Task: Search one way flight ticket for 4 adults, 2 children, 2 infants in seat and 1 infant on lap in economy from Lynchburg: Lynchburg Regional Airport (preston Glenn Field) to Indianapolis: Indianapolis International Airport on 8-5-2023. Choice of flights is Royal air maroc. Price is upto 80000. Outbound departure time preference is 9:45.
Action: Mouse moved to (419, 370)
Screenshot: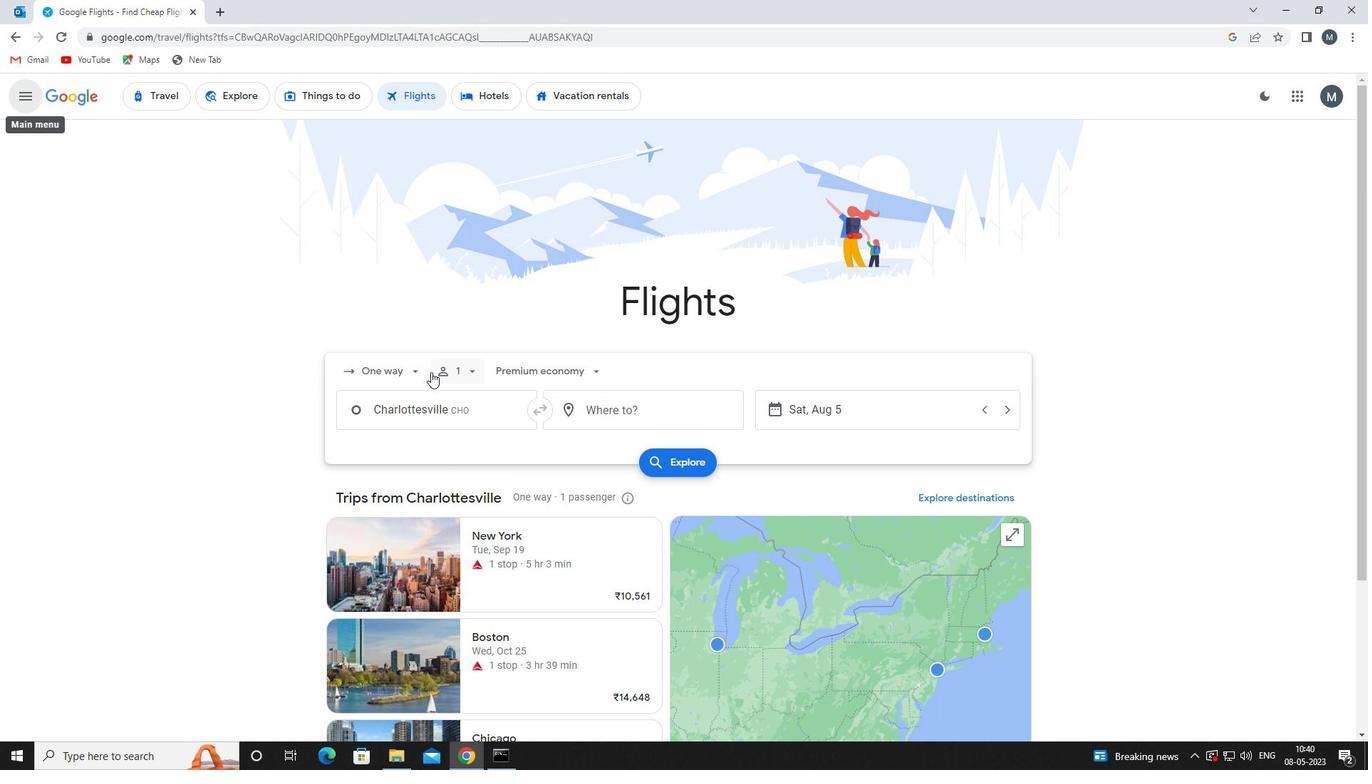 
Action: Mouse pressed left at (419, 370)
Screenshot: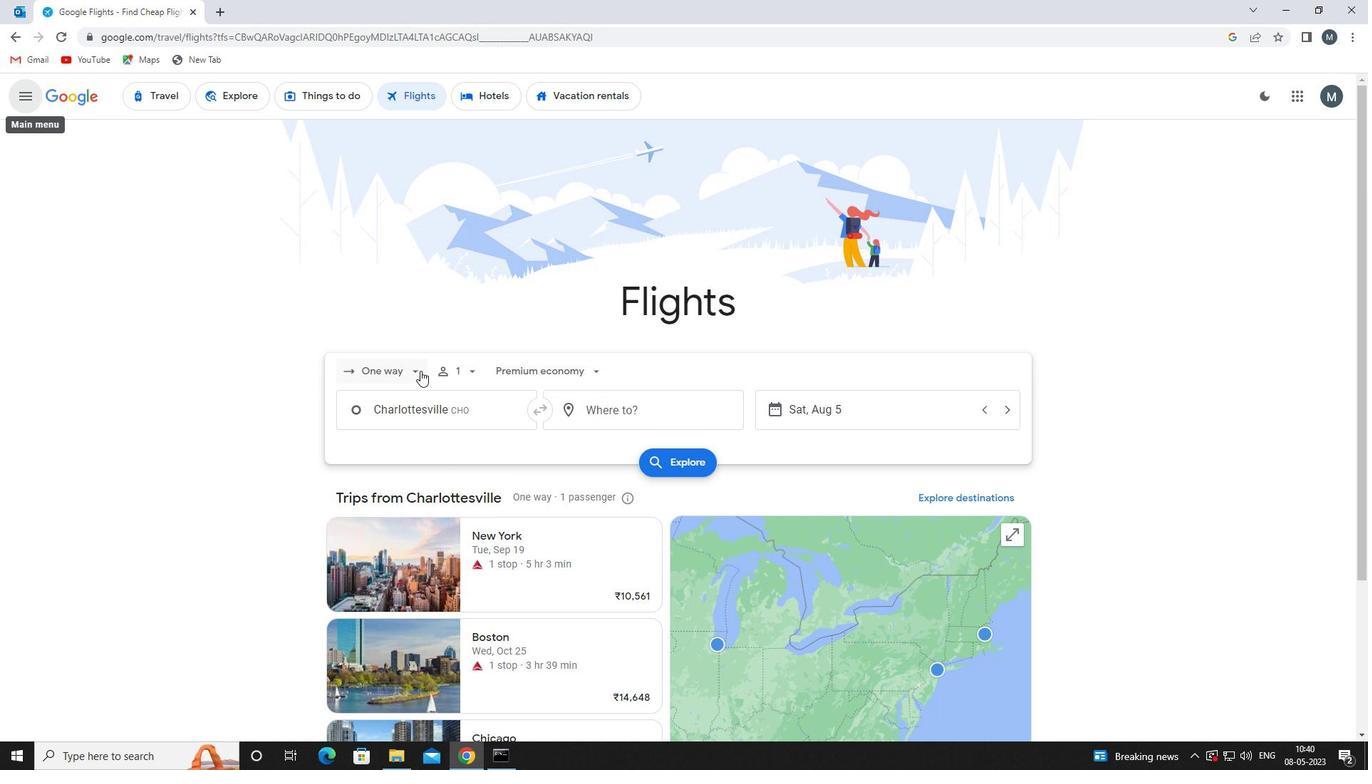 
Action: Mouse moved to (435, 438)
Screenshot: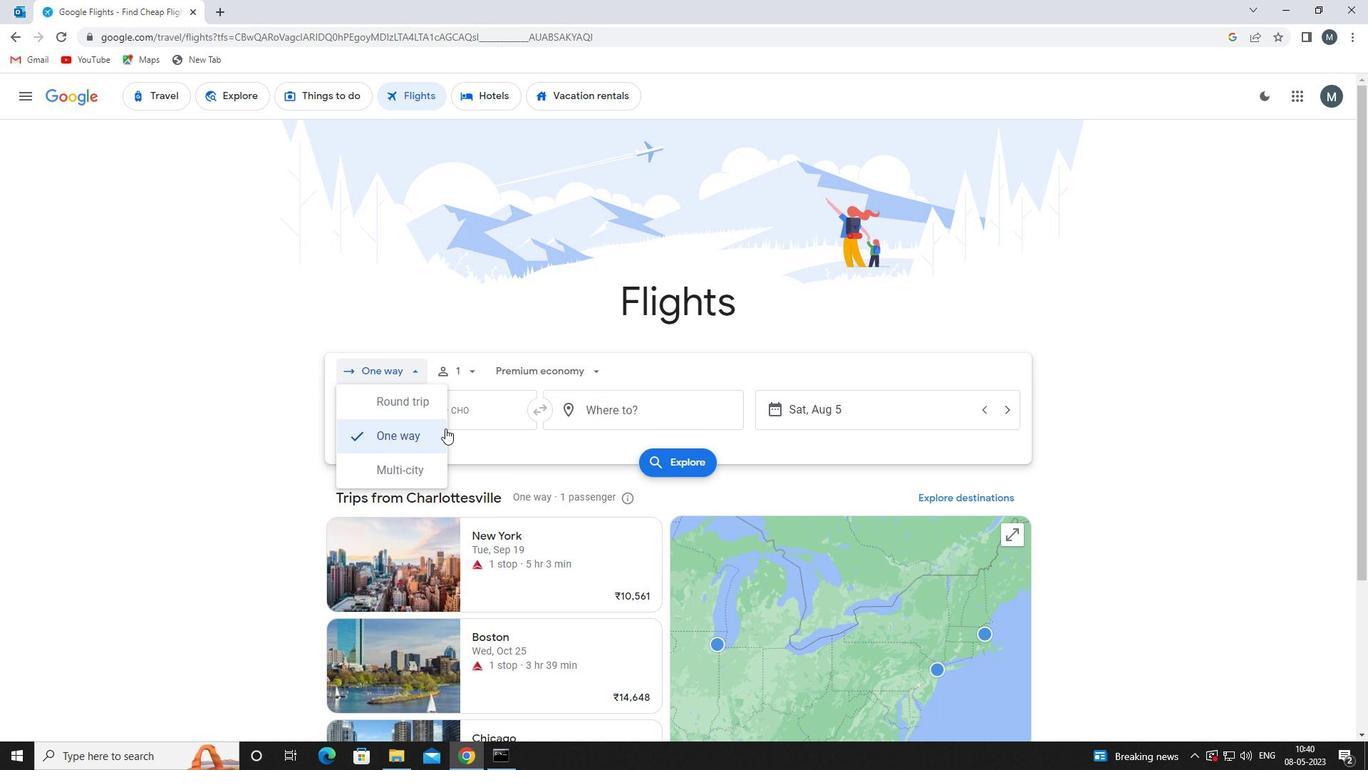 
Action: Mouse pressed left at (435, 438)
Screenshot: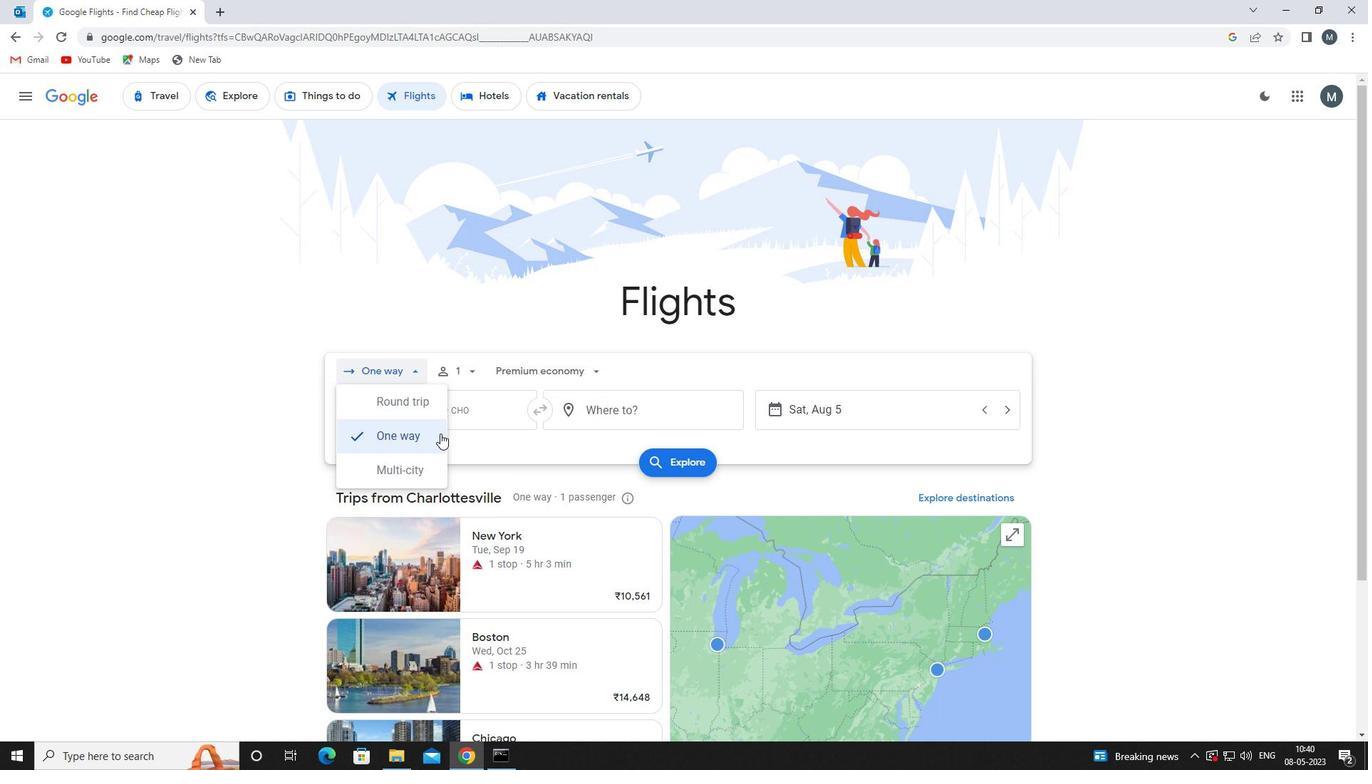 
Action: Mouse moved to (474, 383)
Screenshot: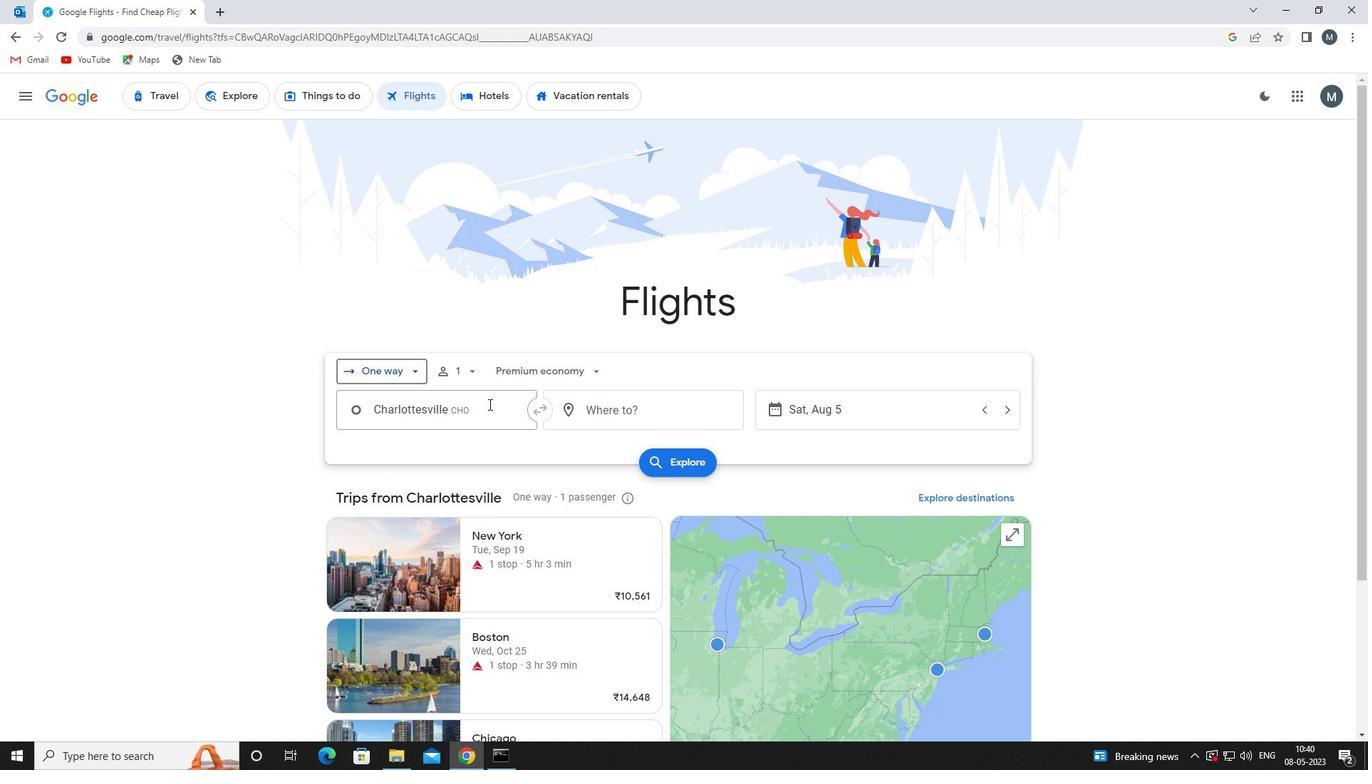 
Action: Mouse pressed left at (474, 383)
Screenshot: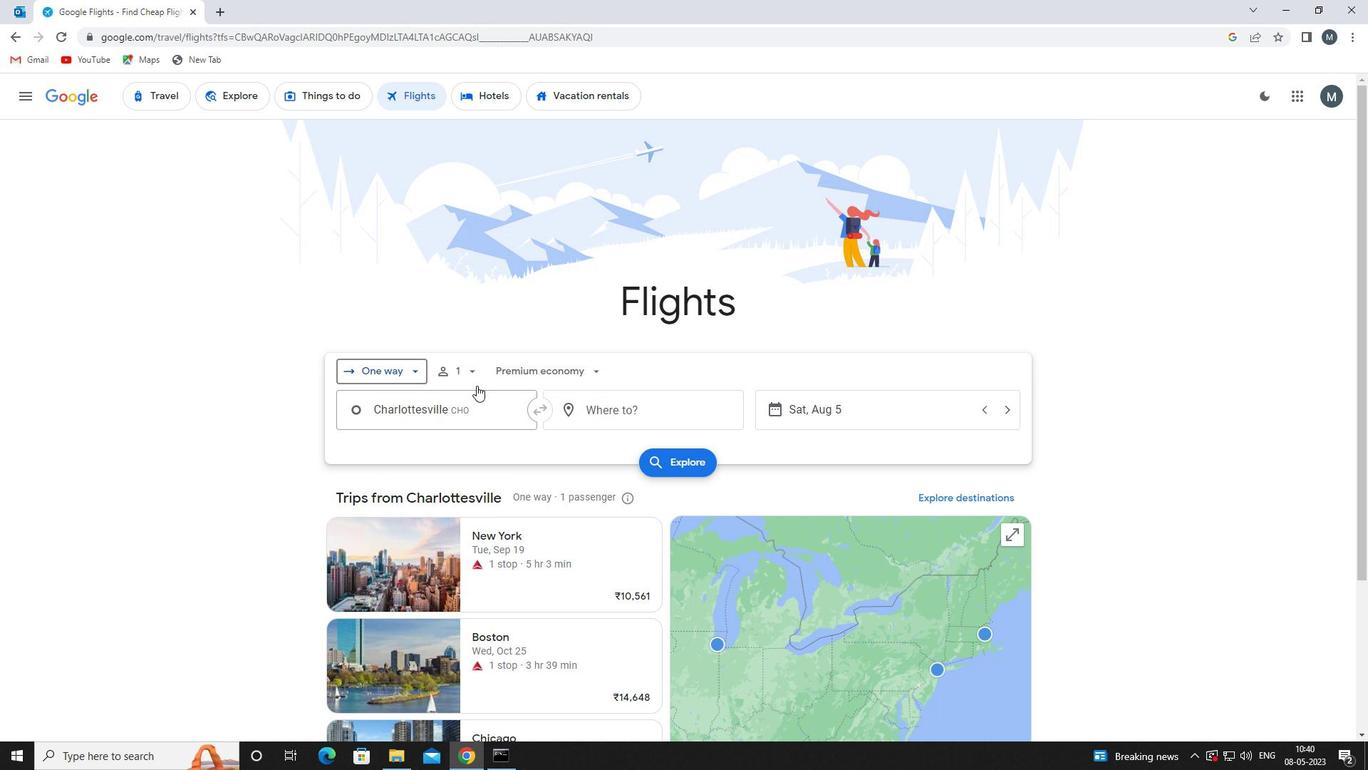 
Action: Mouse moved to (585, 409)
Screenshot: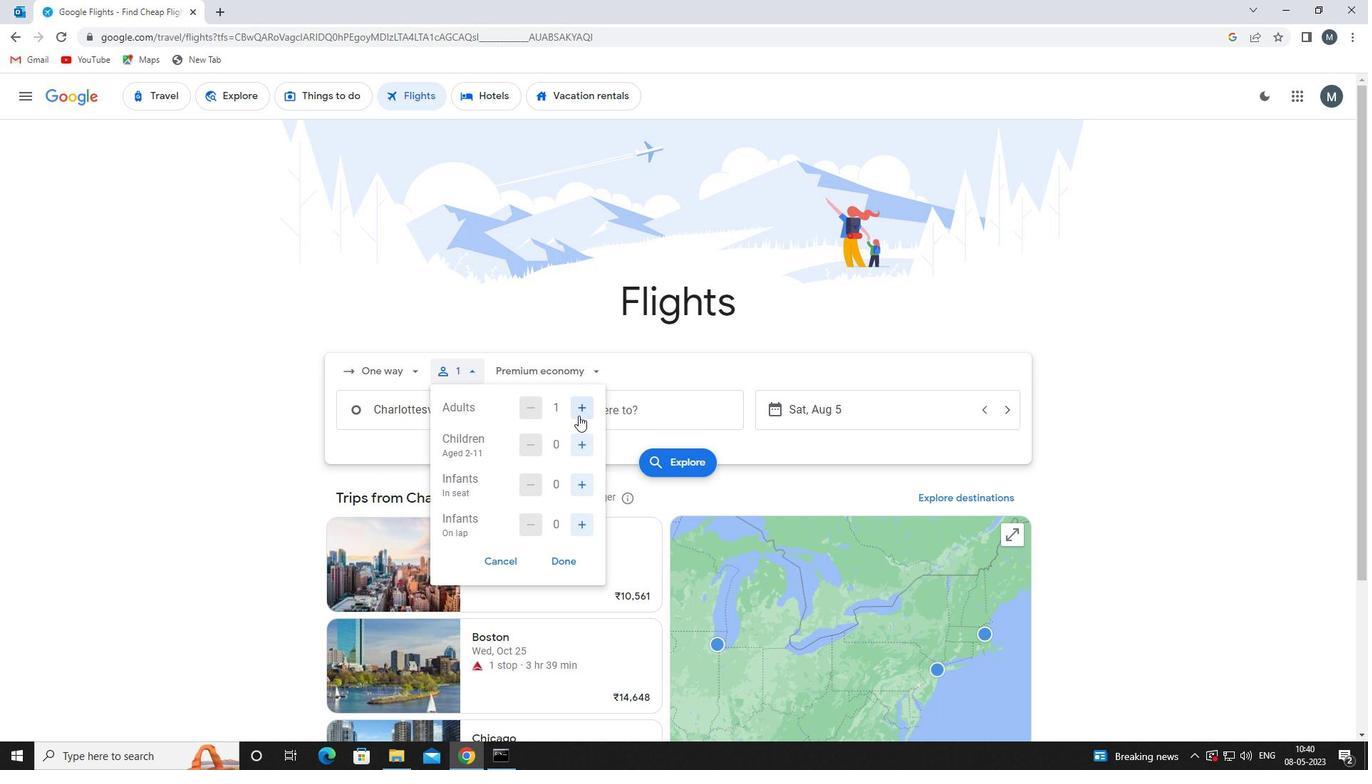 
Action: Mouse pressed left at (585, 409)
Screenshot: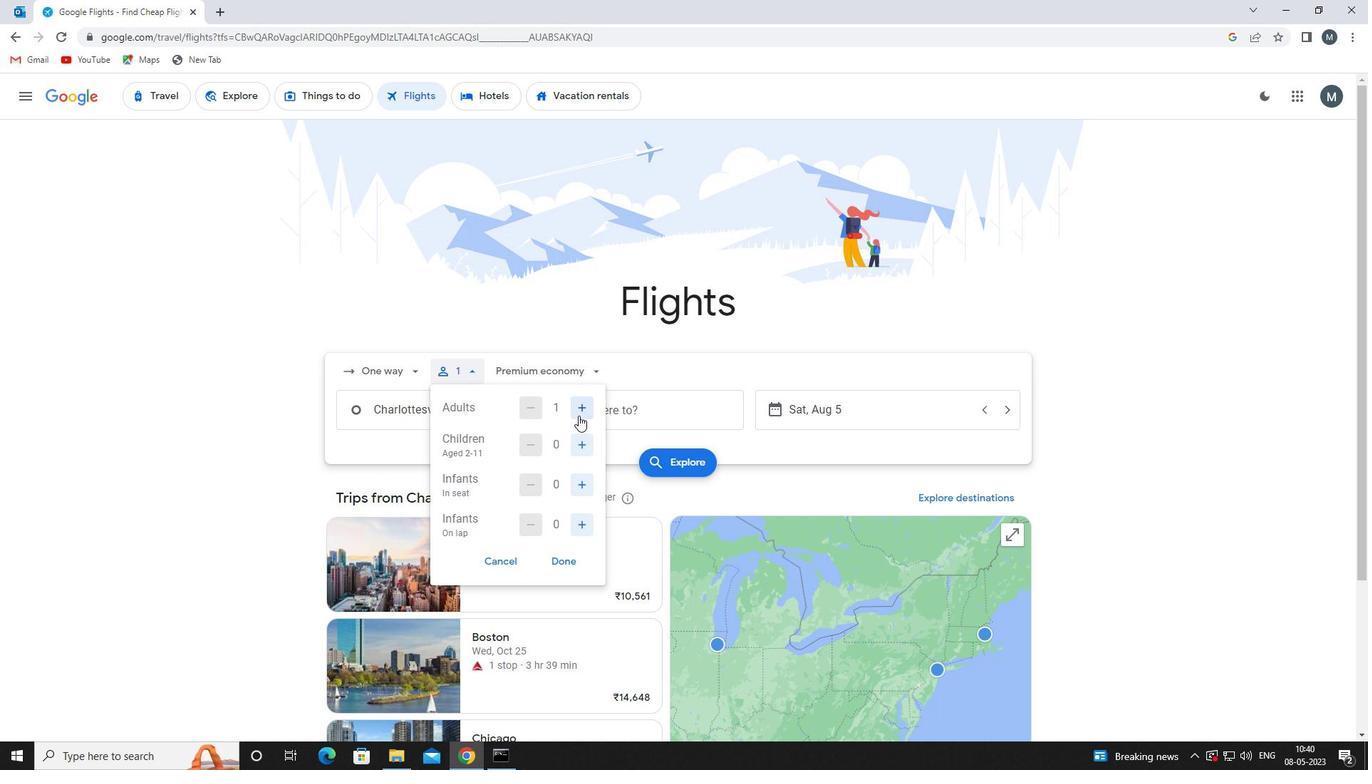 
Action: Mouse pressed left at (585, 409)
Screenshot: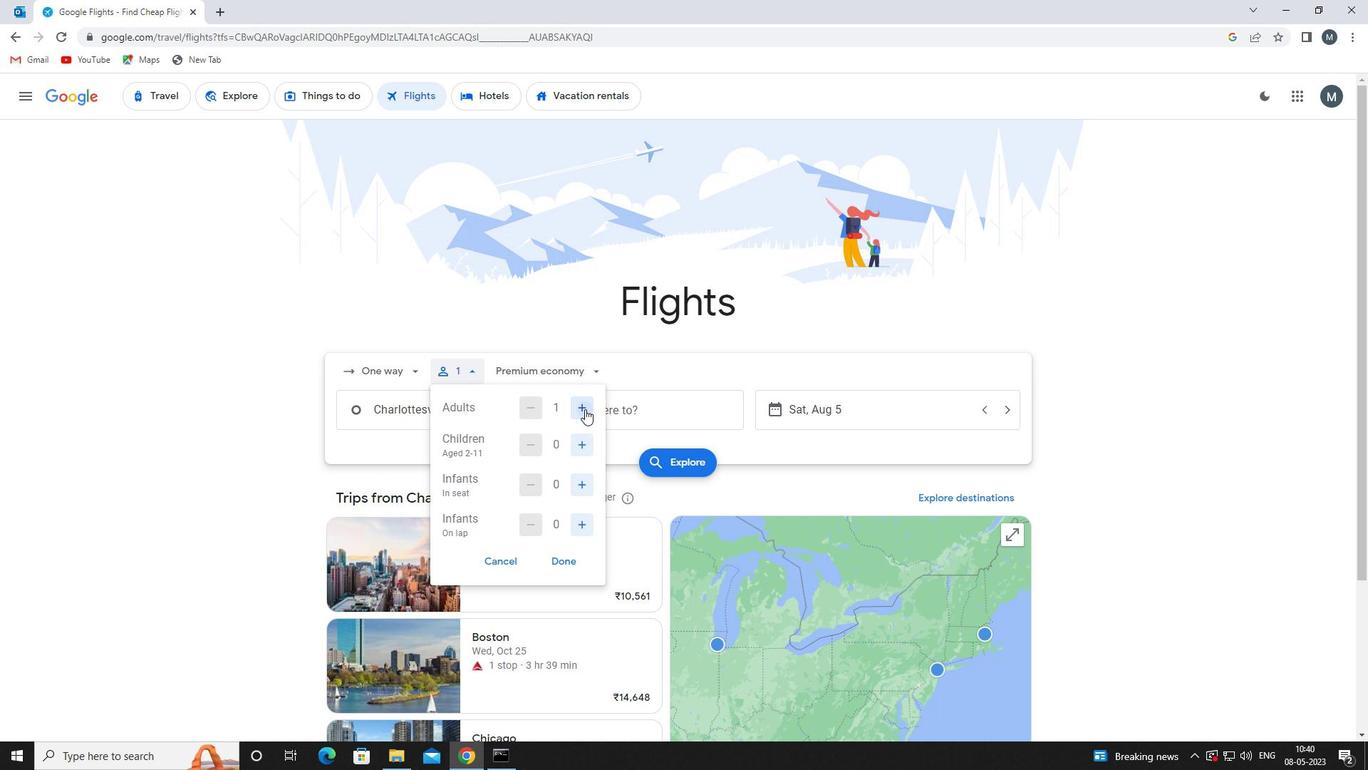 
Action: Mouse pressed left at (585, 409)
Screenshot: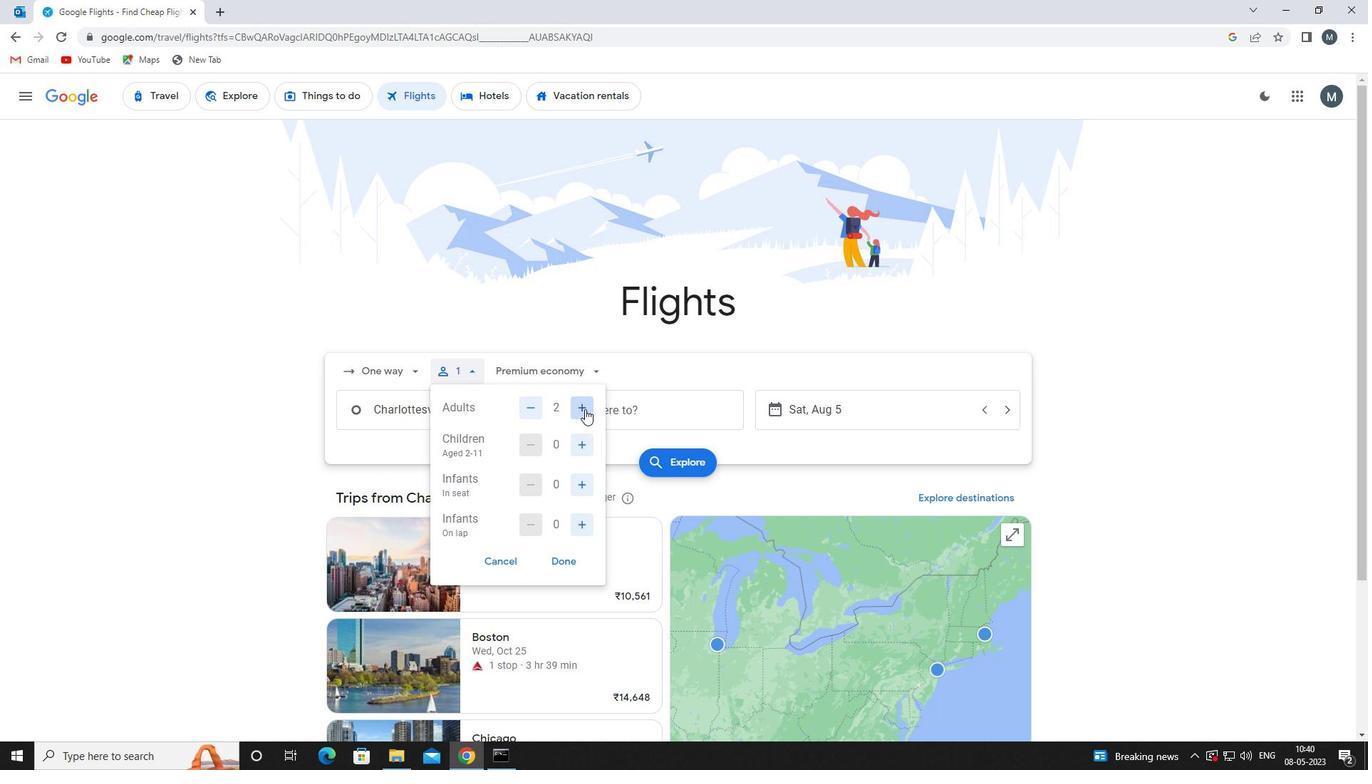 
Action: Mouse moved to (587, 447)
Screenshot: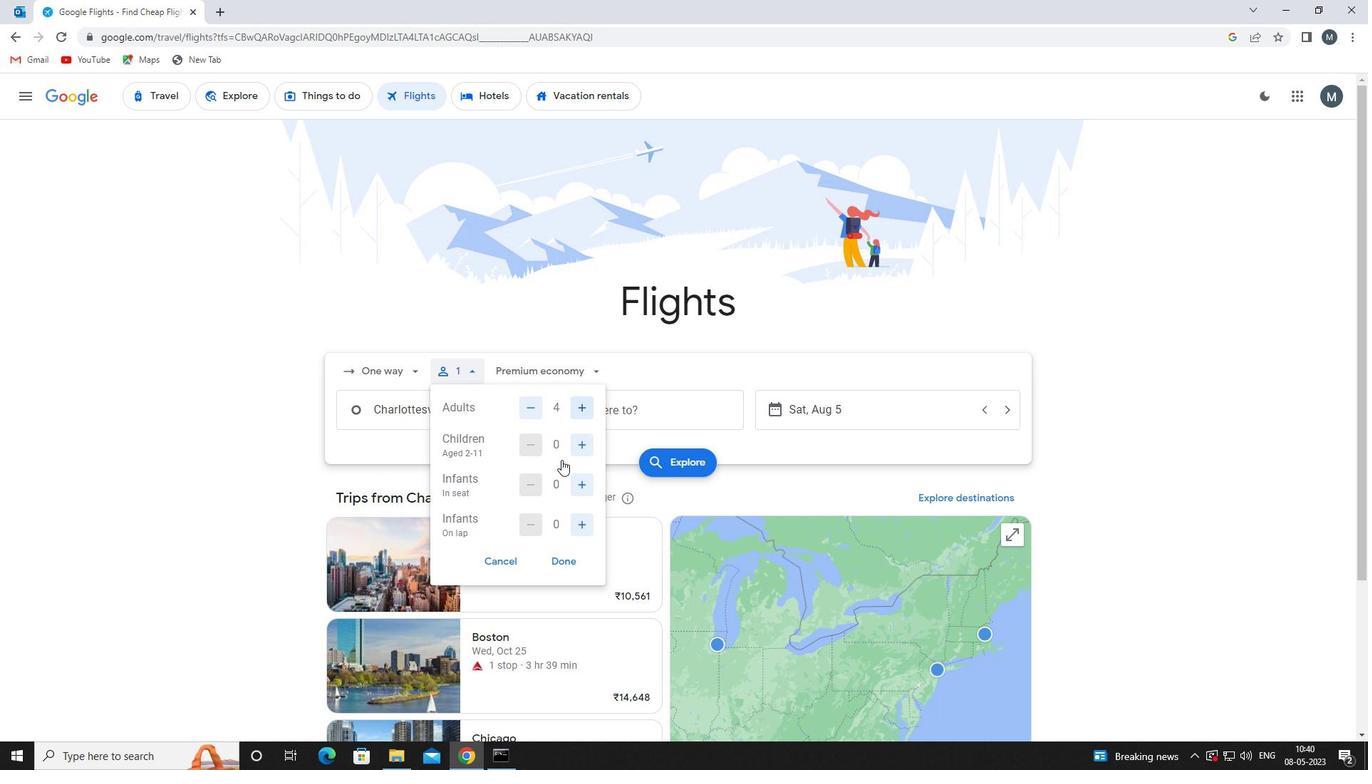 
Action: Mouse pressed left at (587, 447)
Screenshot: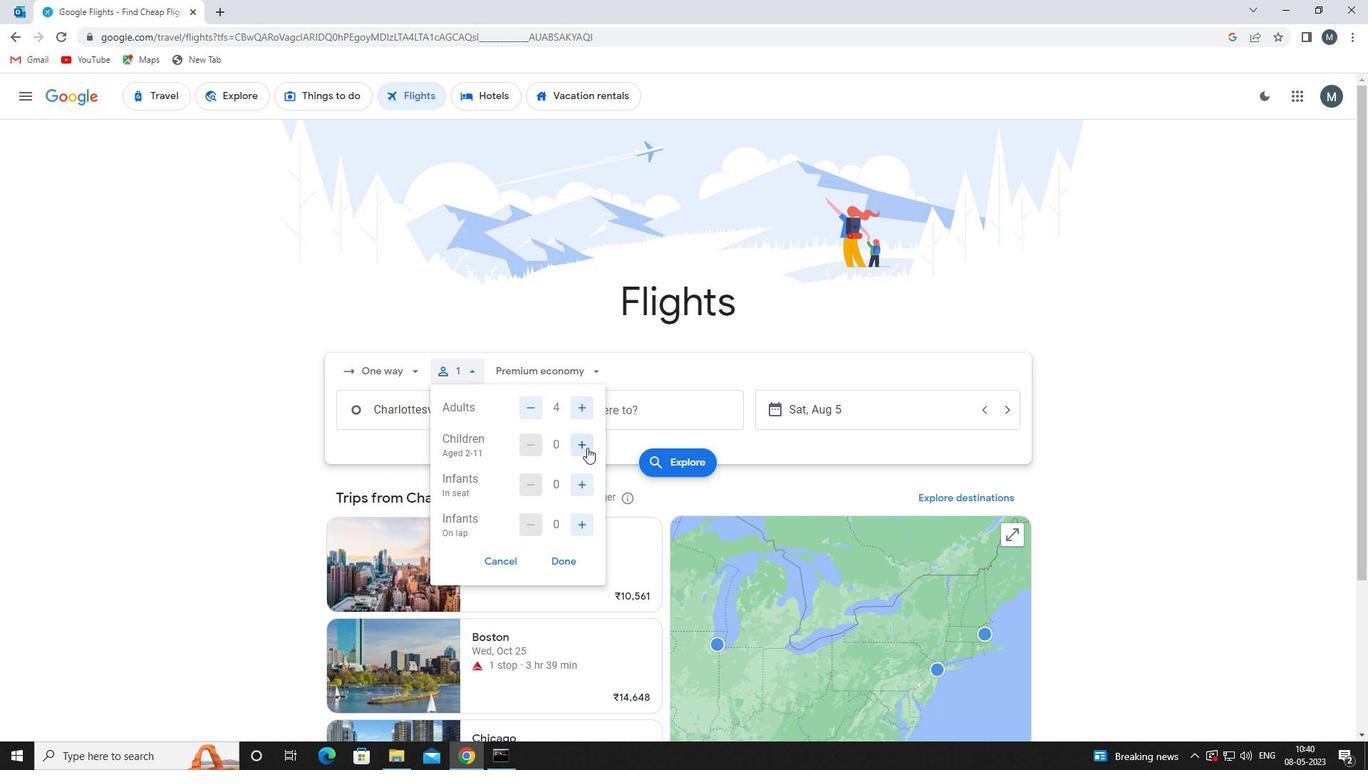 
Action: Mouse moved to (587, 447)
Screenshot: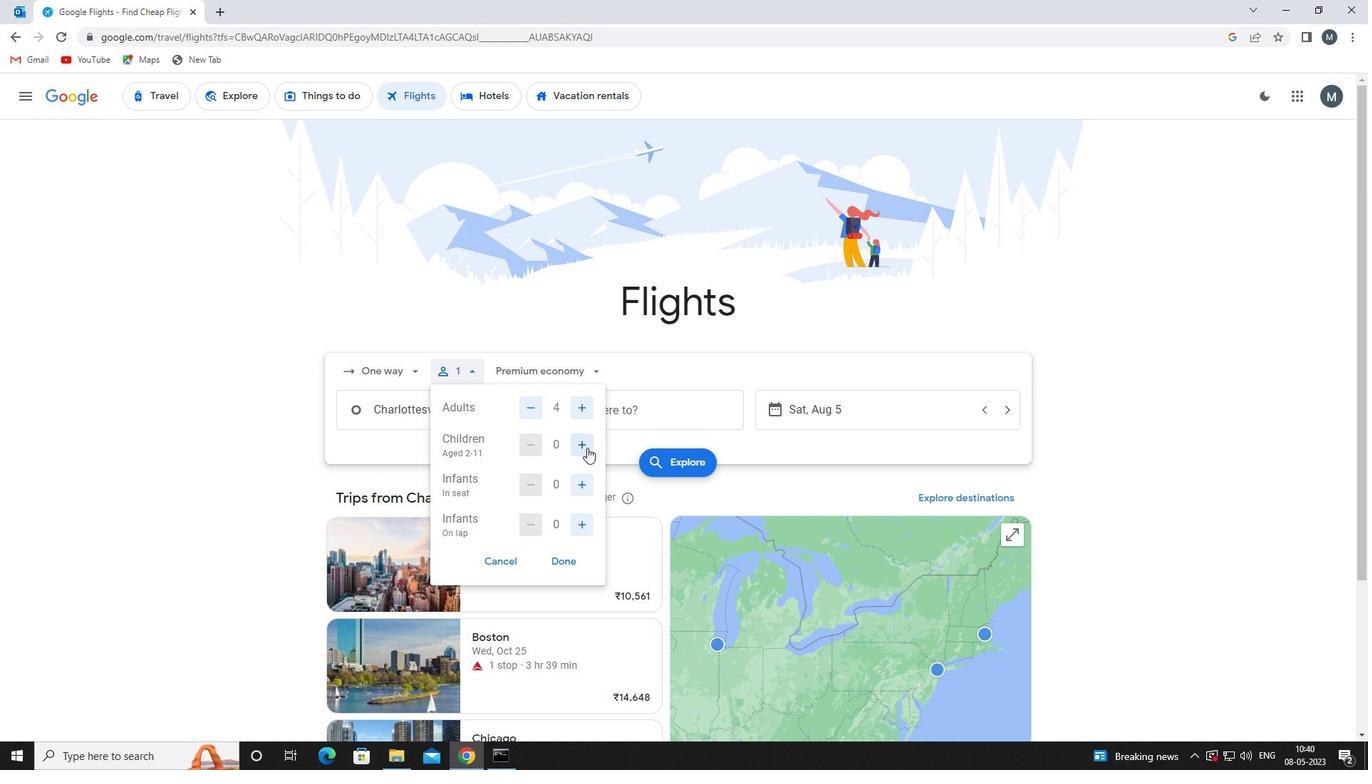 
Action: Mouse pressed left at (587, 447)
Screenshot: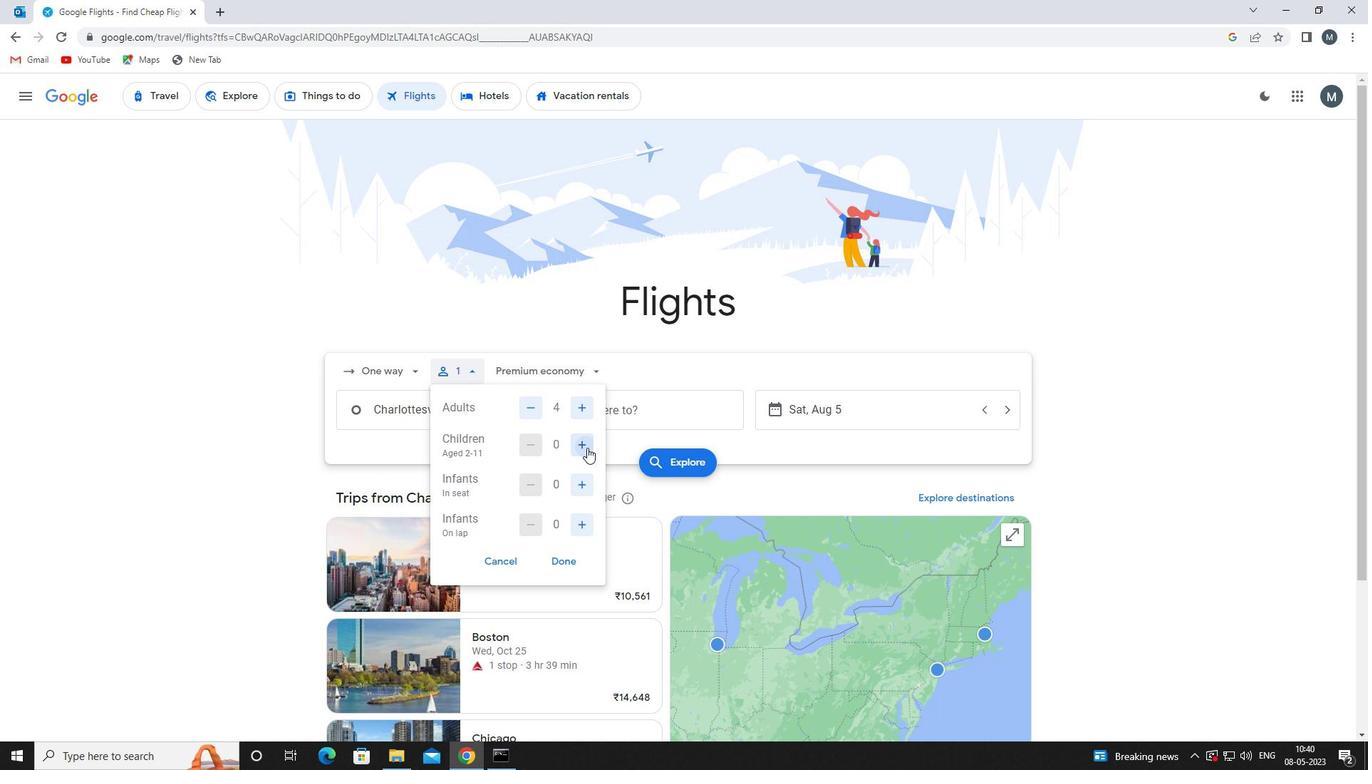 
Action: Mouse moved to (578, 484)
Screenshot: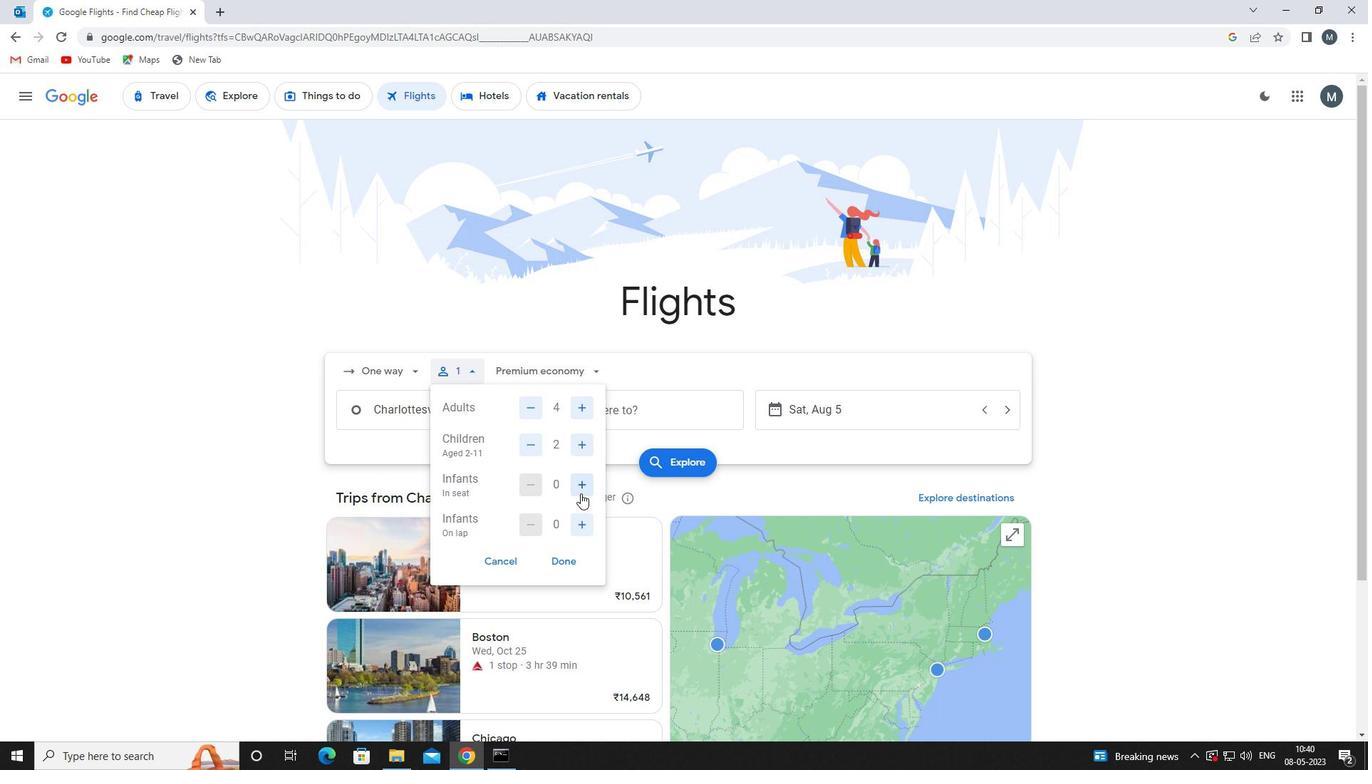 
Action: Mouse pressed left at (578, 484)
Screenshot: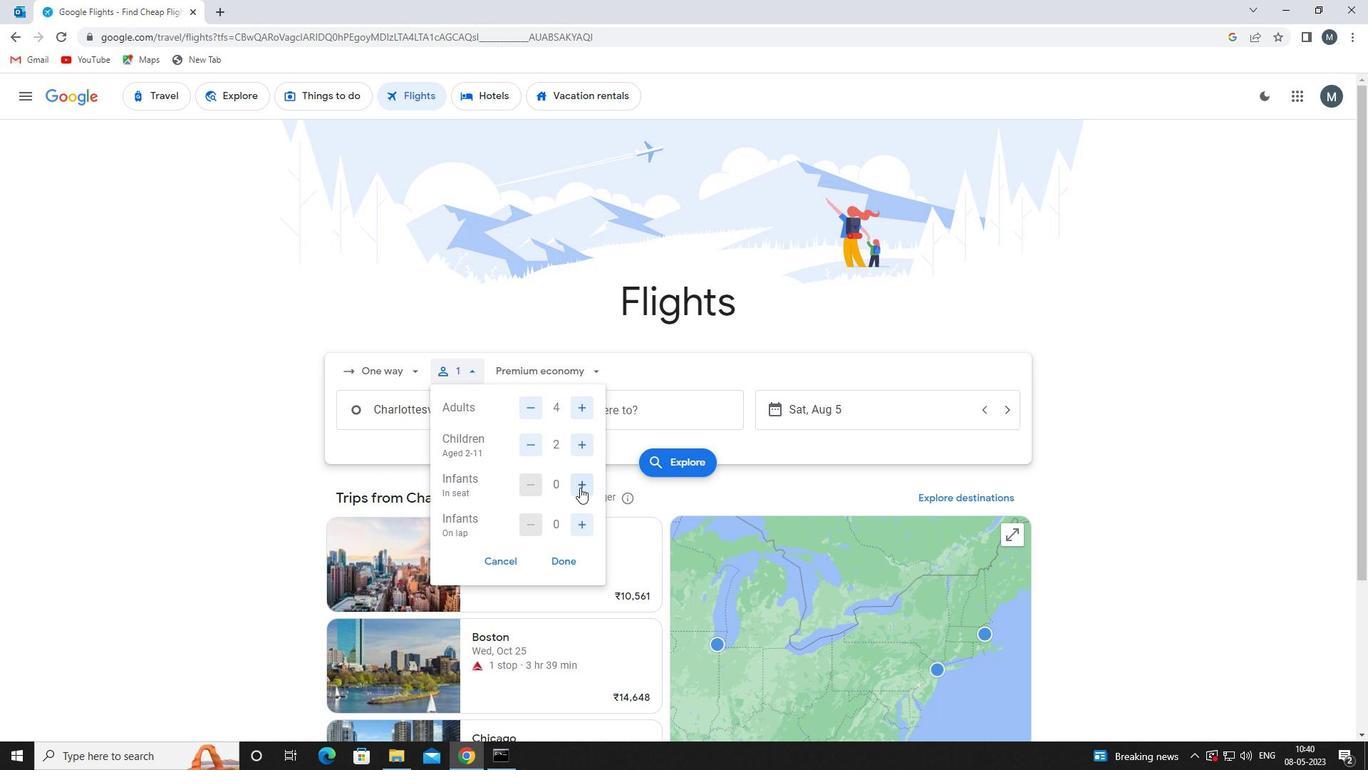 
Action: Mouse pressed left at (578, 484)
Screenshot: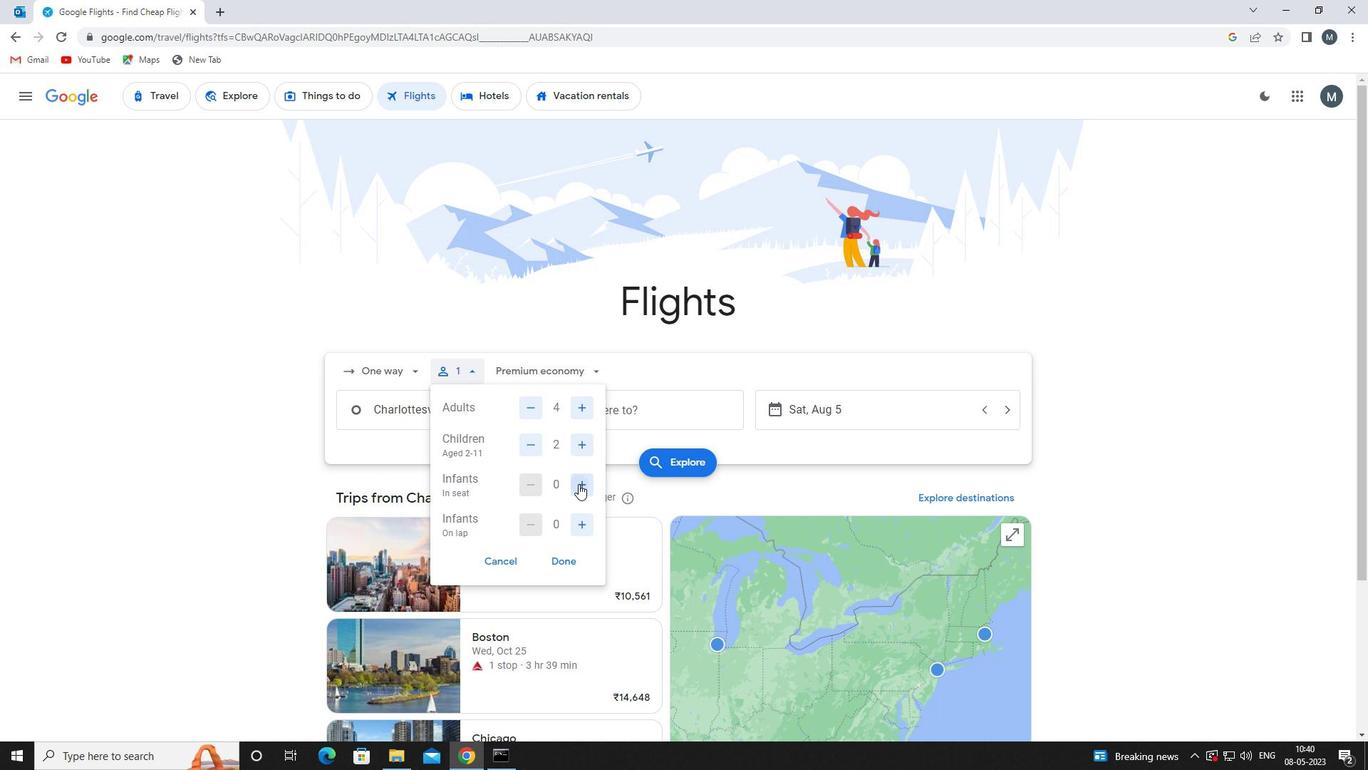 
Action: Mouse moved to (580, 528)
Screenshot: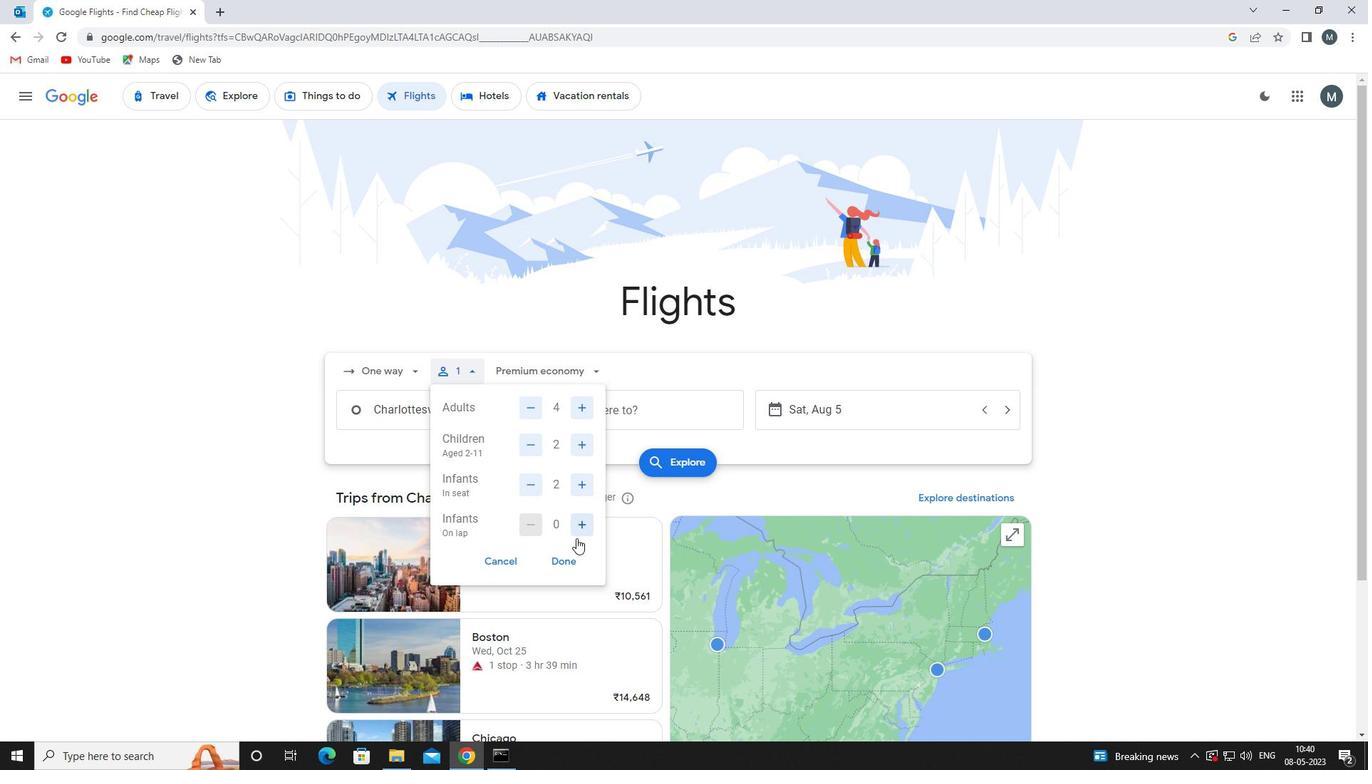 
Action: Mouse pressed left at (580, 528)
Screenshot: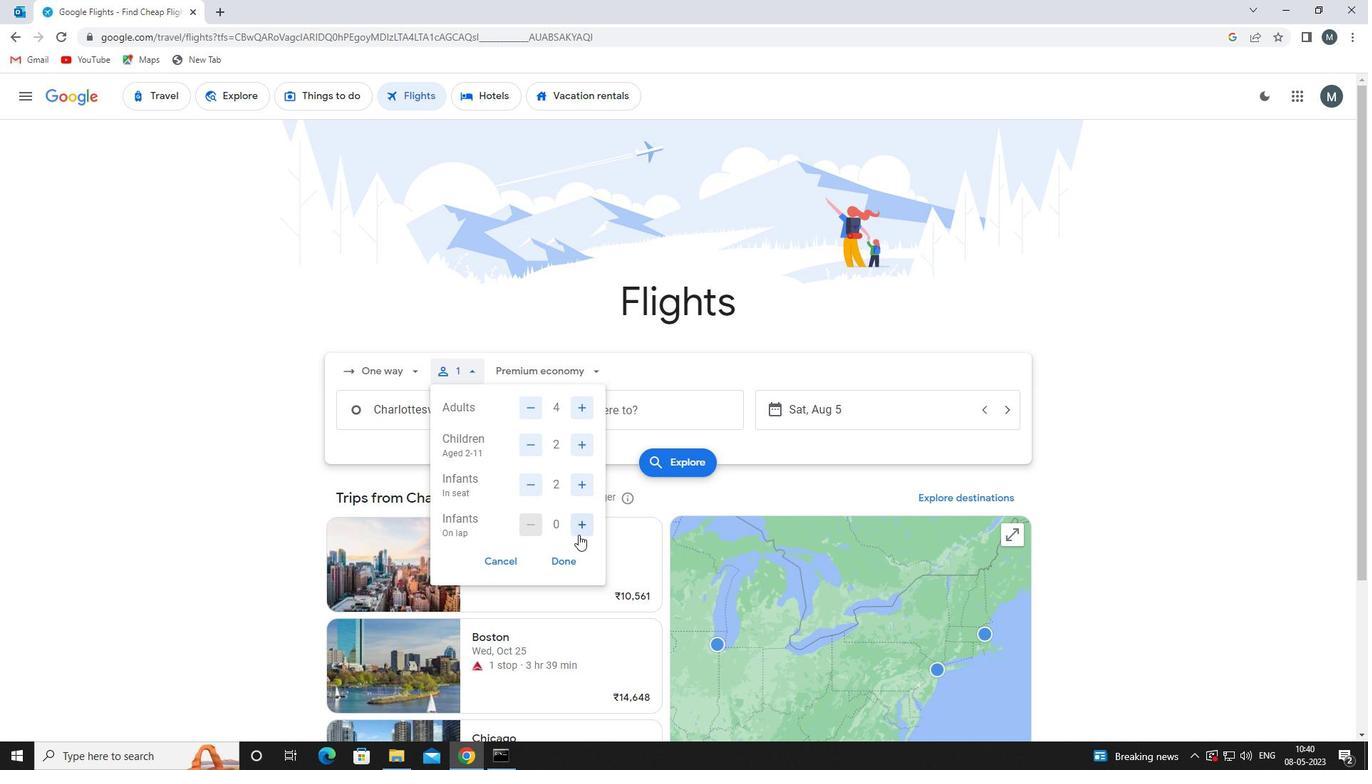 
Action: Mouse moved to (561, 562)
Screenshot: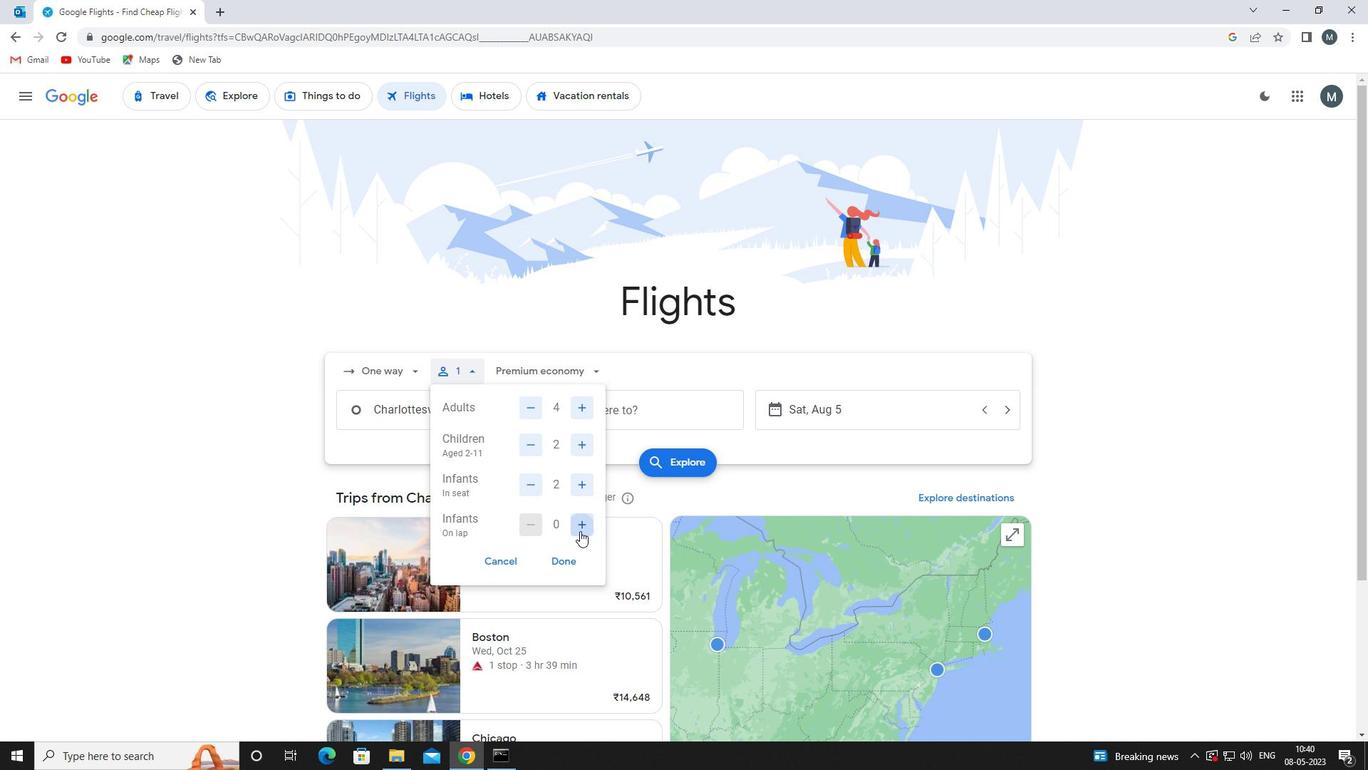 
Action: Mouse pressed left at (561, 562)
Screenshot: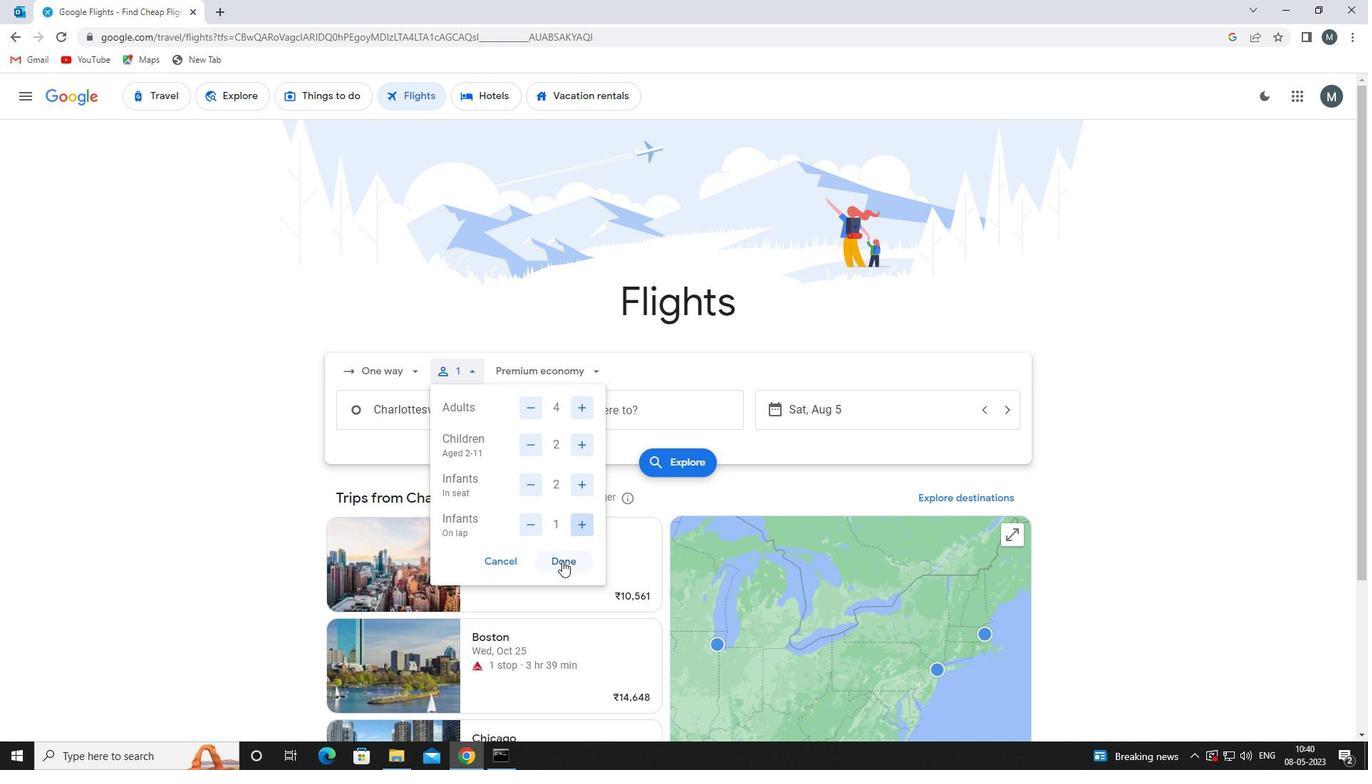 
Action: Mouse moved to (538, 374)
Screenshot: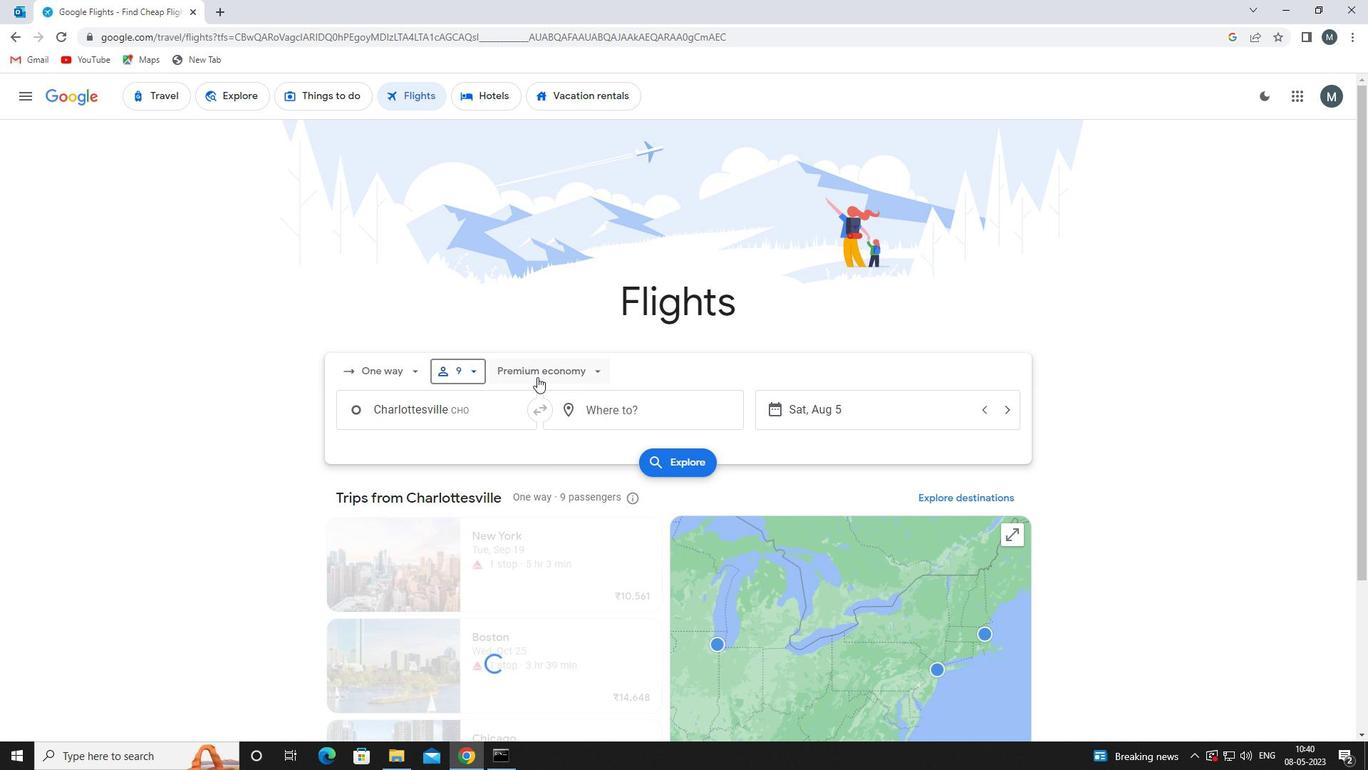 
Action: Mouse pressed left at (538, 374)
Screenshot: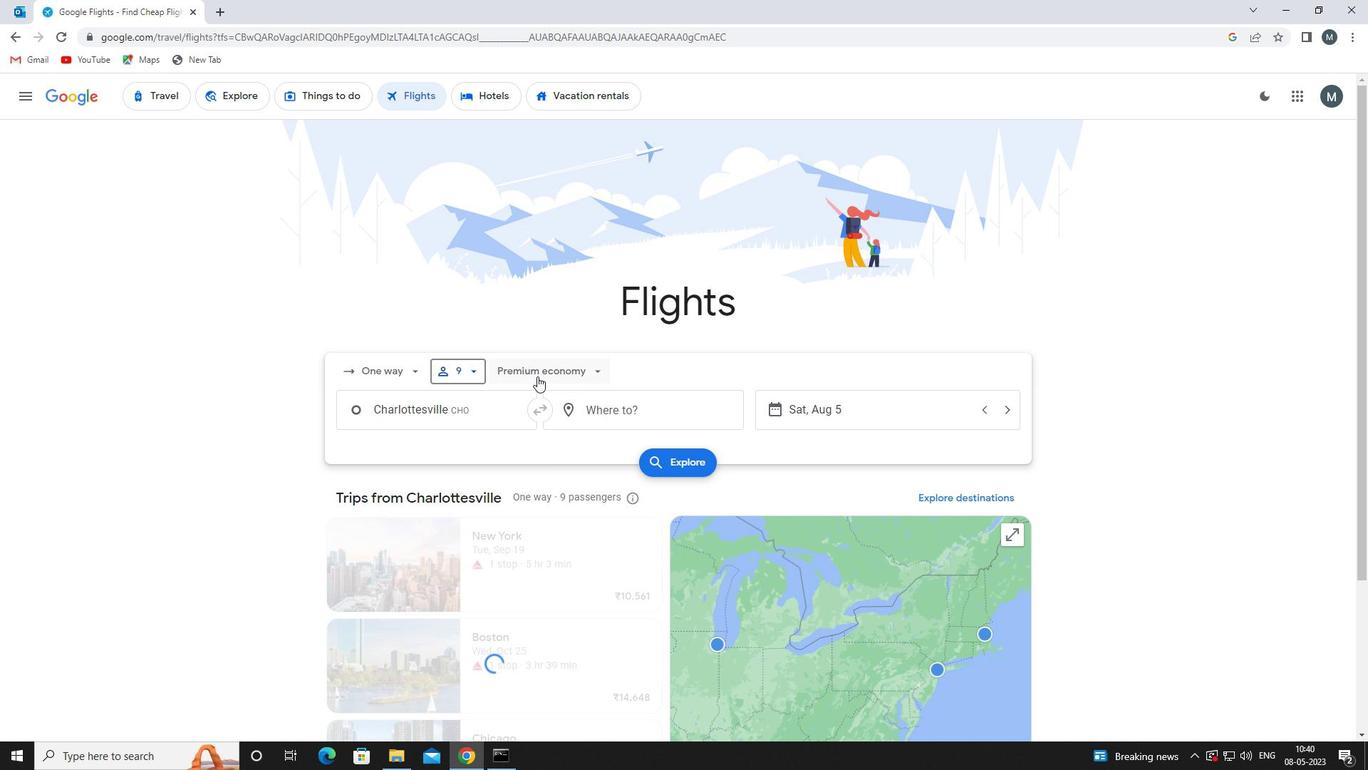 
Action: Mouse moved to (561, 397)
Screenshot: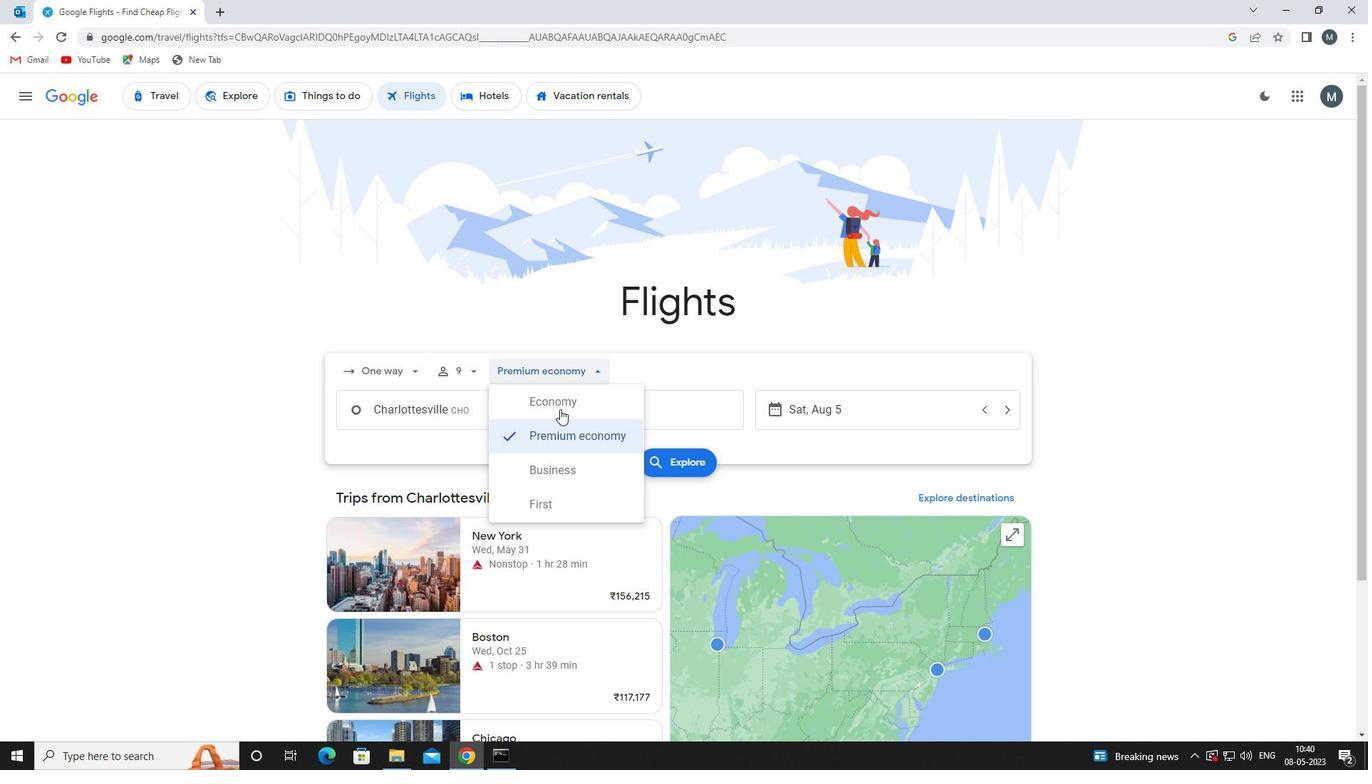 
Action: Mouse pressed left at (561, 397)
Screenshot: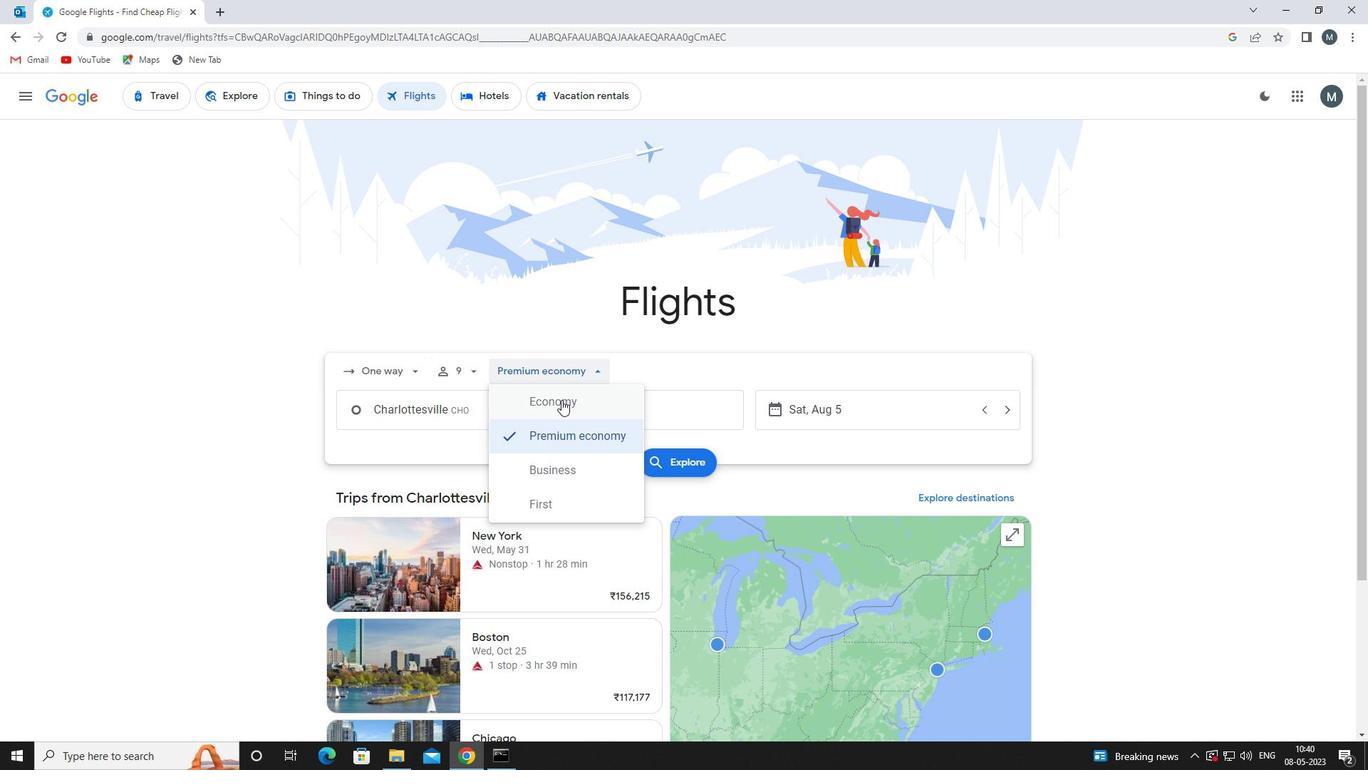 
Action: Mouse moved to (470, 412)
Screenshot: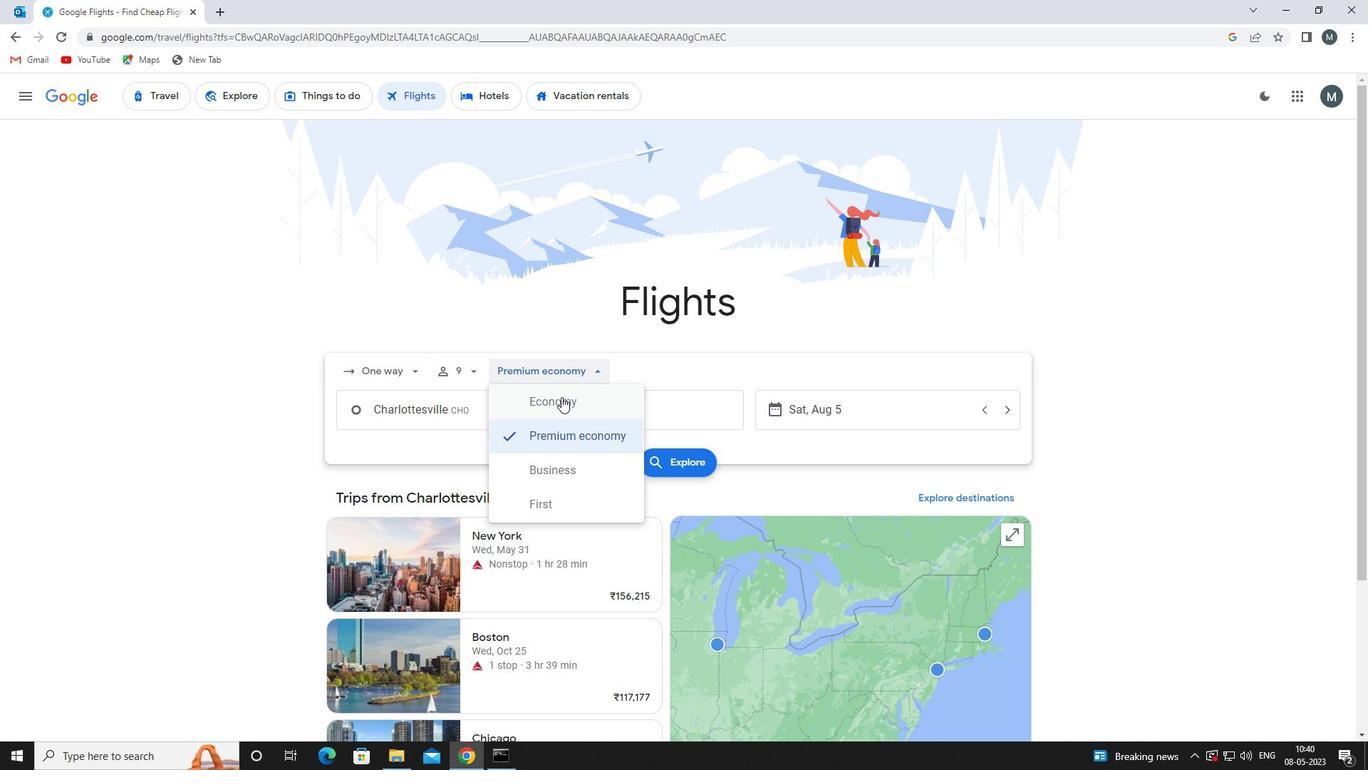 
Action: Mouse pressed left at (470, 412)
Screenshot: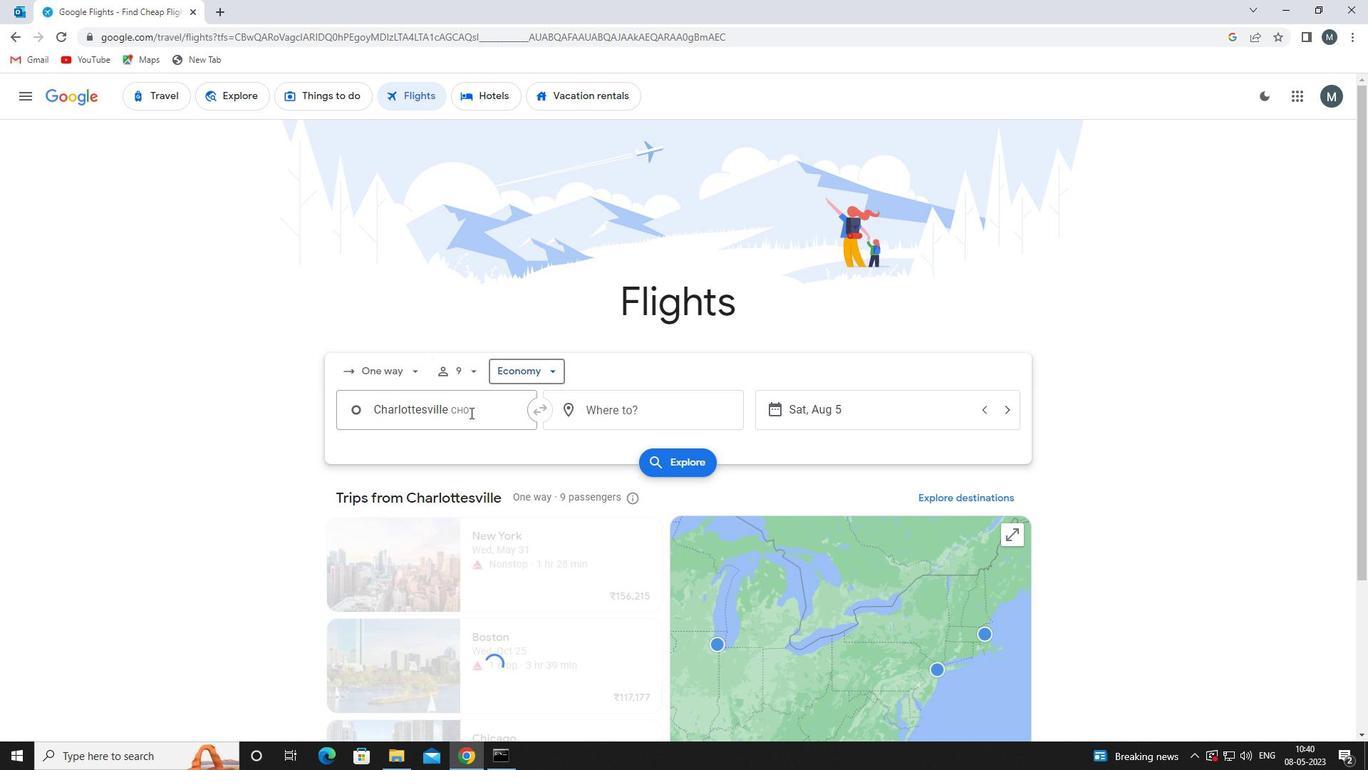 
Action: Mouse moved to (470, 412)
Screenshot: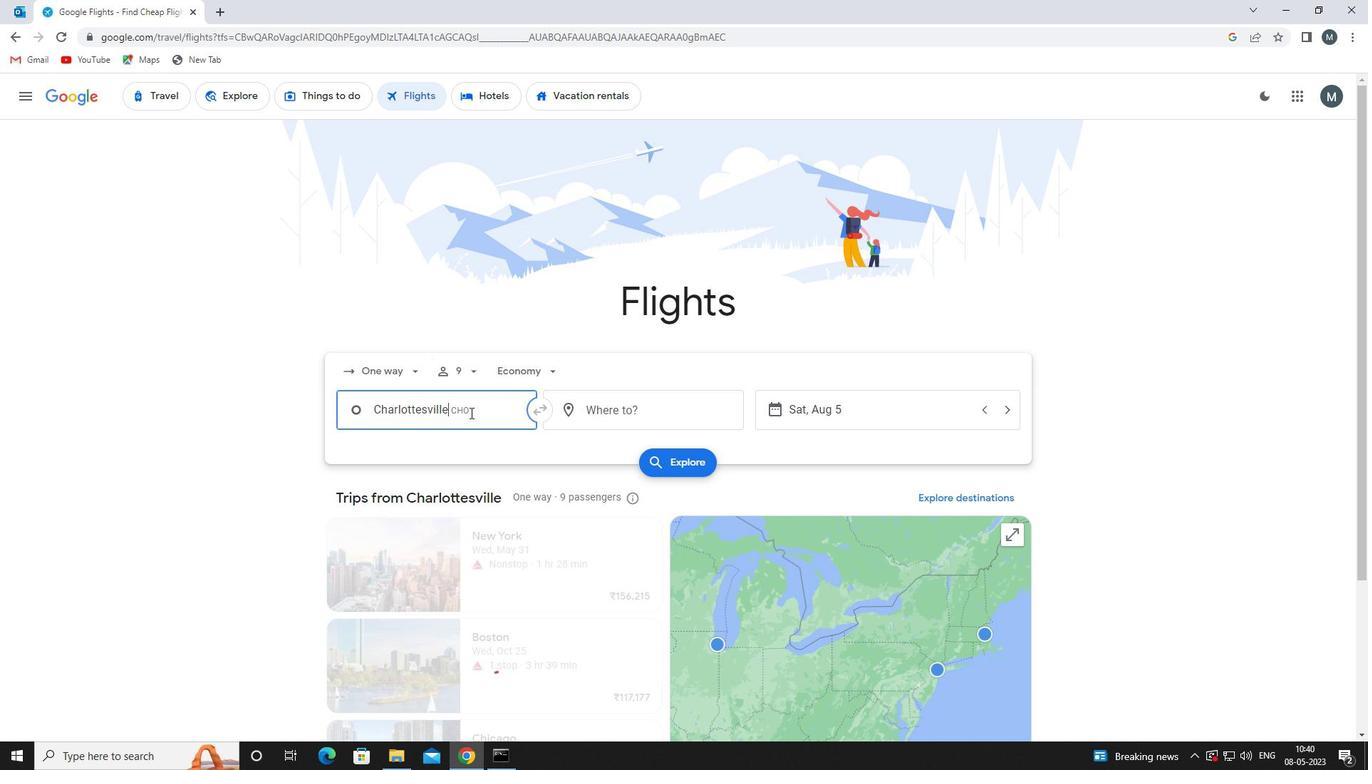 
Action: Key pressed lynchburg<Key.space>
Screenshot: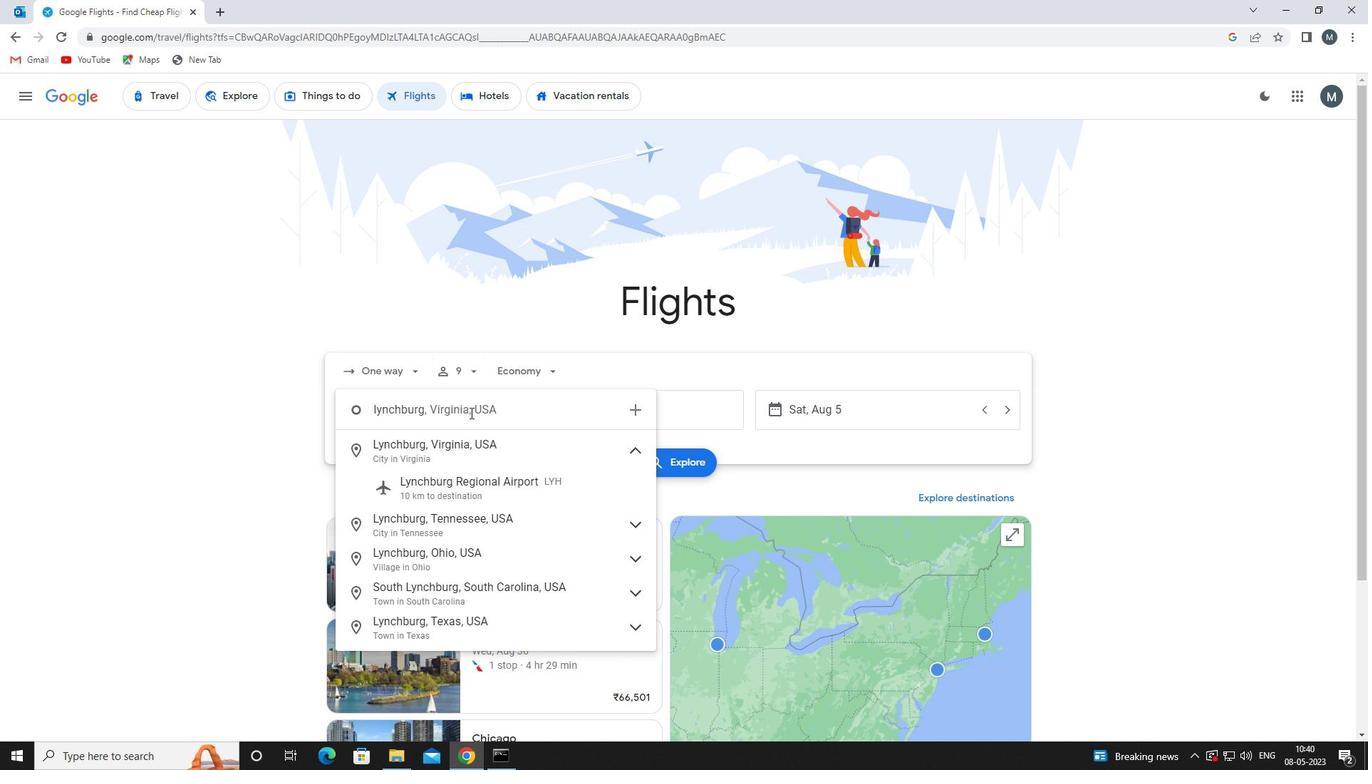 
Action: Mouse moved to (473, 485)
Screenshot: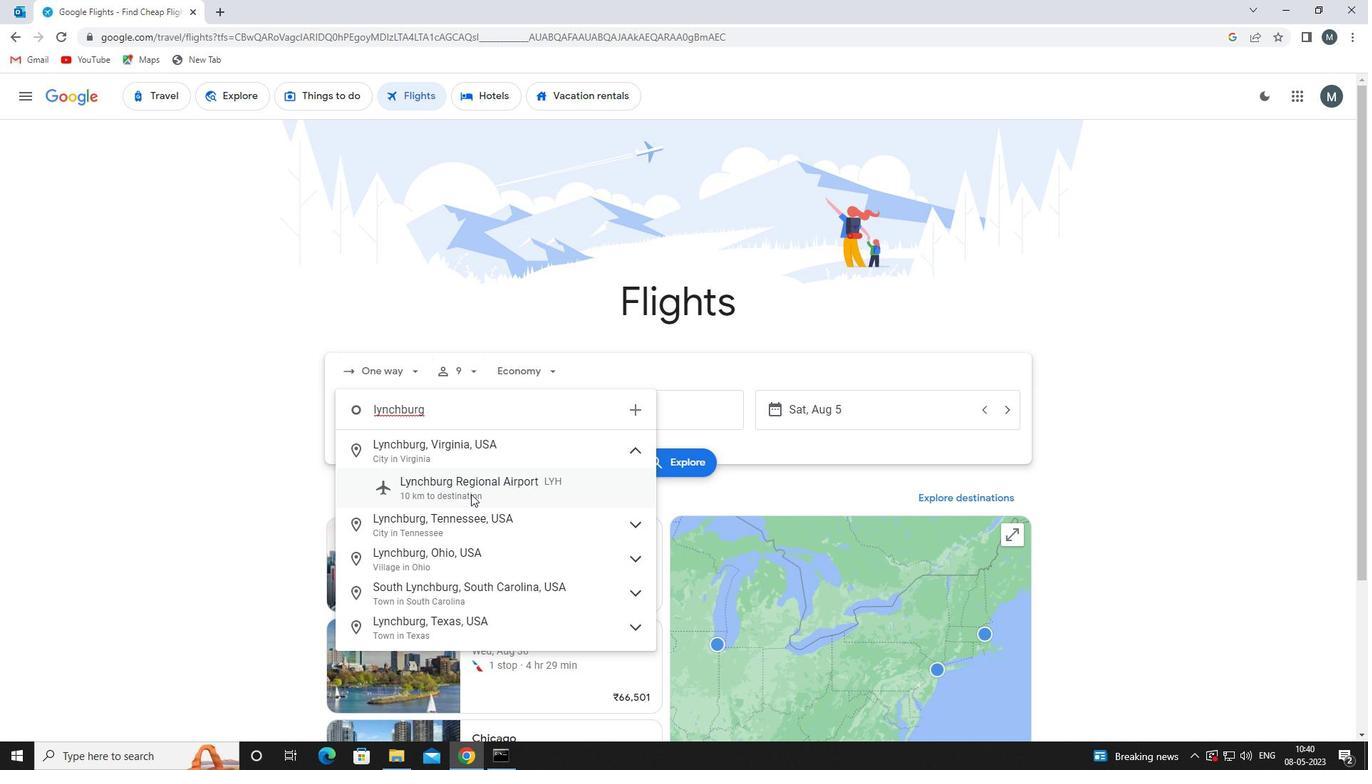 
Action: Mouse pressed left at (473, 485)
Screenshot: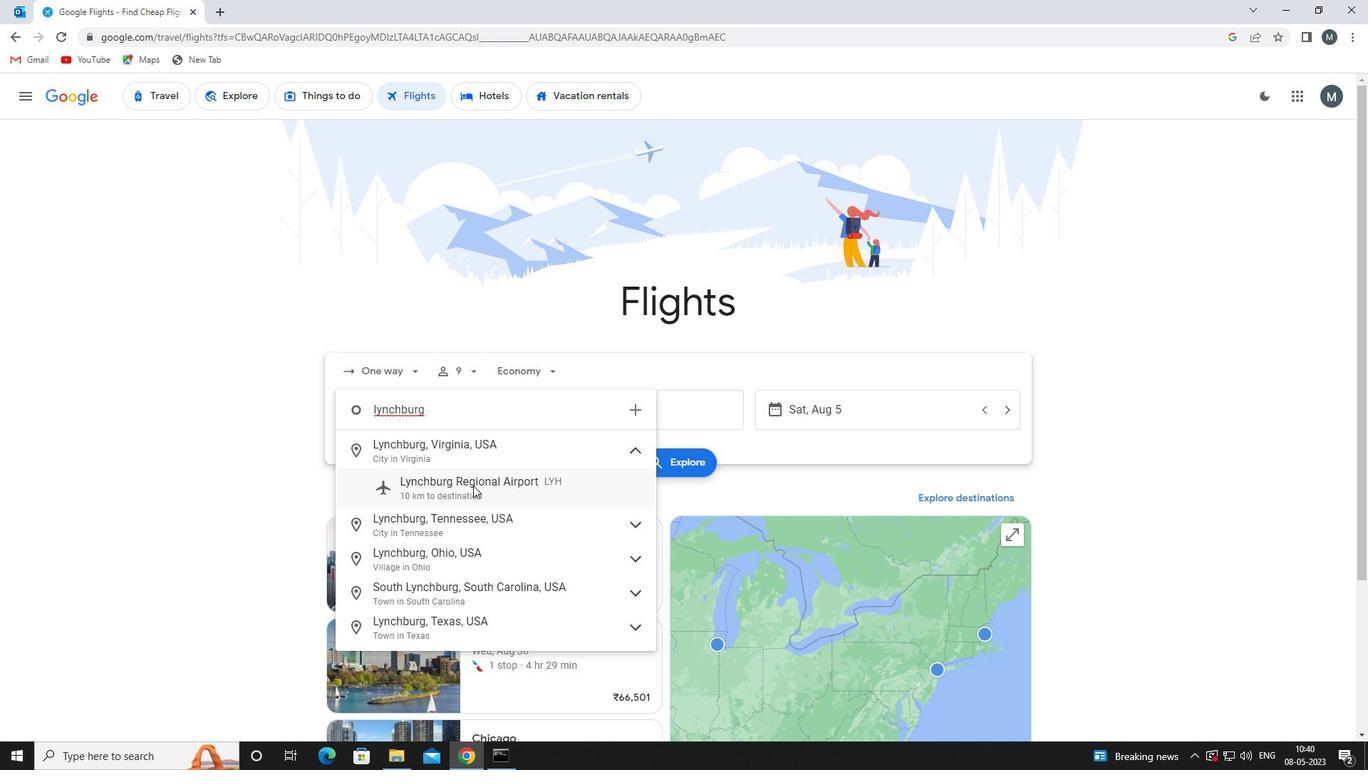 
Action: Mouse moved to (607, 414)
Screenshot: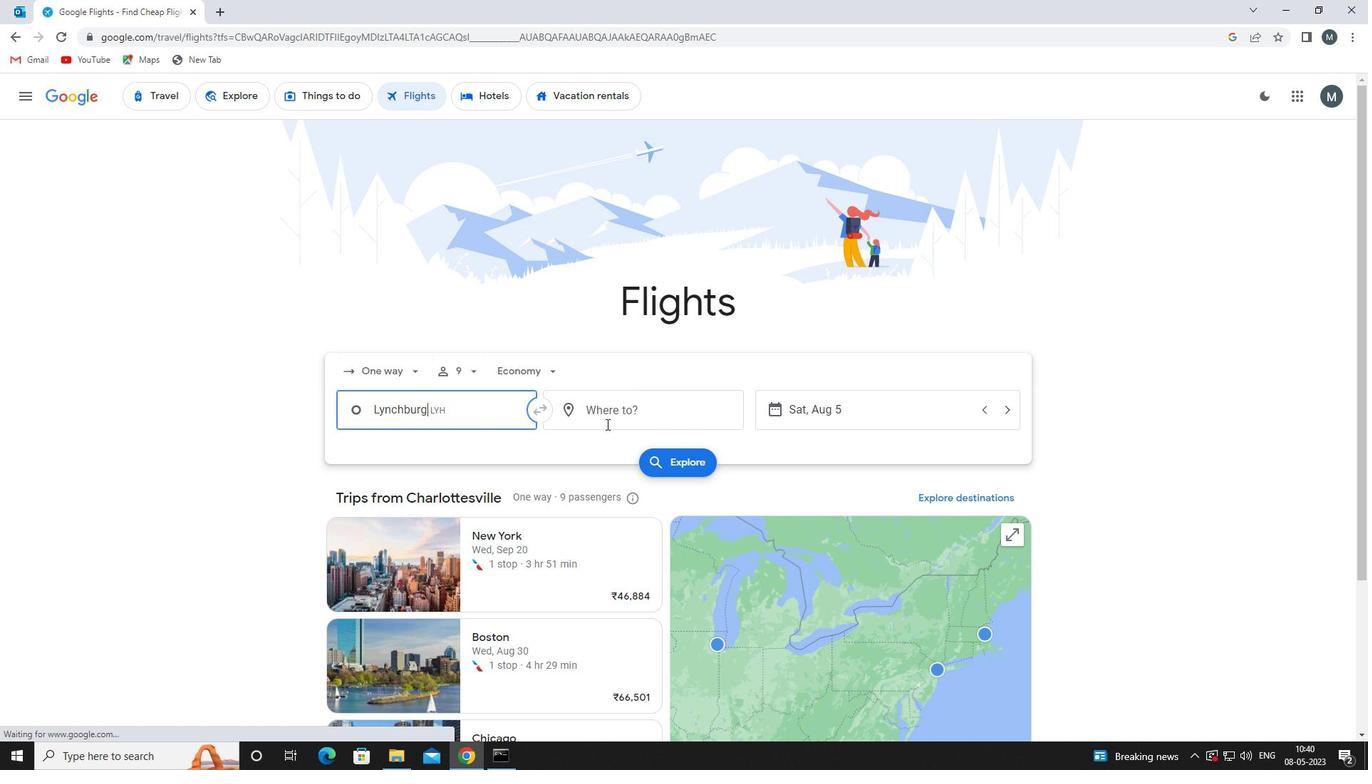 
Action: Mouse pressed left at (607, 414)
Screenshot: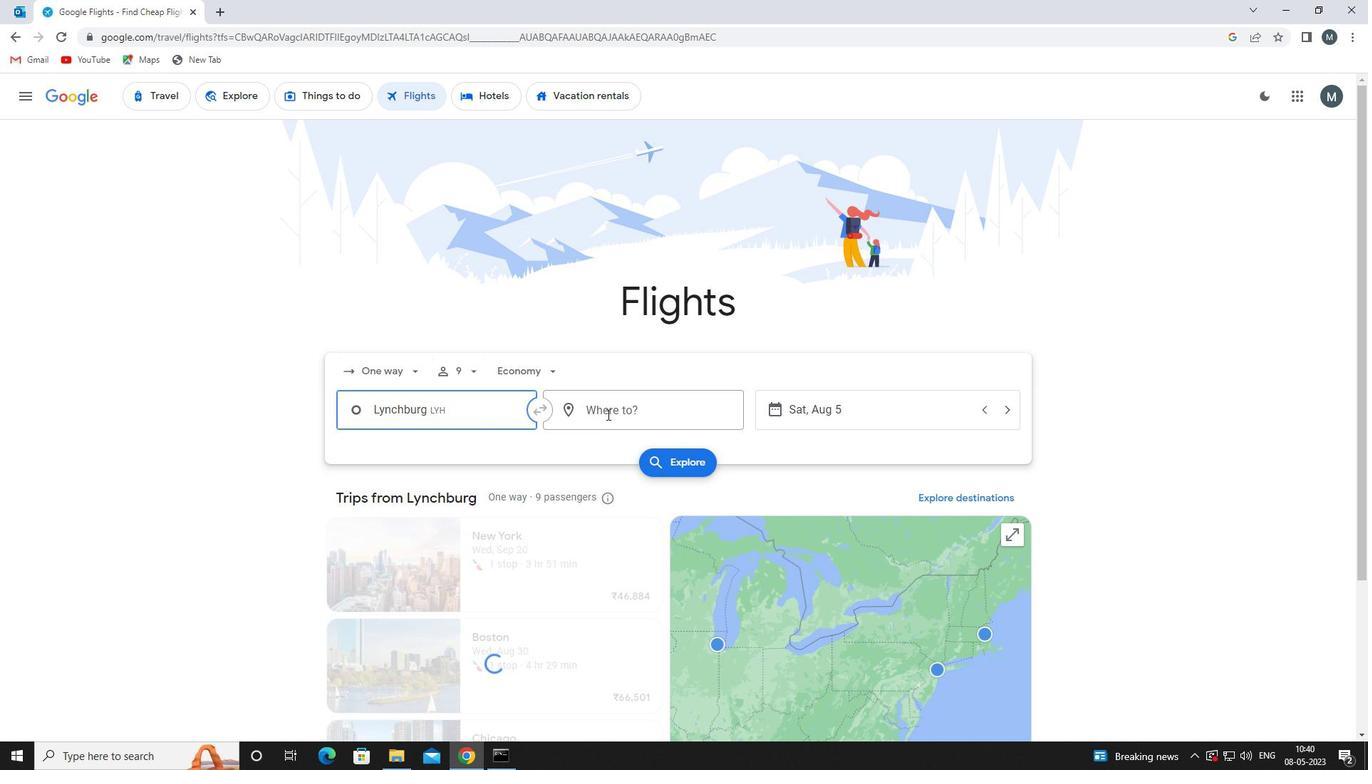 
Action: Mouse moved to (611, 408)
Screenshot: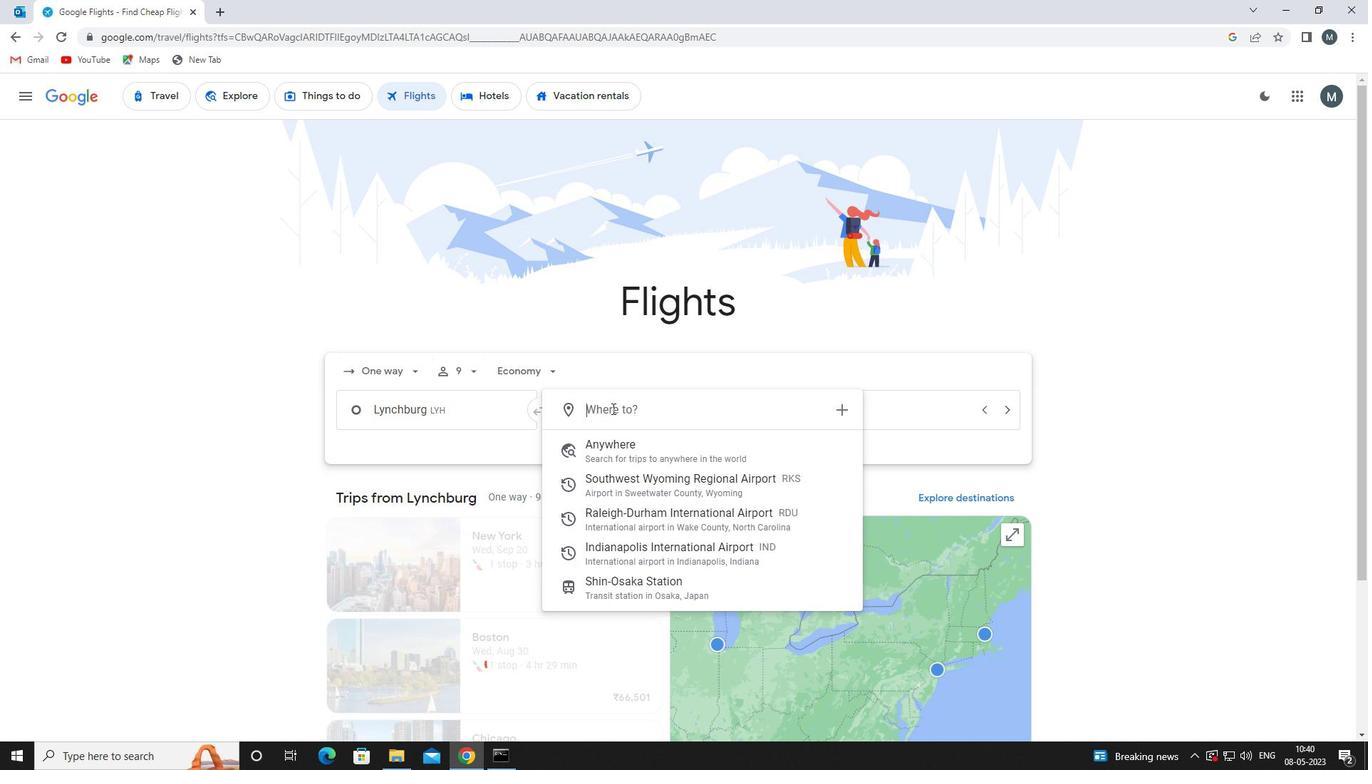 
Action: Key pressed ind
Screenshot: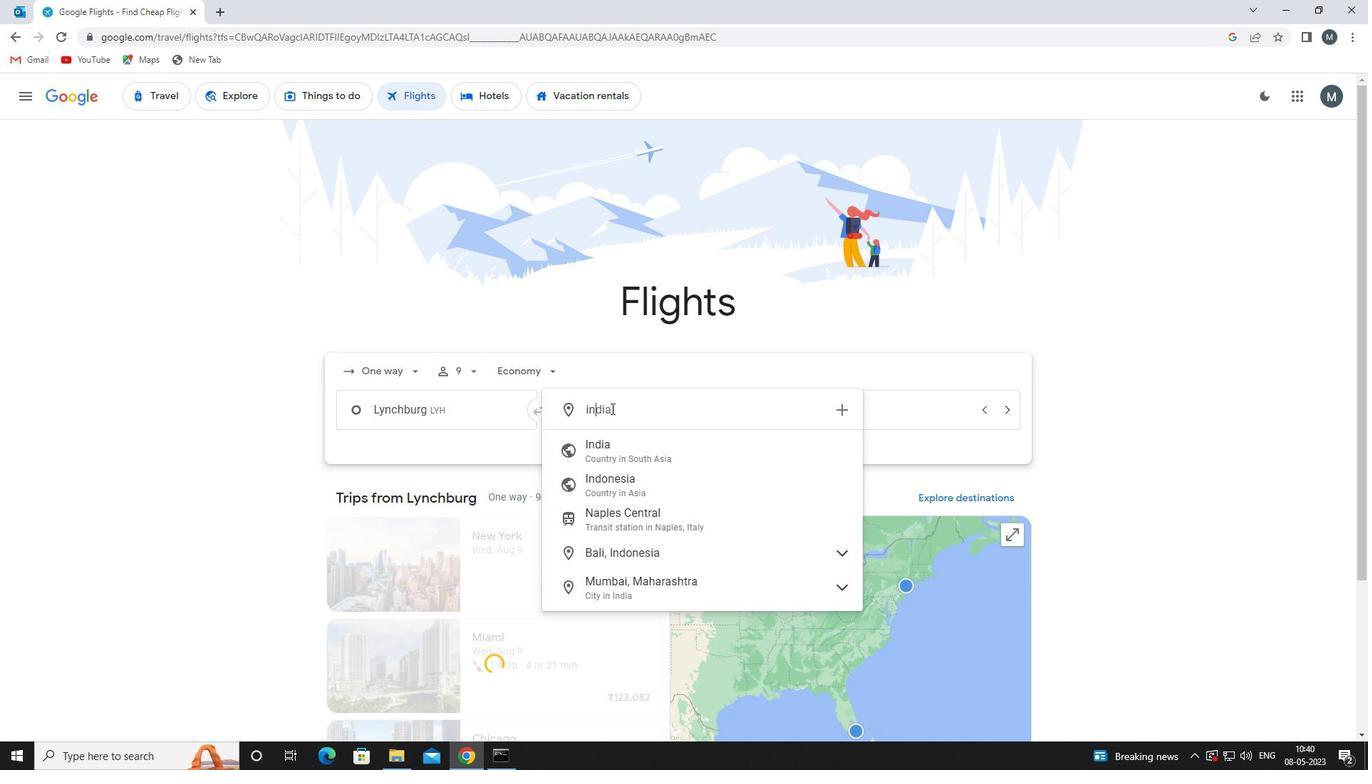
Action: Mouse moved to (591, 445)
Screenshot: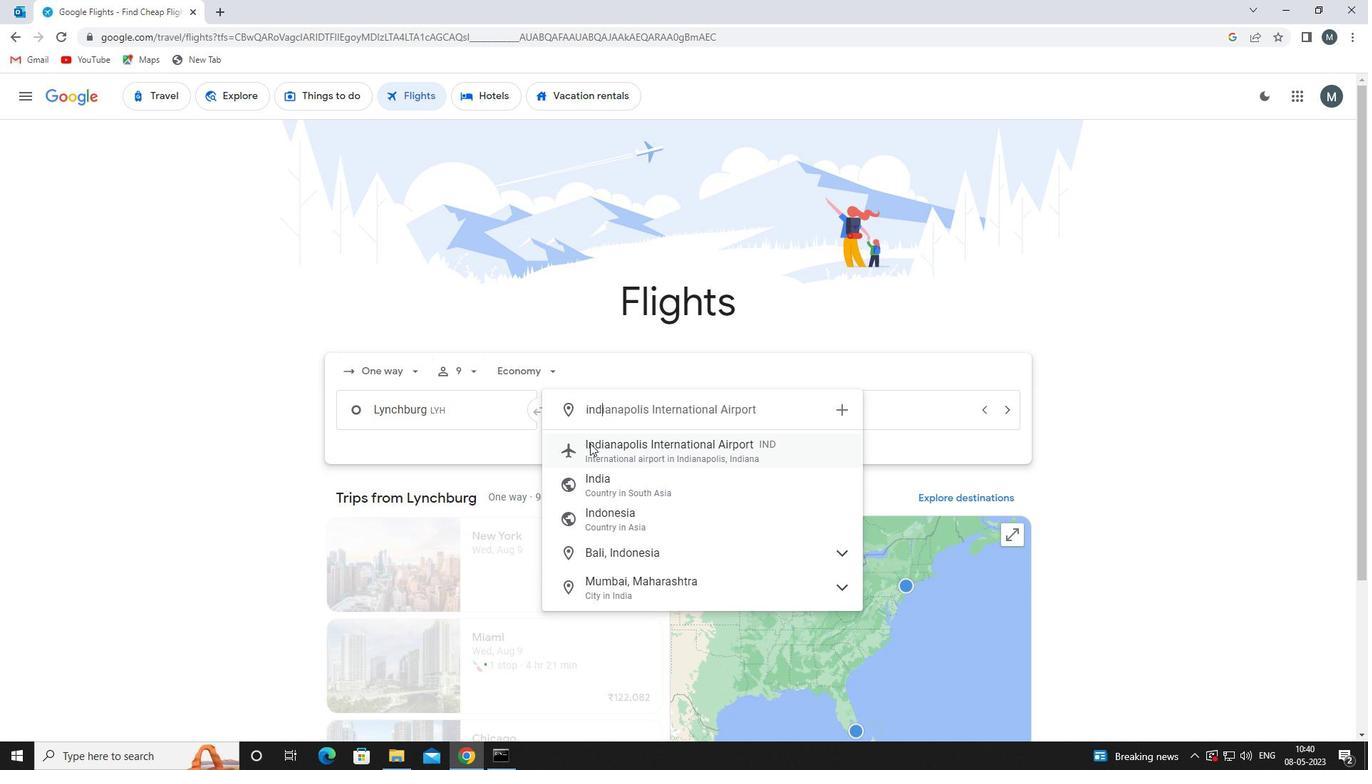 
Action: Mouse pressed left at (591, 445)
Screenshot: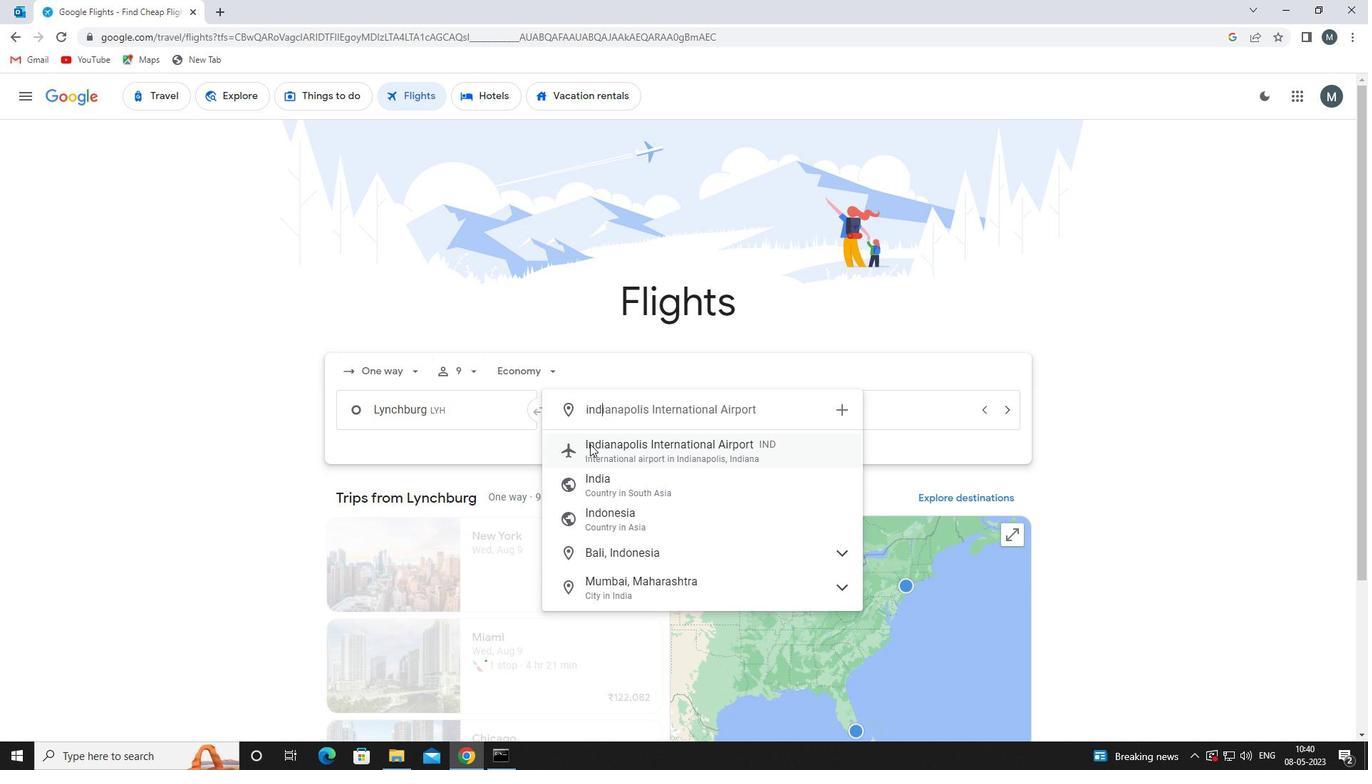 
Action: Mouse moved to (839, 409)
Screenshot: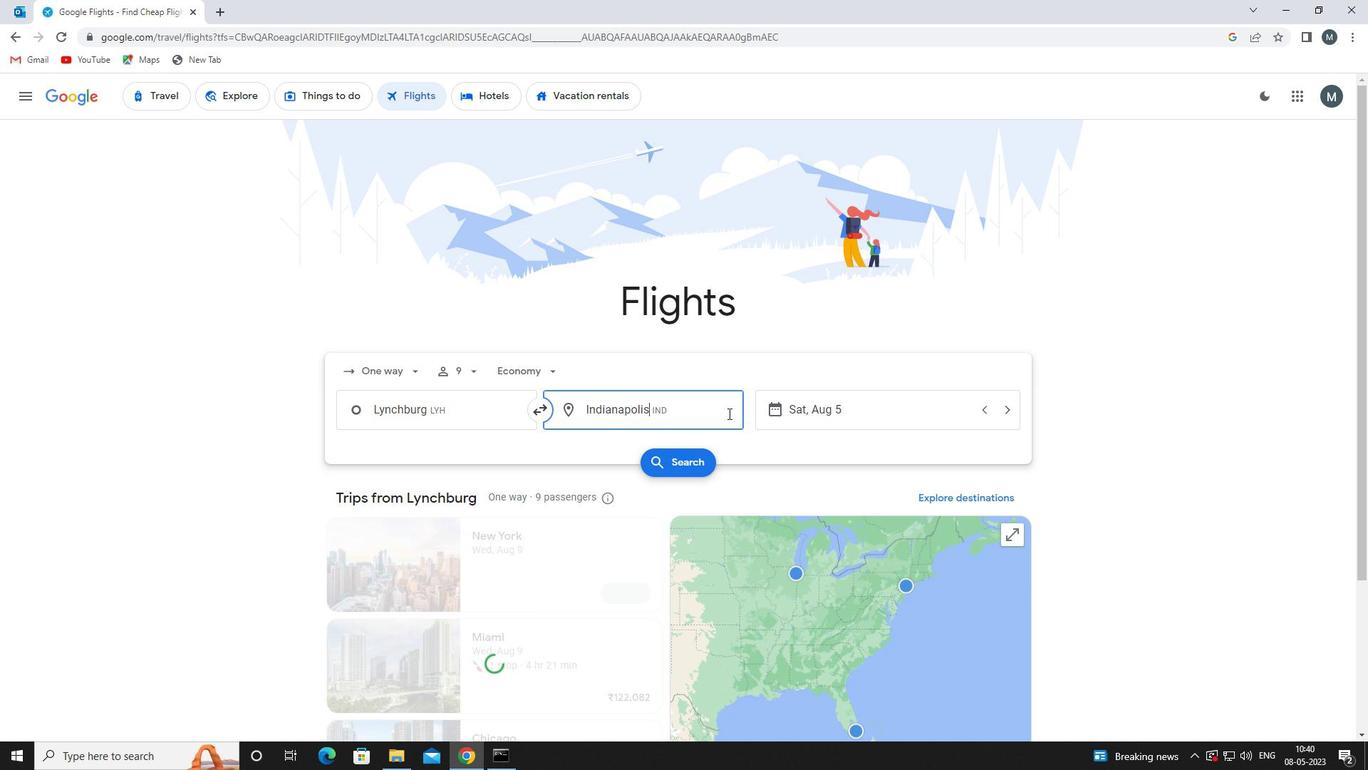 
Action: Mouse pressed left at (839, 409)
Screenshot: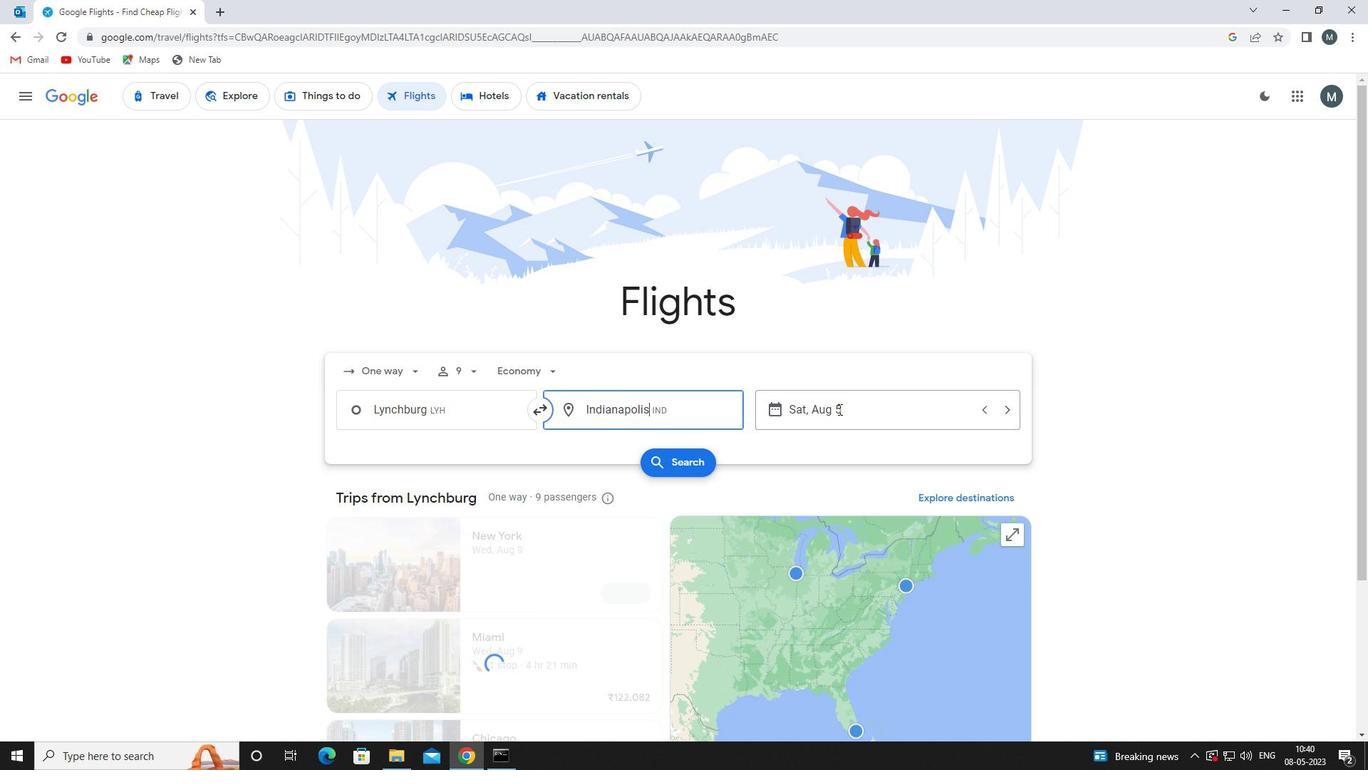 
Action: Mouse moved to (721, 486)
Screenshot: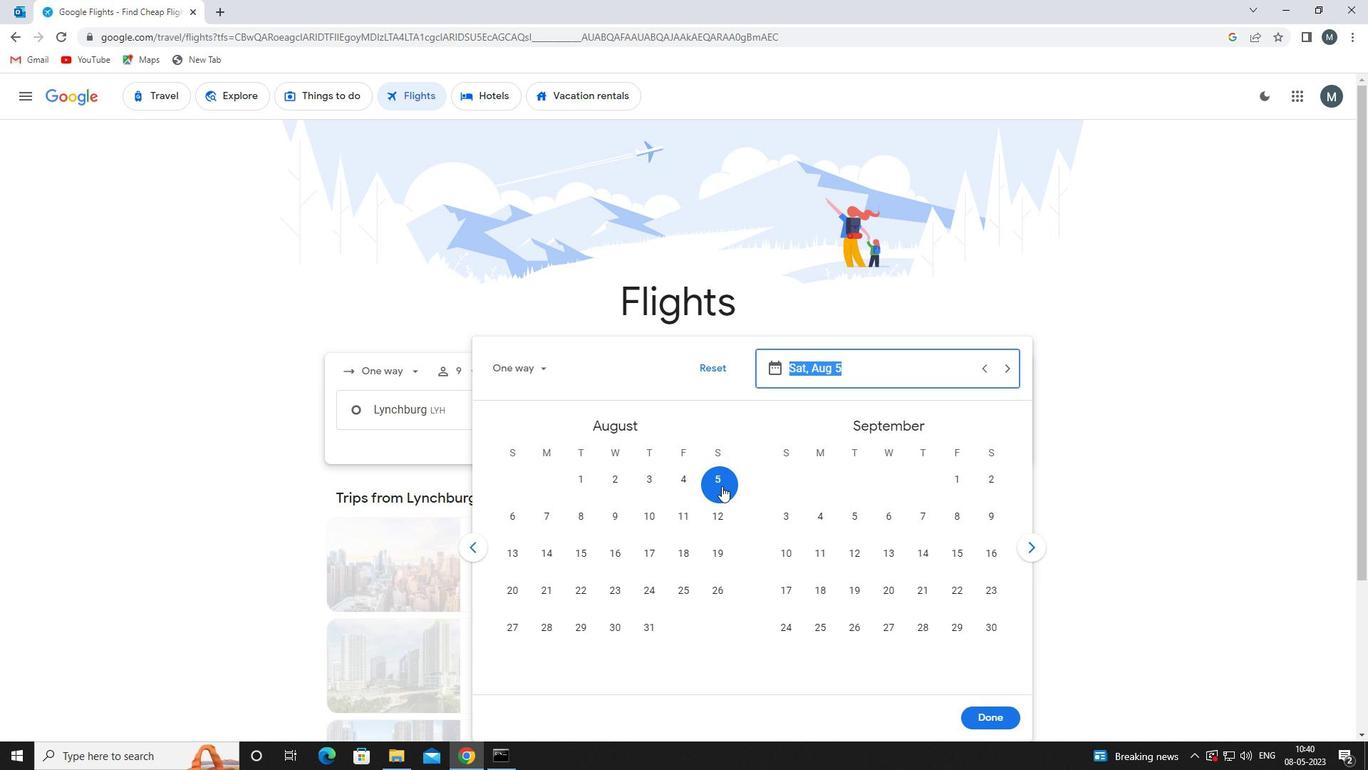 
Action: Mouse pressed left at (721, 486)
Screenshot: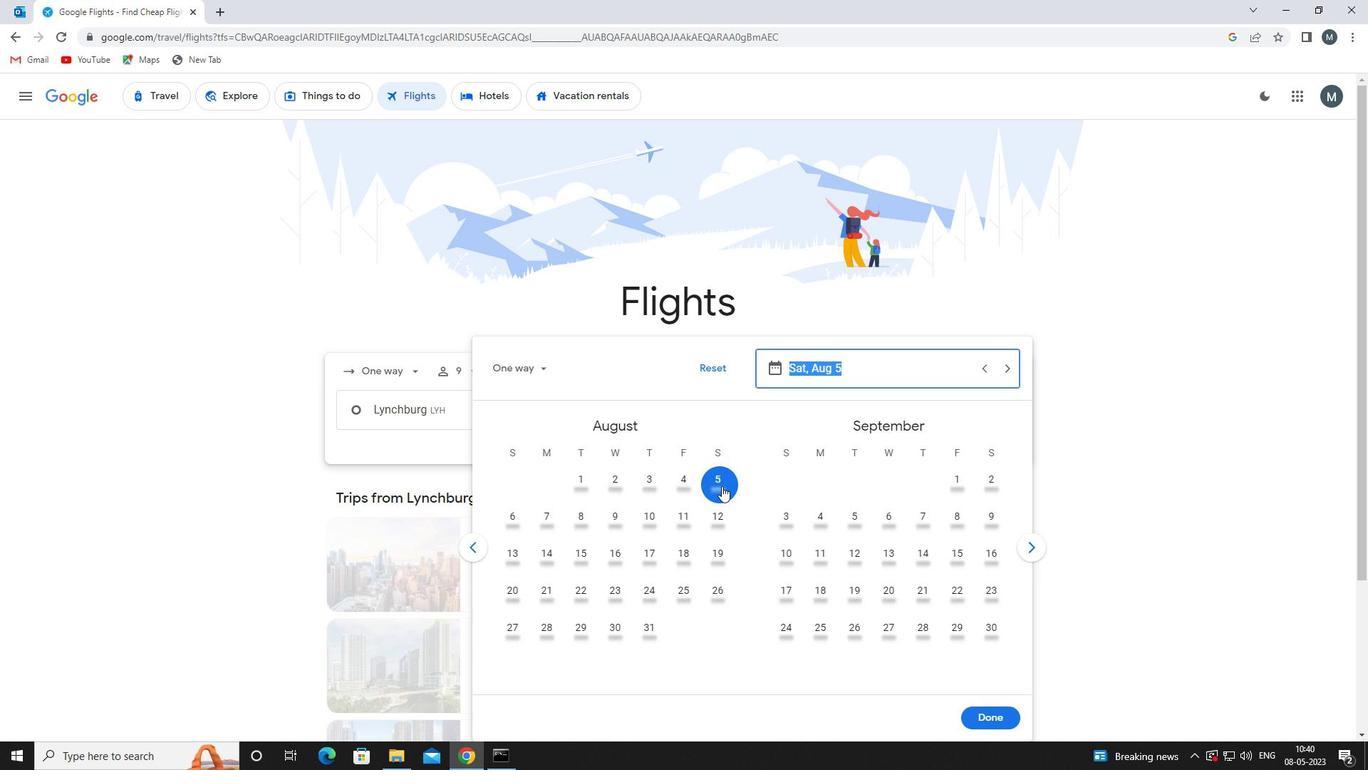 
Action: Mouse moved to (998, 717)
Screenshot: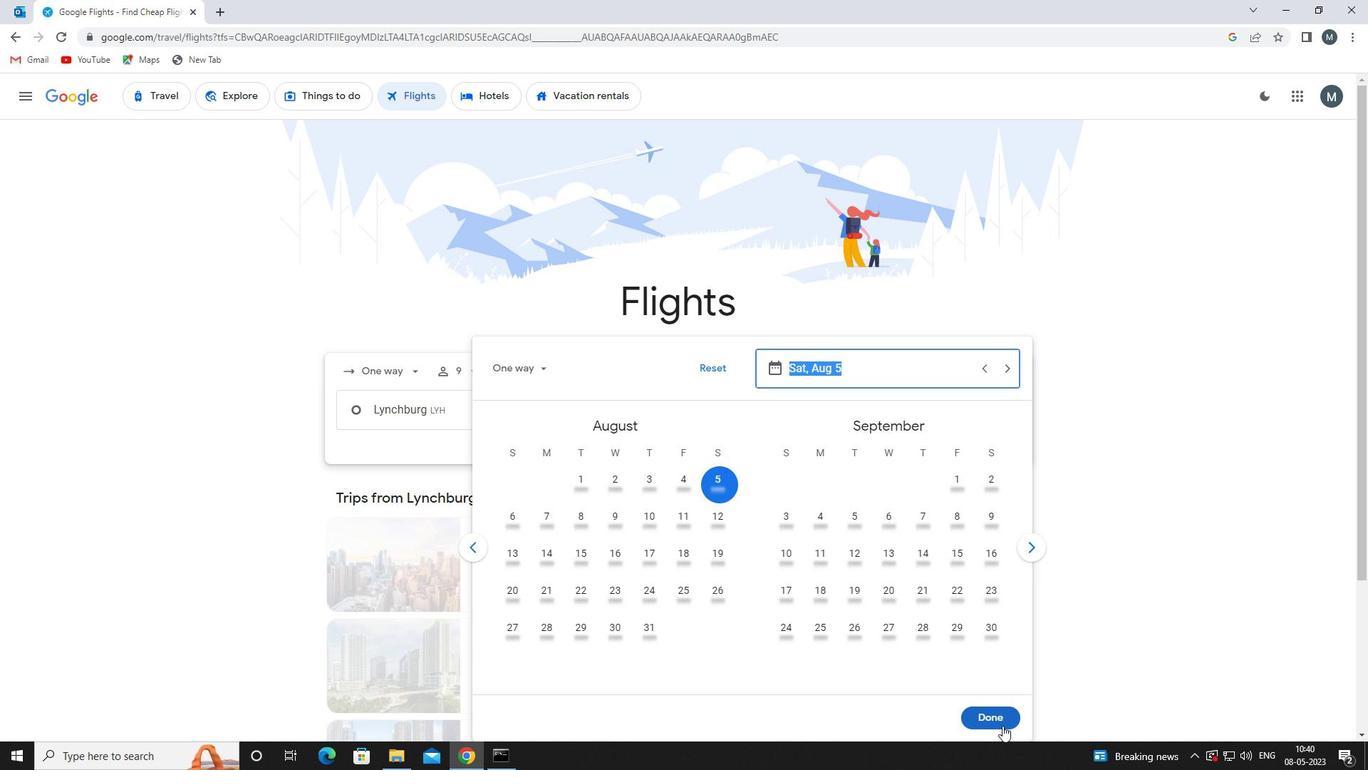 
Action: Mouse pressed left at (998, 717)
Screenshot: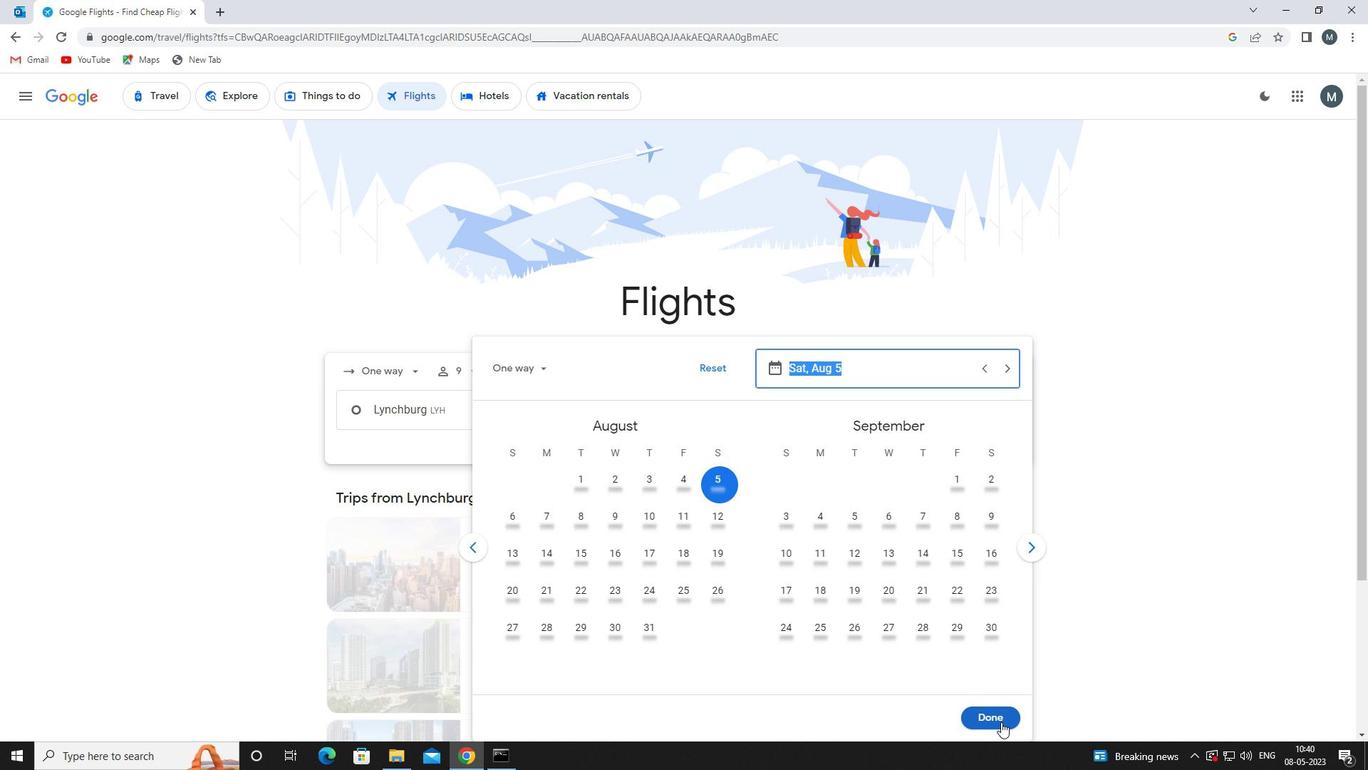 
Action: Mouse moved to (673, 467)
Screenshot: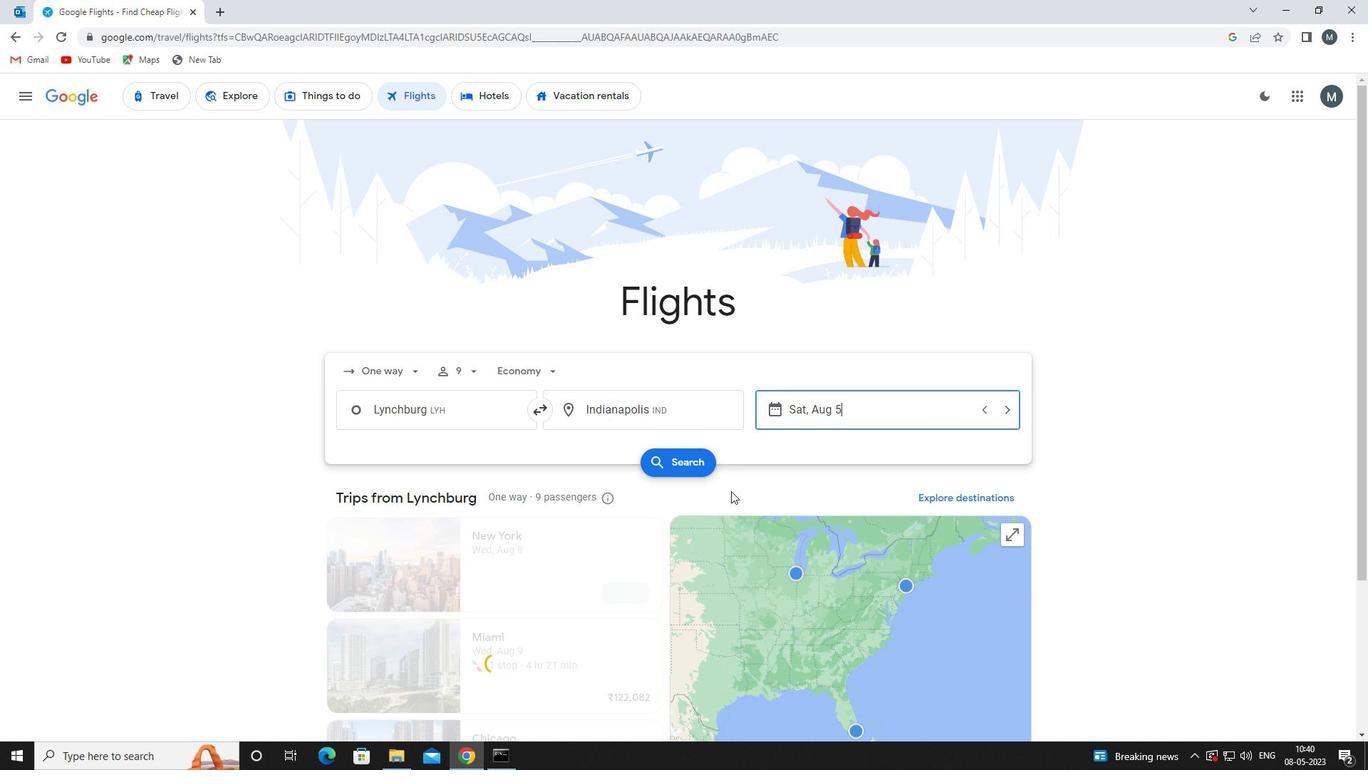 
Action: Mouse pressed left at (673, 467)
Screenshot: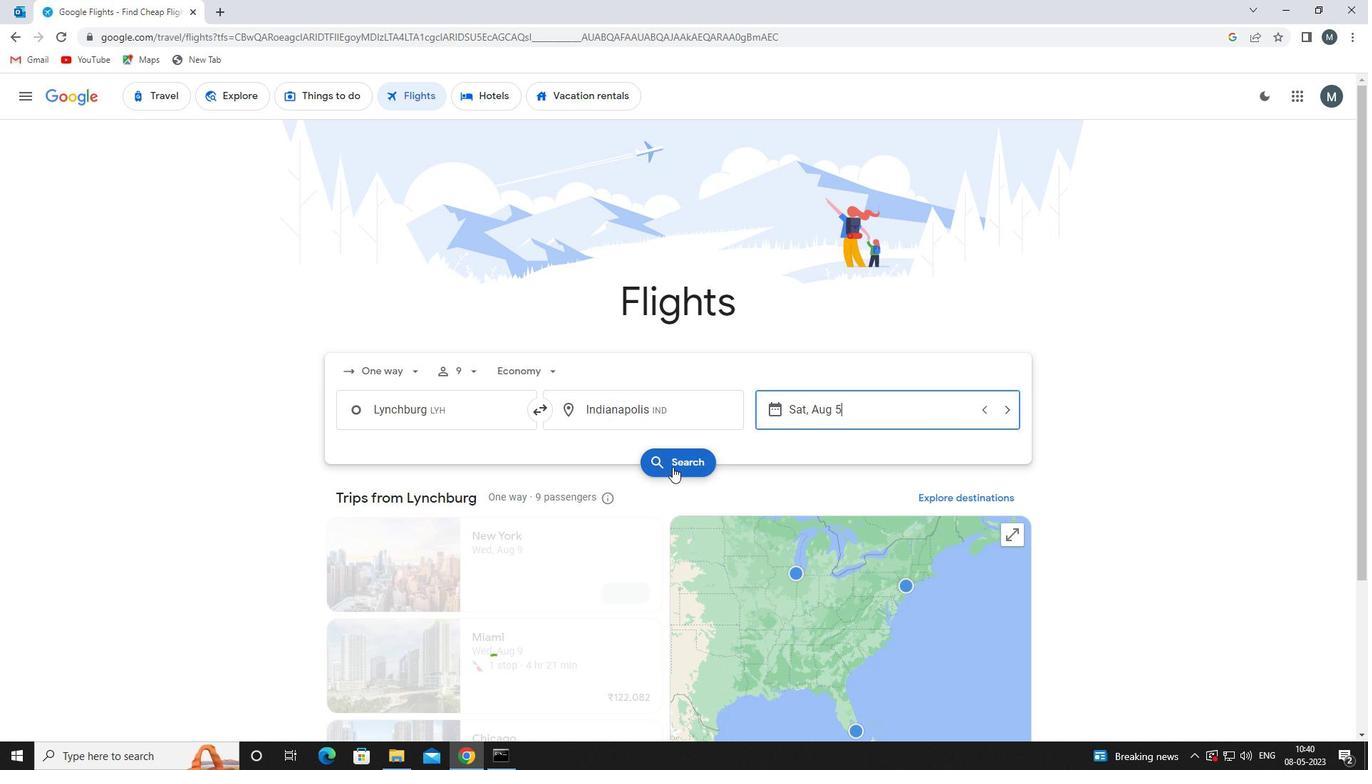 
Action: Mouse moved to (337, 234)
Screenshot: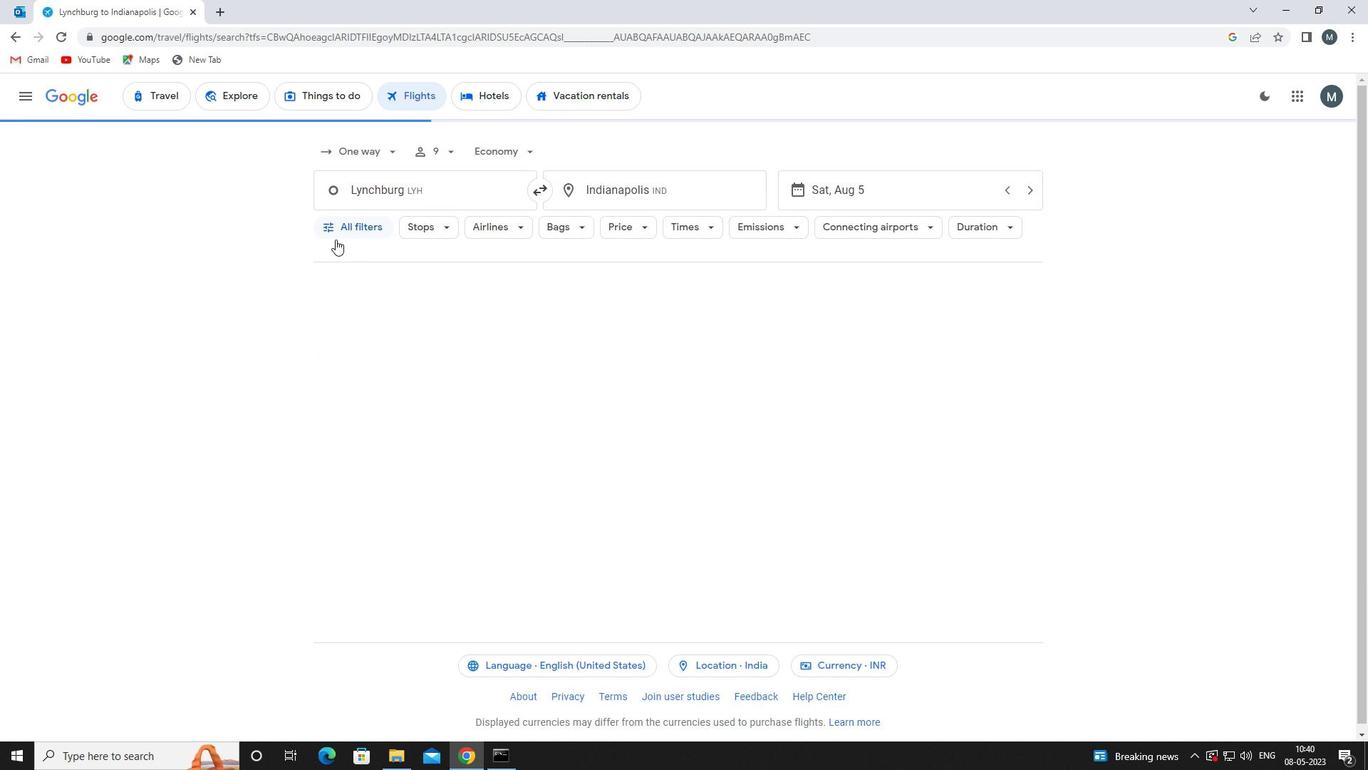 
Action: Mouse pressed left at (337, 234)
Screenshot: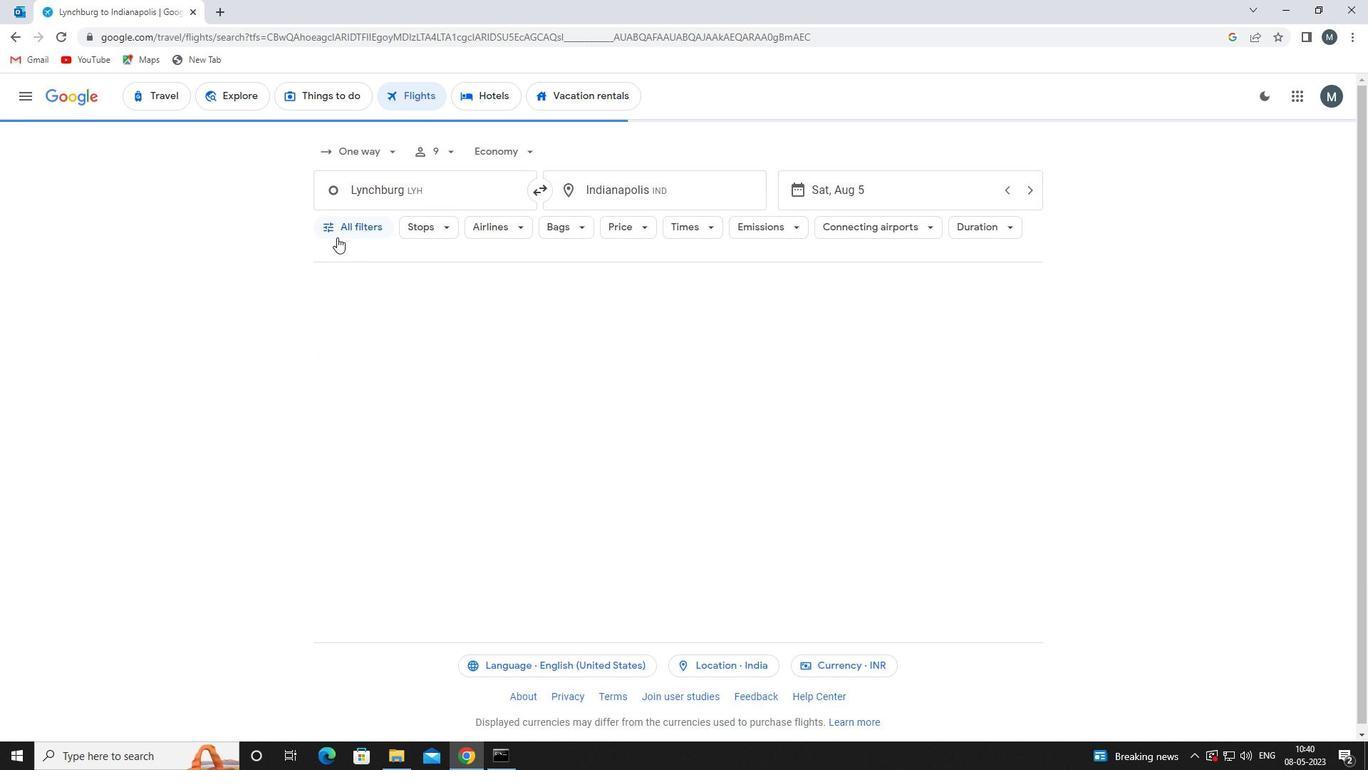 
Action: Mouse moved to (370, 347)
Screenshot: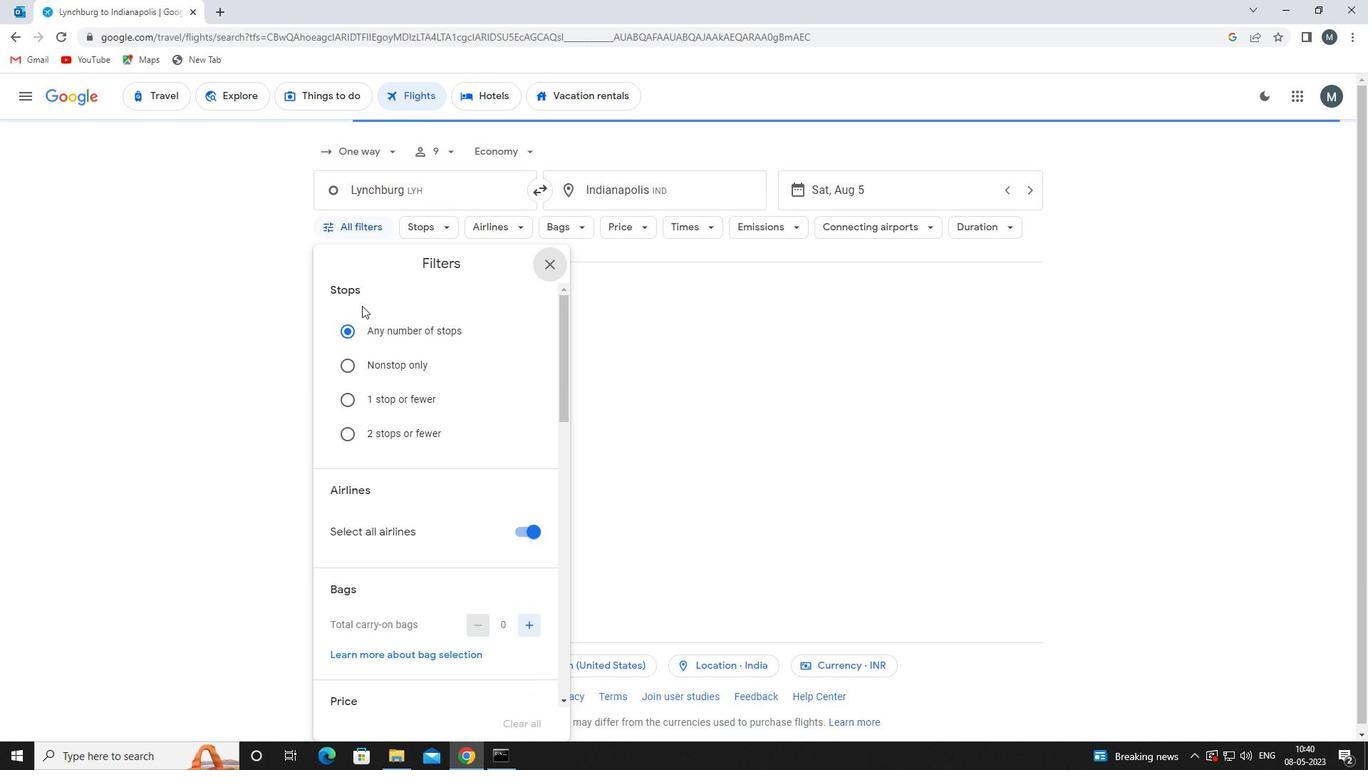 
Action: Mouse scrolled (370, 346) with delta (0, 0)
Screenshot: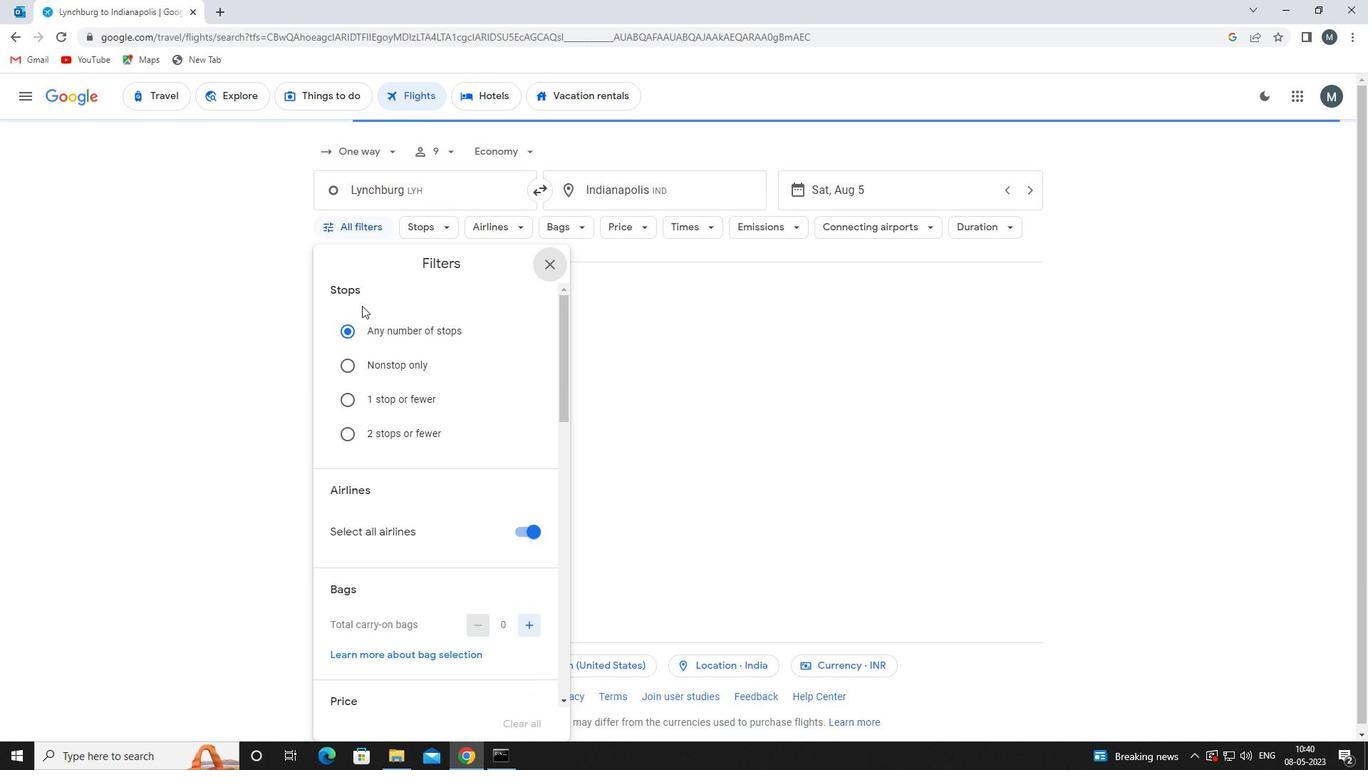 
Action: Mouse moved to (372, 359)
Screenshot: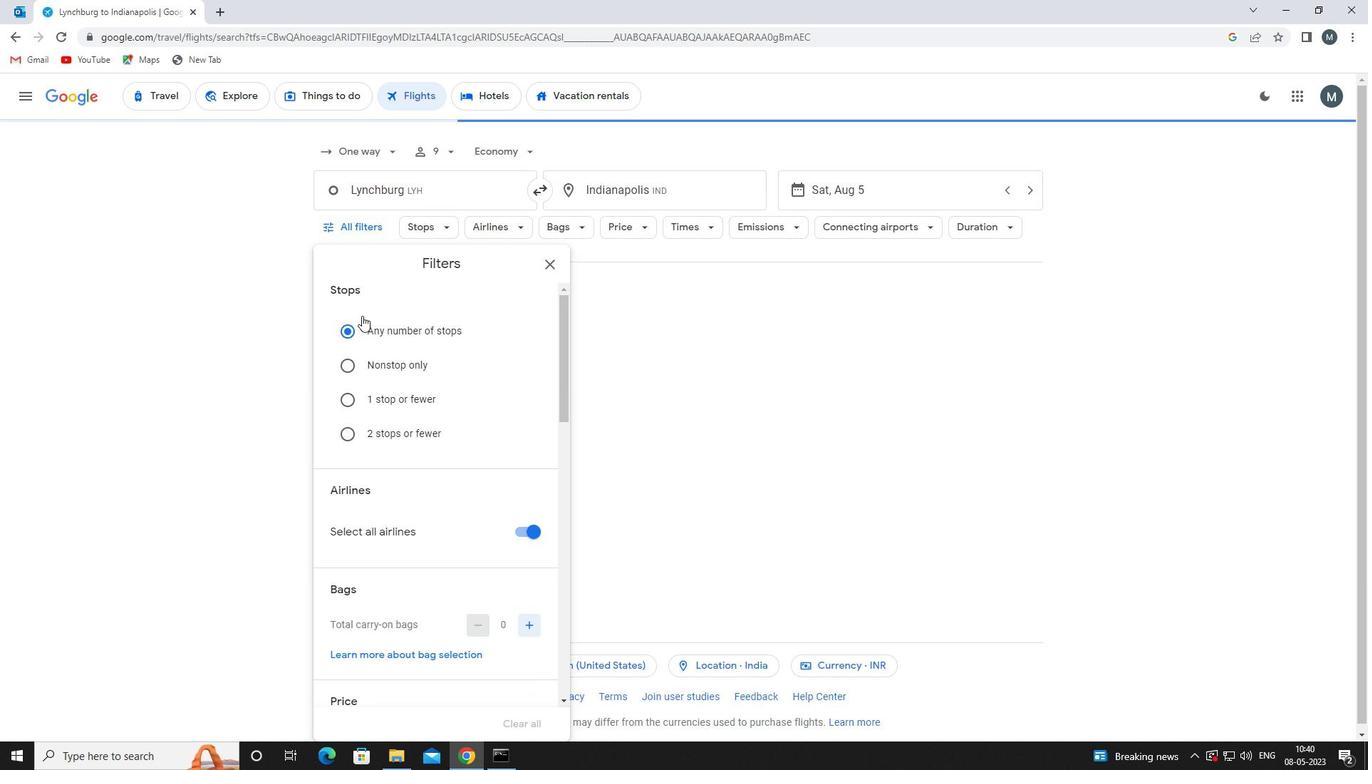 
Action: Mouse scrolled (372, 358) with delta (0, 0)
Screenshot: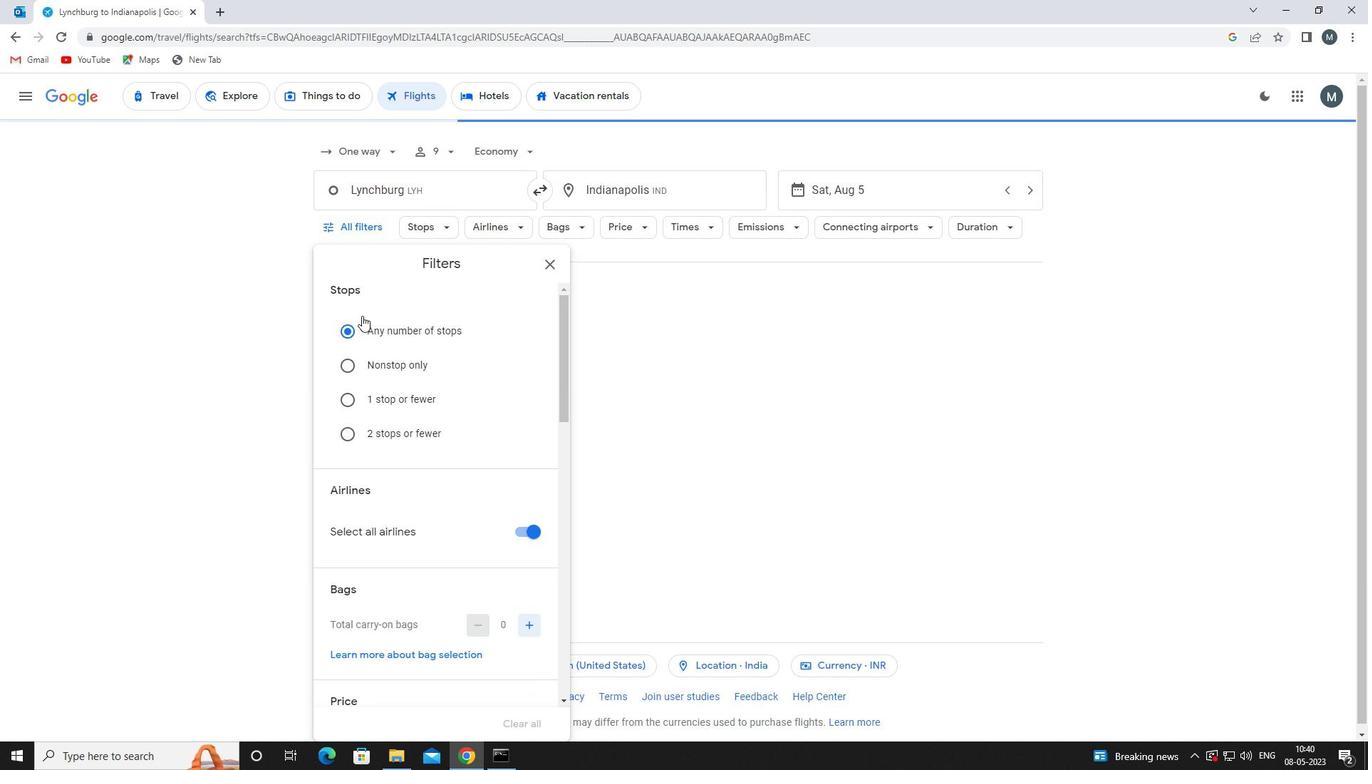 
Action: Mouse moved to (521, 389)
Screenshot: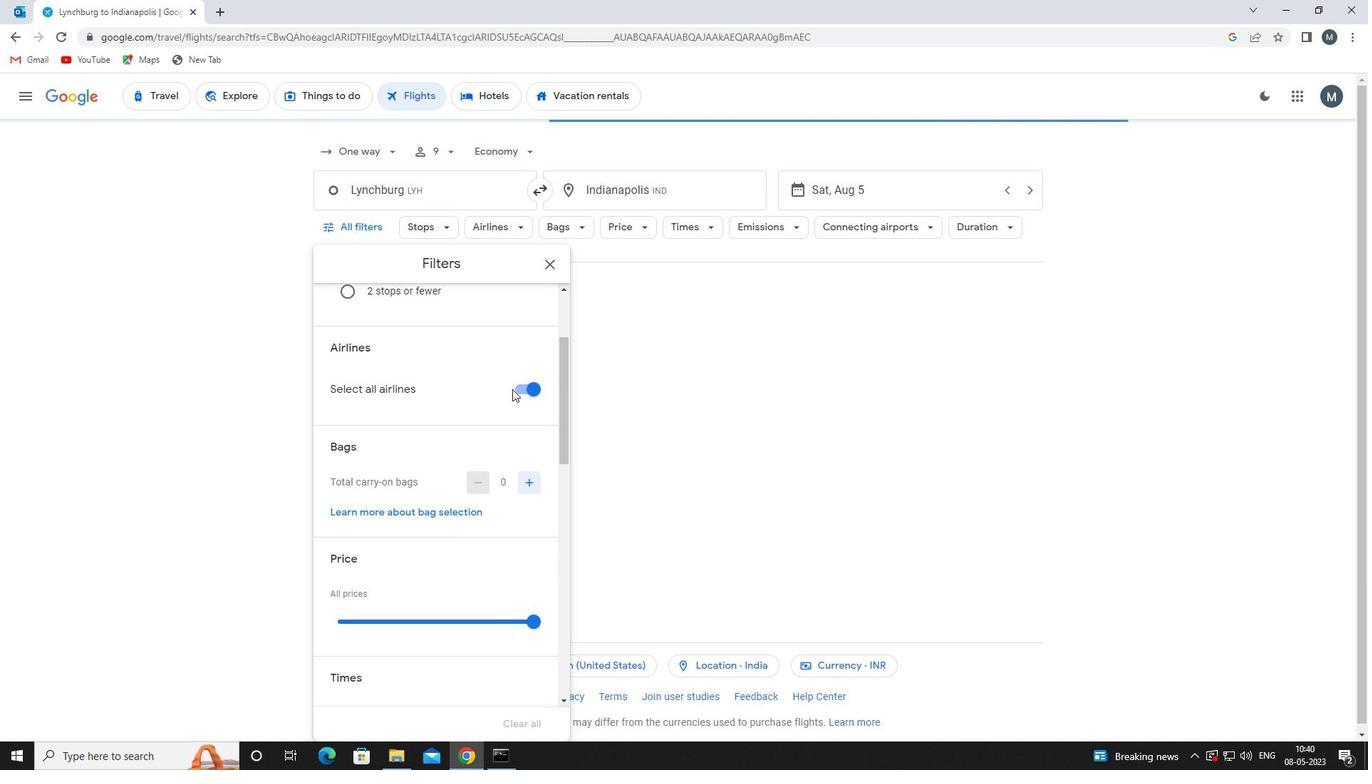 
Action: Mouse pressed left at (521, 389)
Screenshot: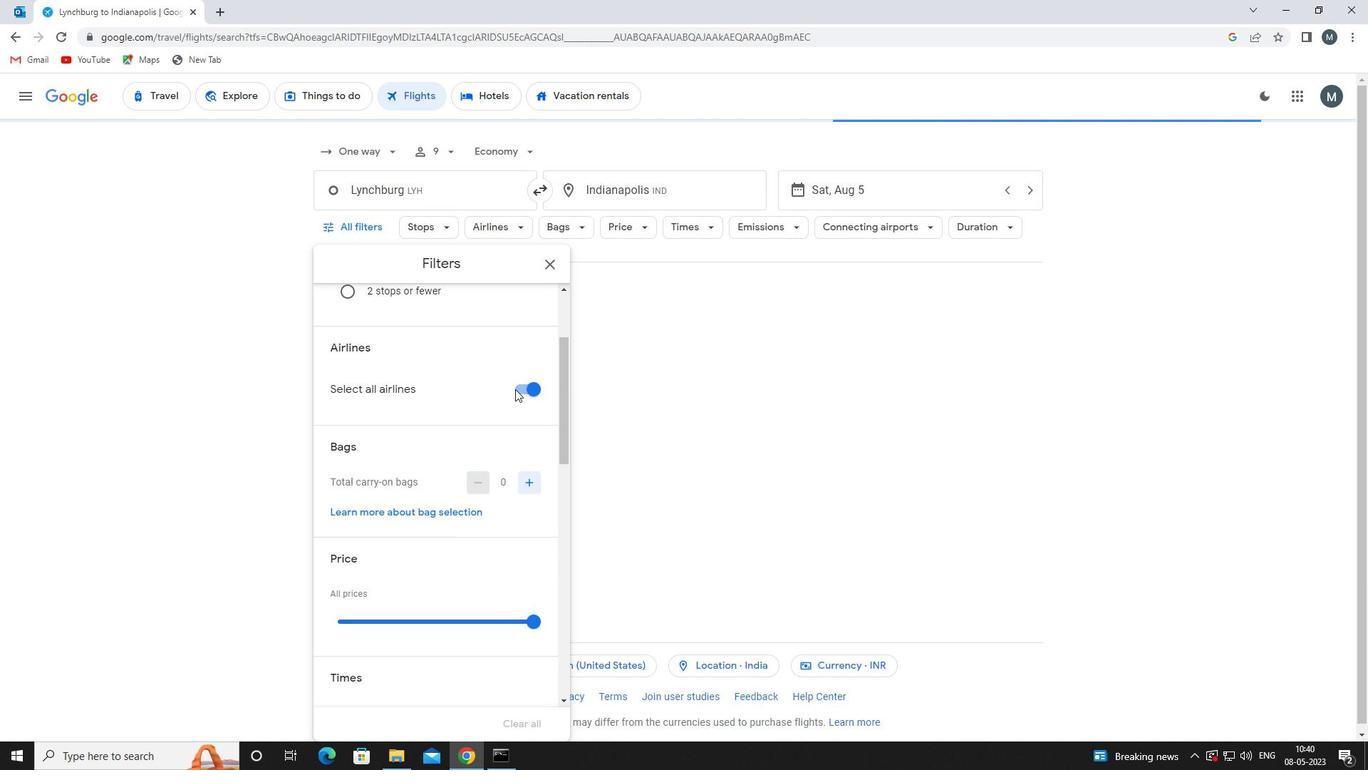 
Action: Mouse moved to (522, 385)
Screenshot: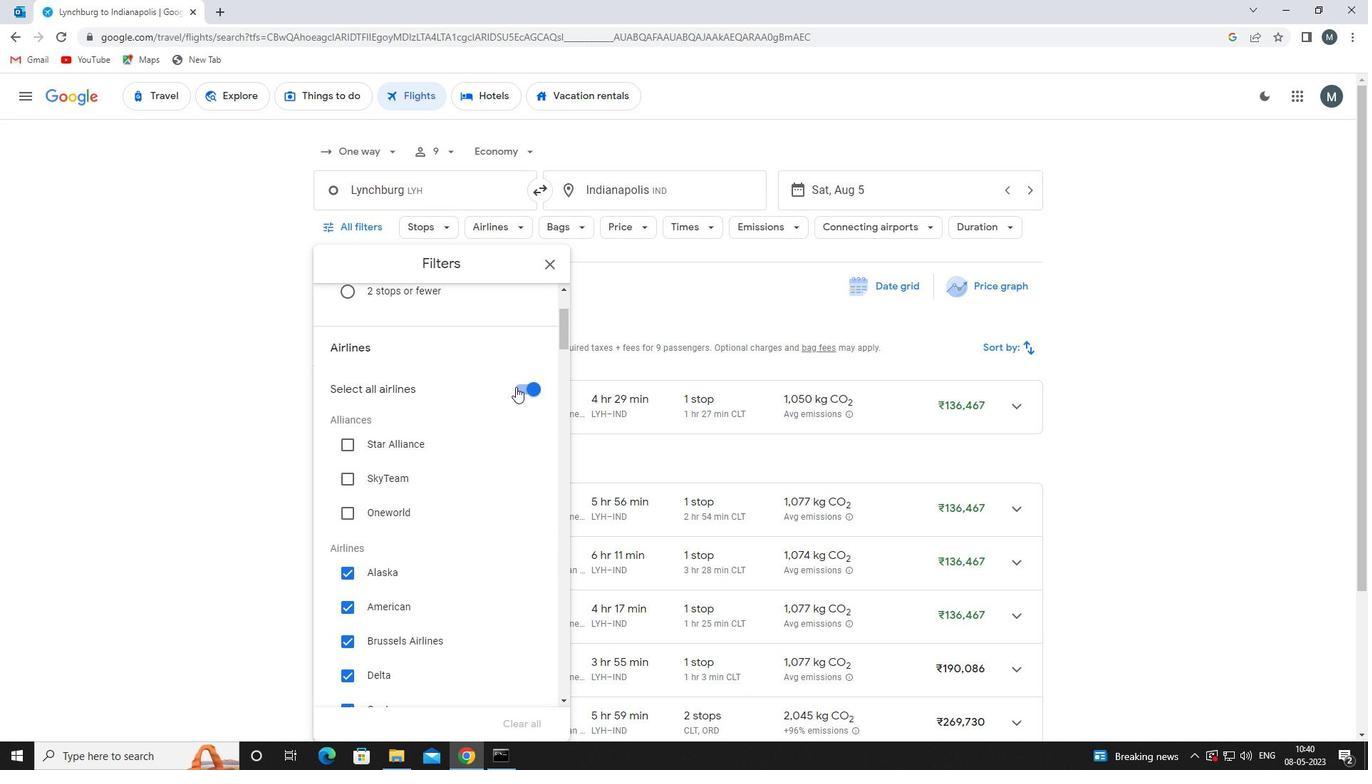 
Action: Mouse pressed left at (522, 385)
Screenshot: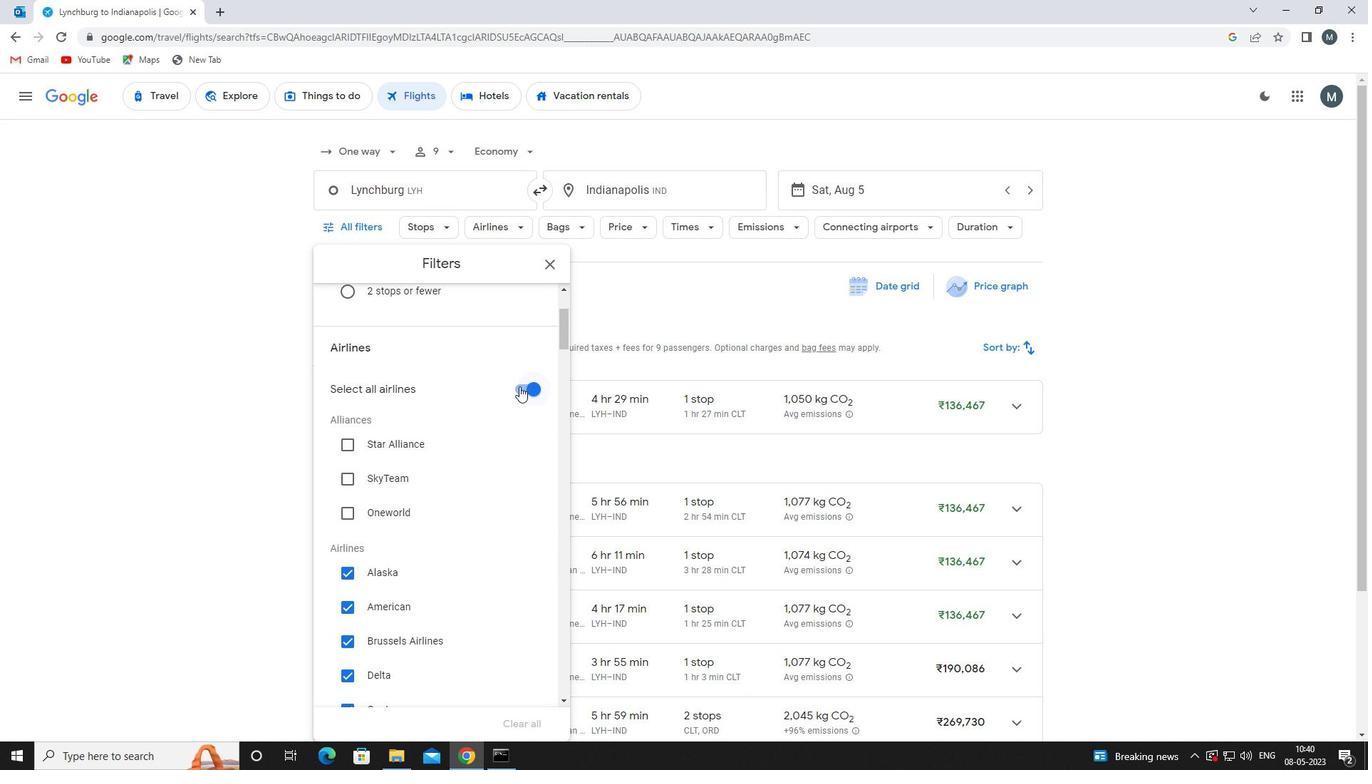 
Action: Mouse moved to (451, 412)
Screenshot: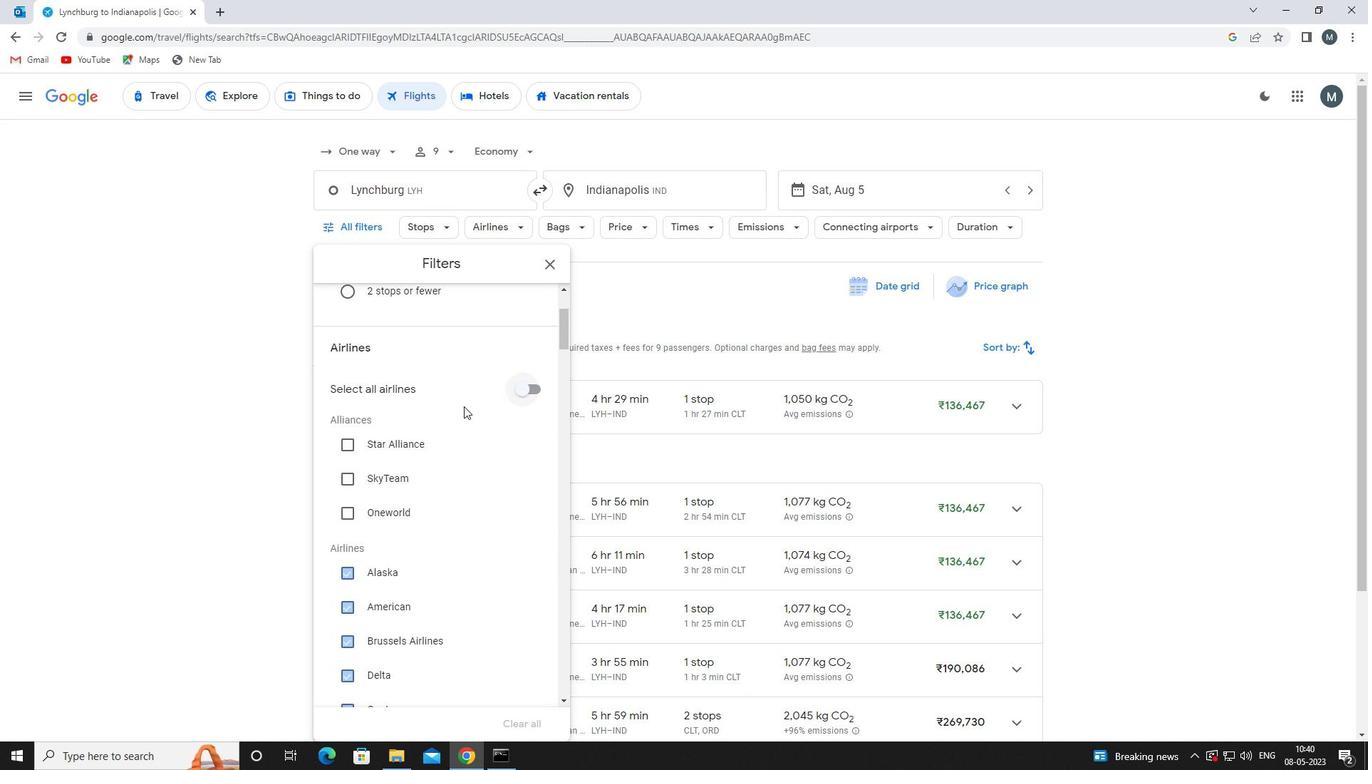 
Action: Mouse scrolled (451, 411) with delta (0, 0)
Screenshot: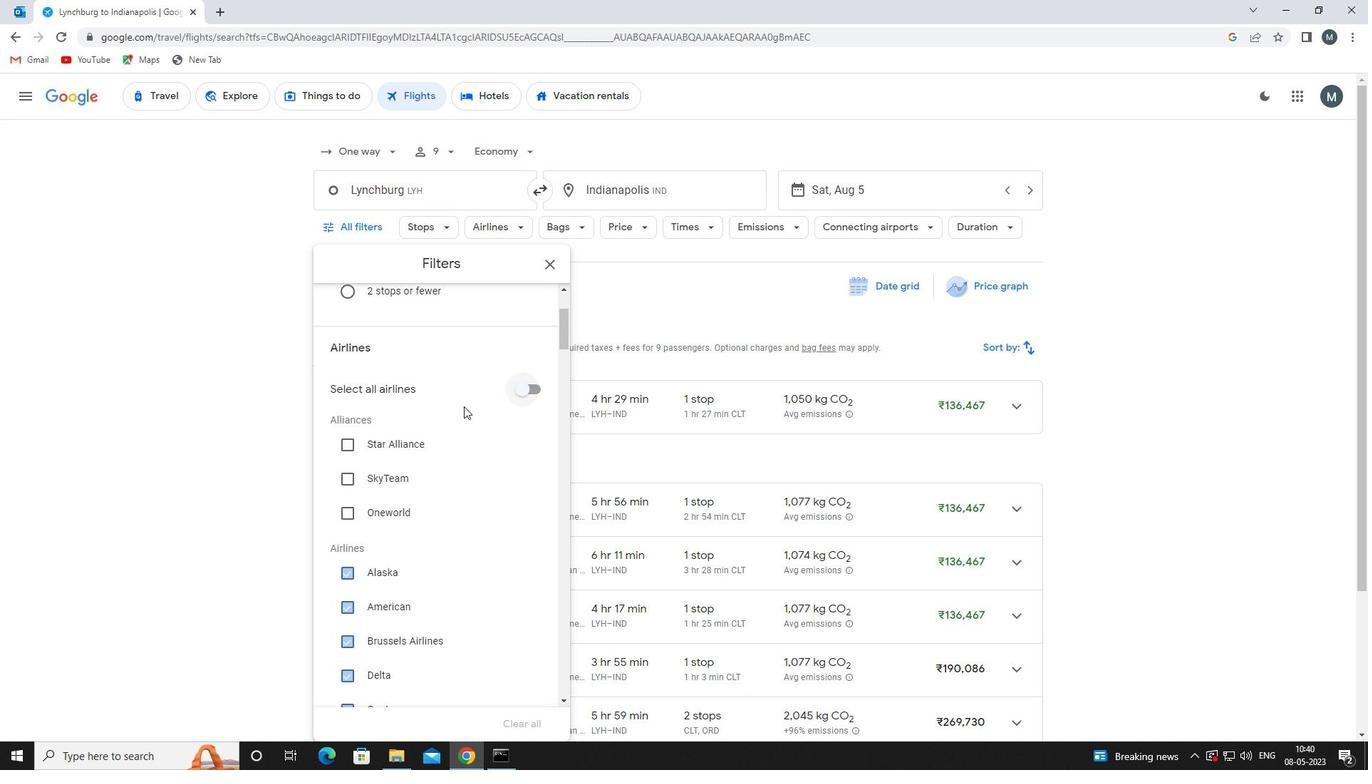 
Action: Mouse moved to (450, 413)
Screenshot: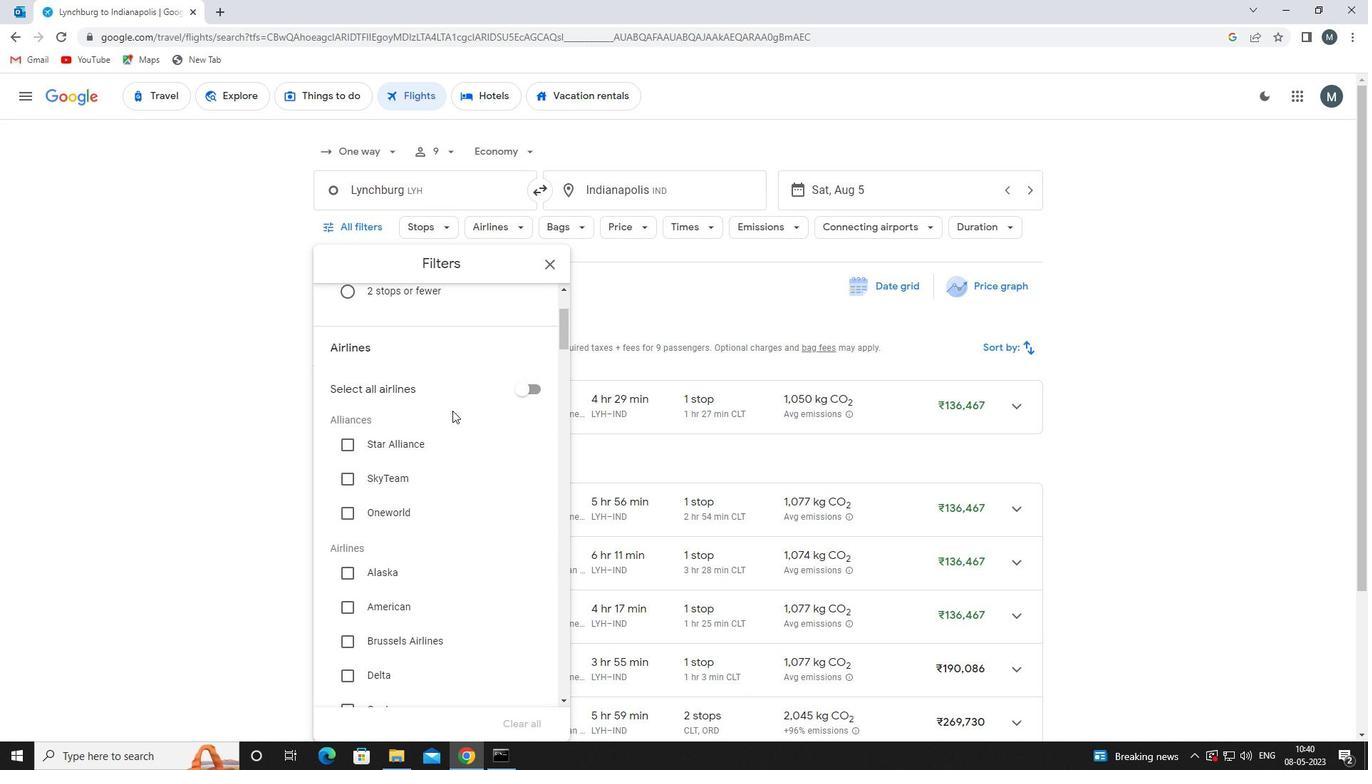 
Action: Mouse scrolled (450, 412) with delta (0, 0)
Screenshot: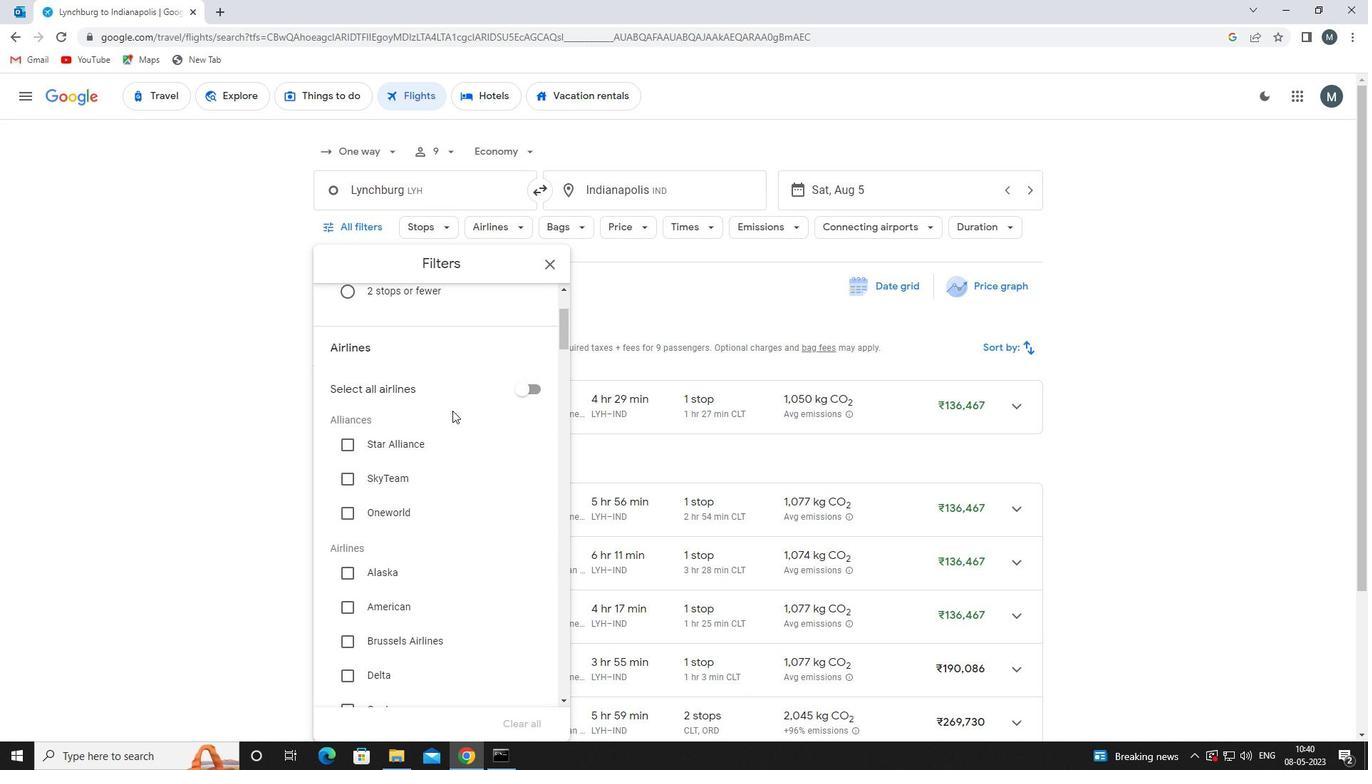 
Action: Mouse moved to (428, 445)
Screenshot: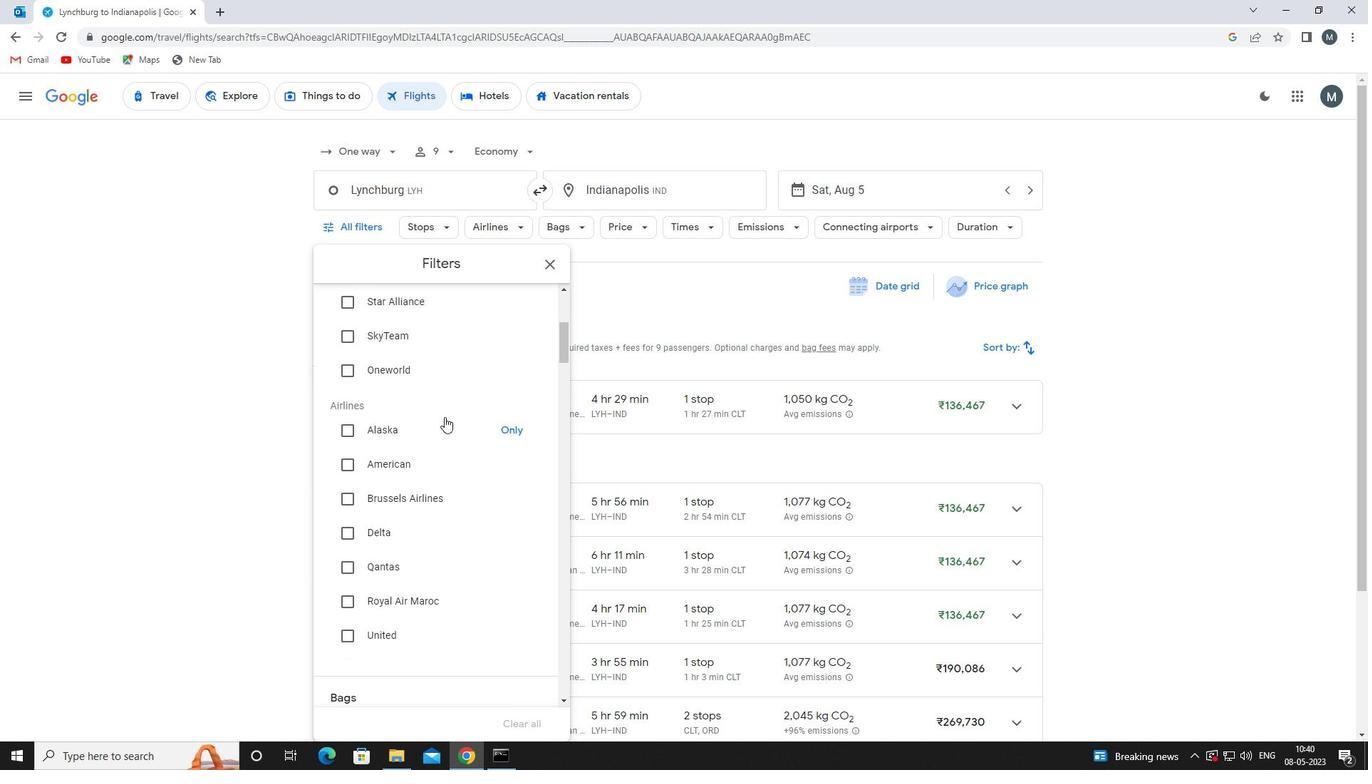 
Action: Mouse scrolled (428, 444) with delta (0, 0)
Screenshot: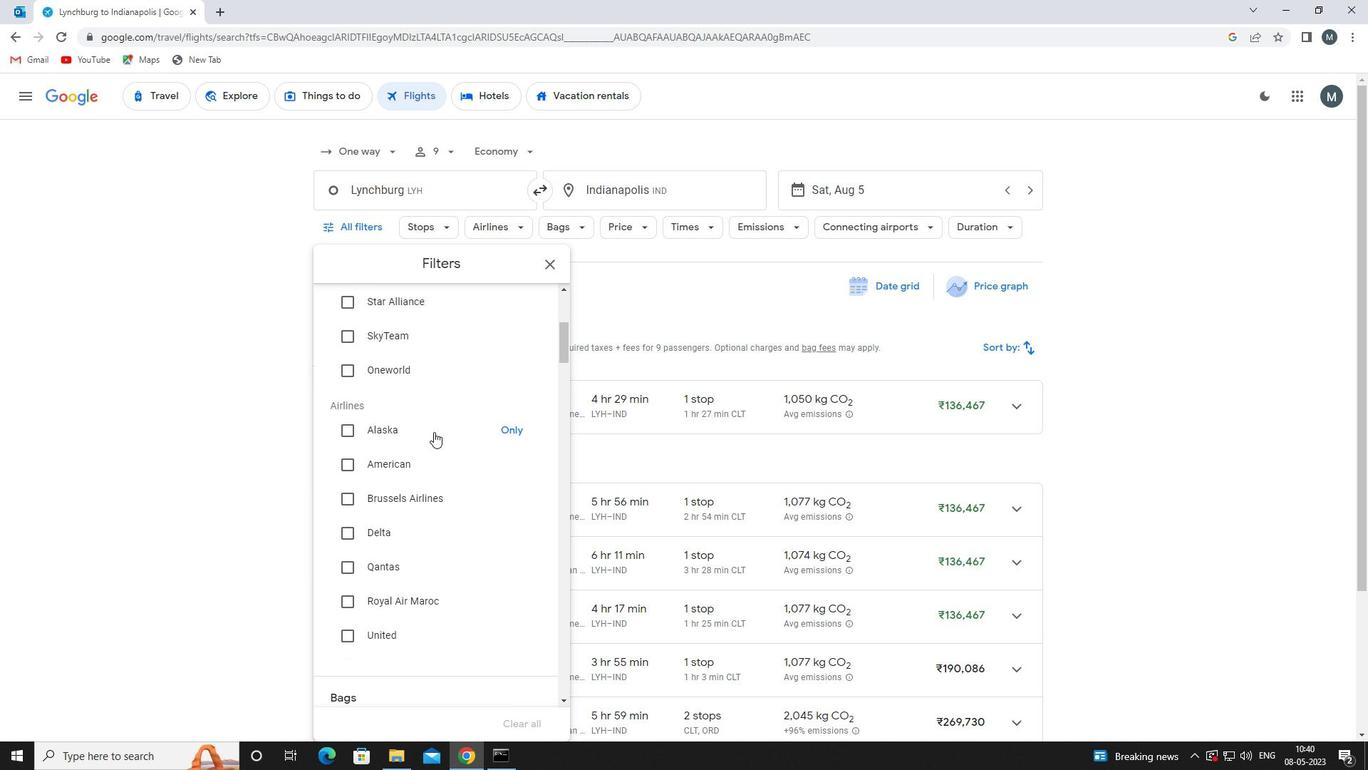 
Action: Mouse moved to (397, 534)
Screenshot: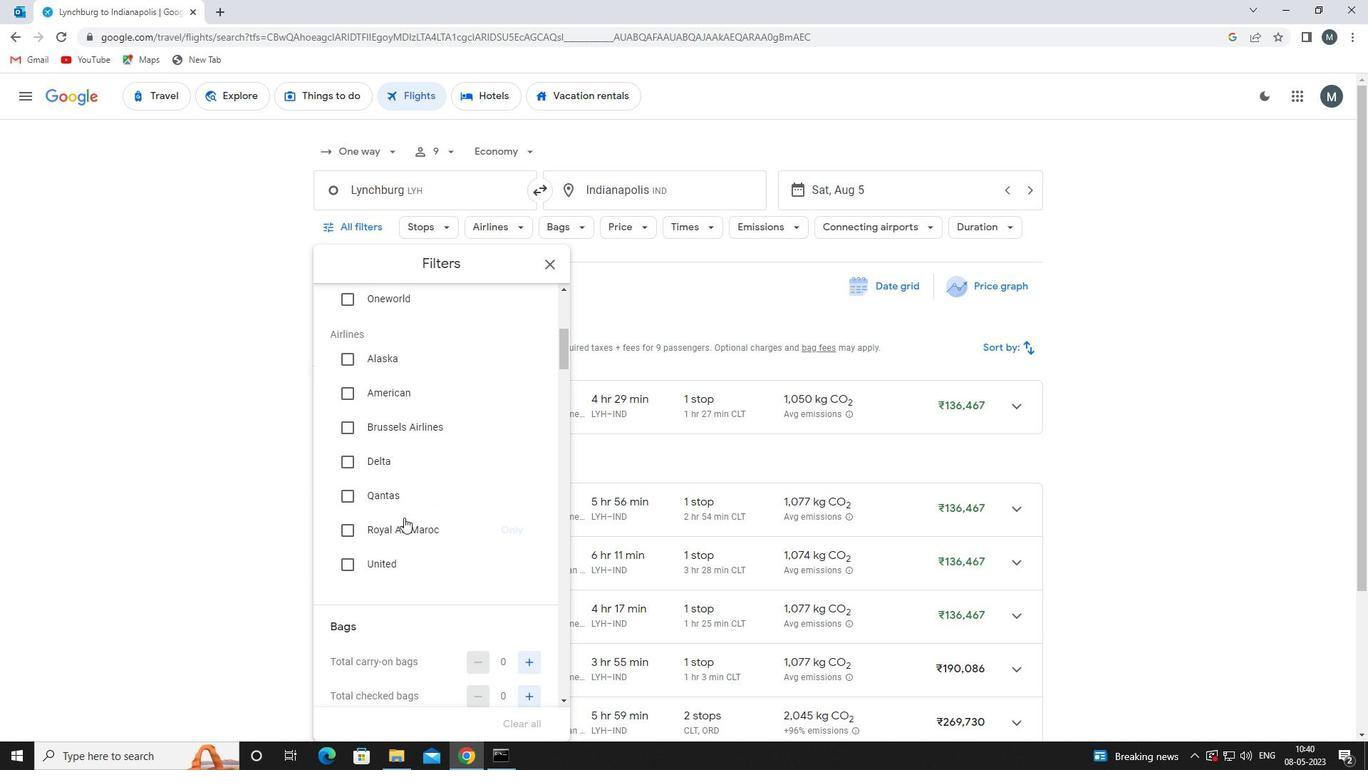 
Action: Mouse pressed left at (397, 534)
Screenshot: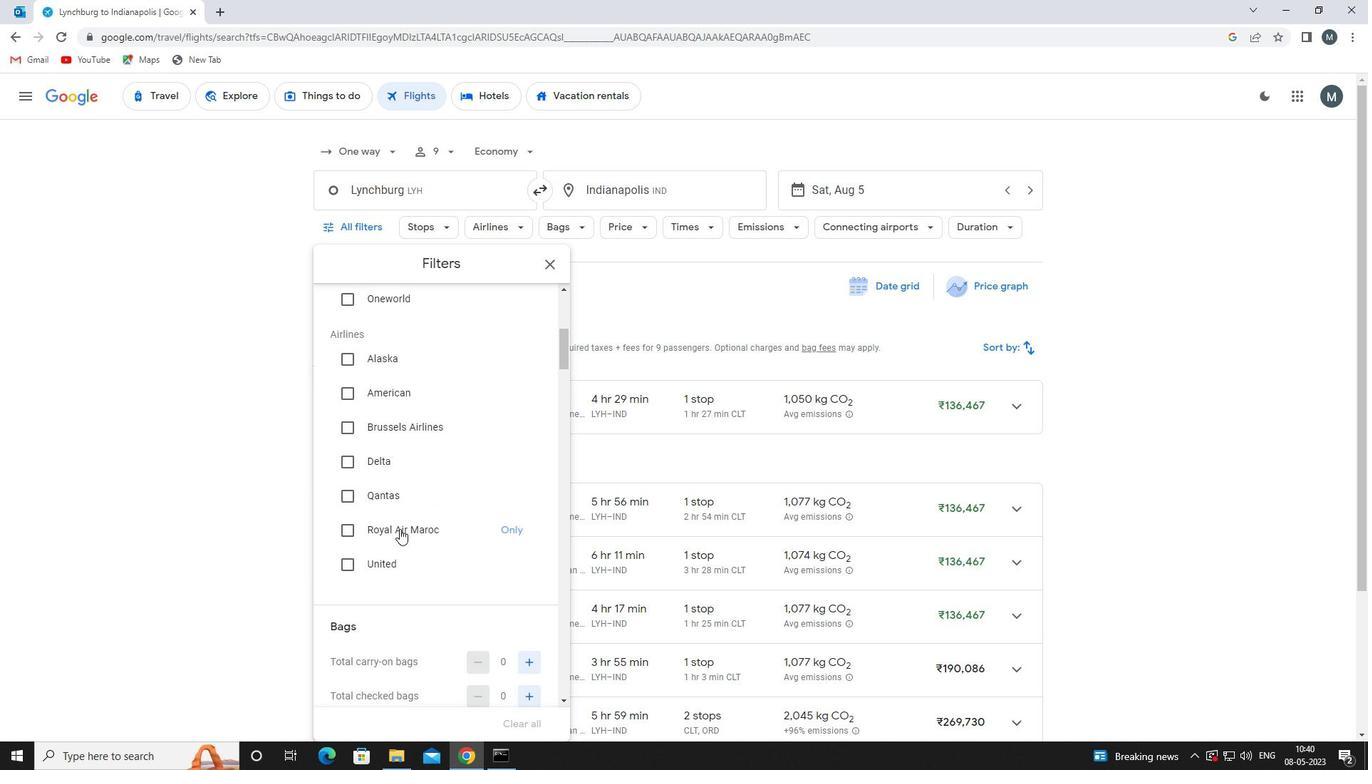 
Action: Mouse moved to (423, 499)
Screenshot: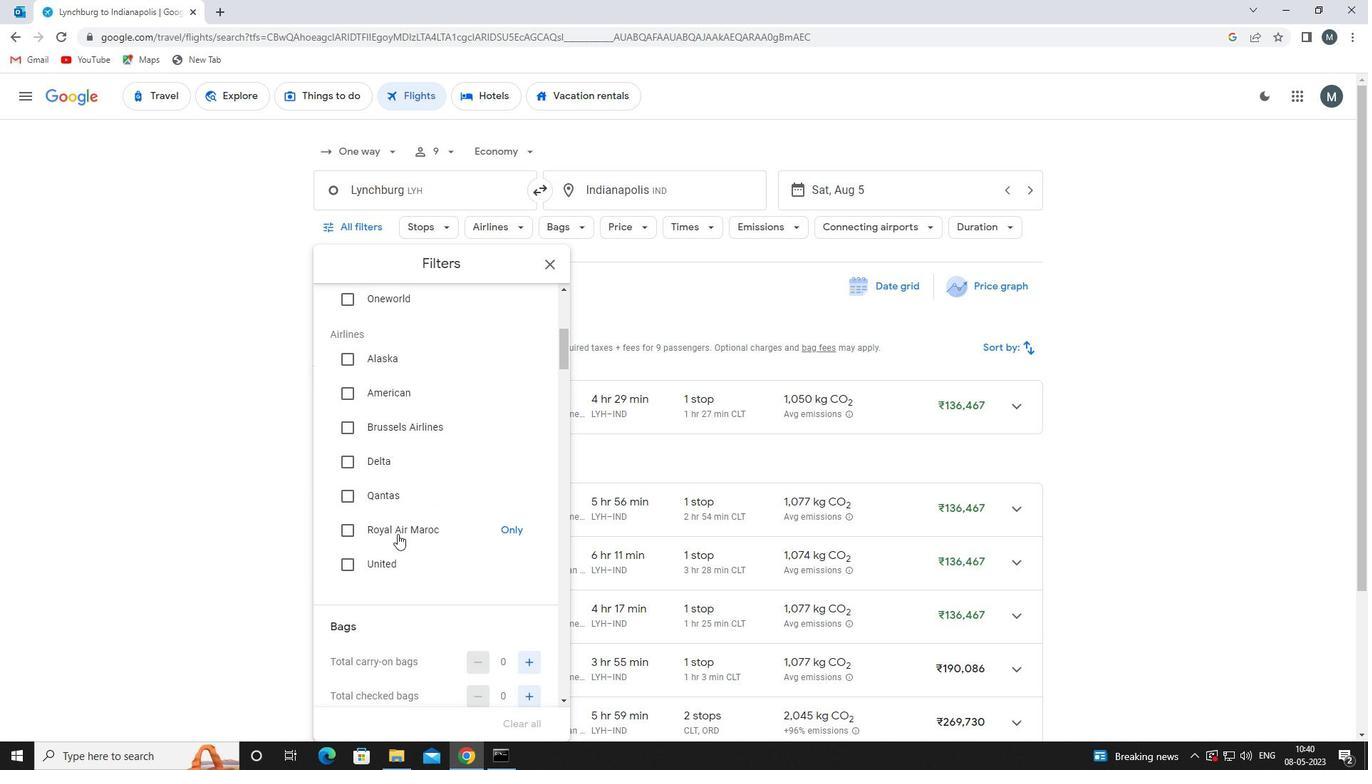 
Action: Mouse scrolled (423, 498) with delta (0, 0)
Screenshot: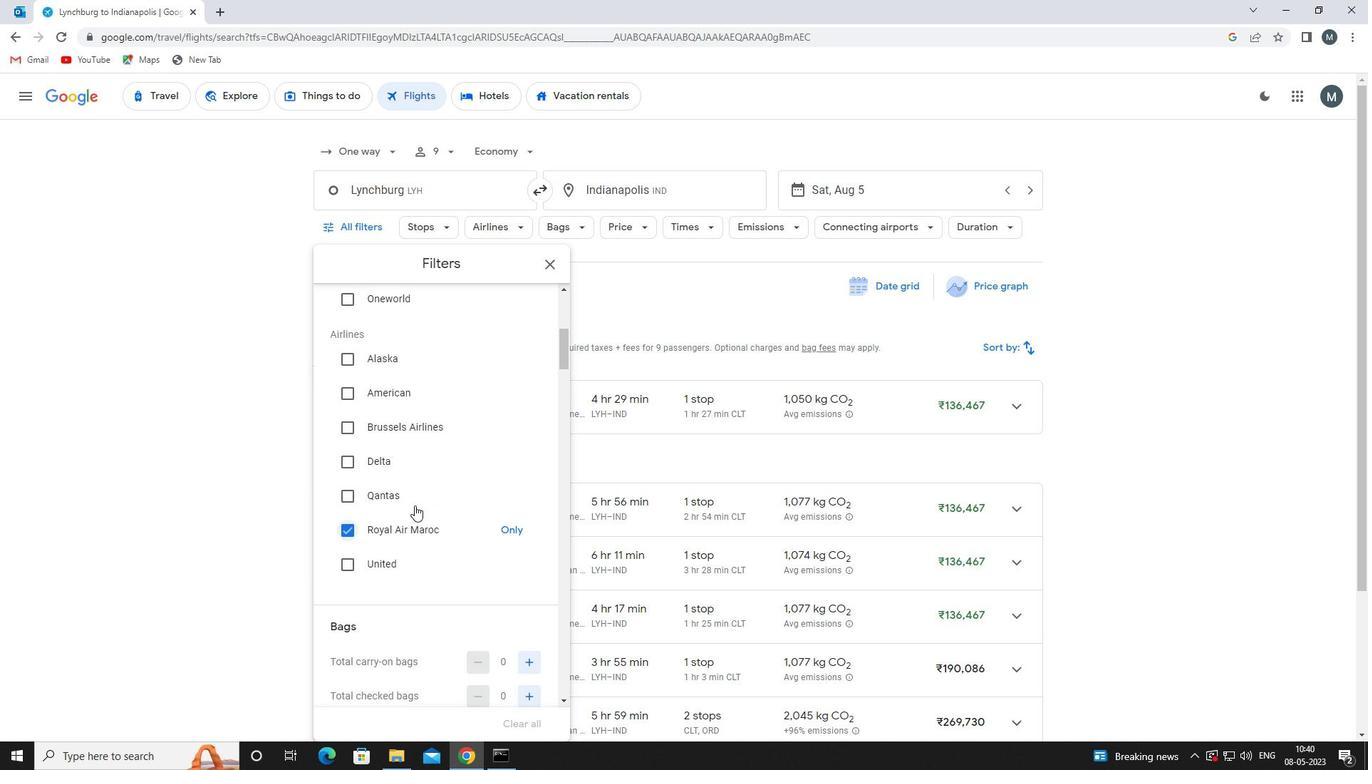 
Action: Mouse moved to (437, 476)
Screenshot: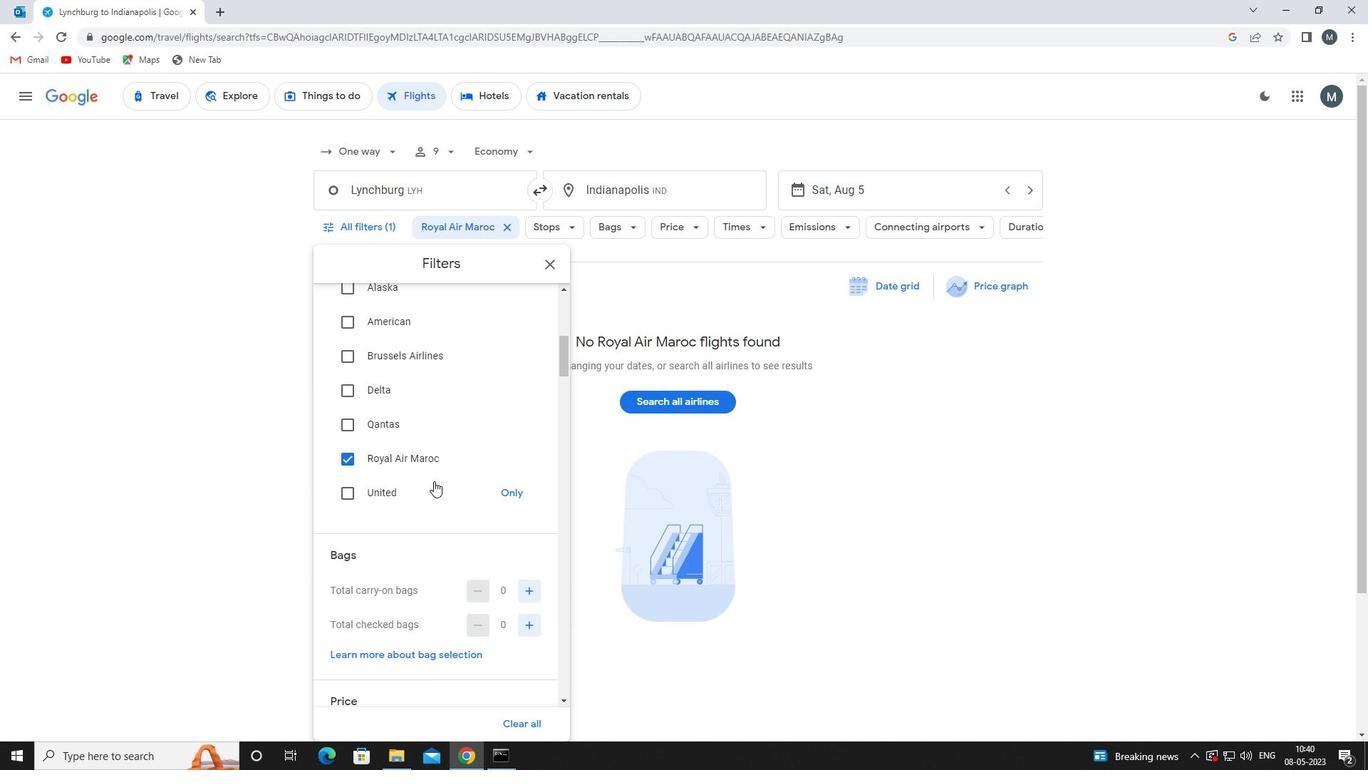 
Action: Mouse scrolled (437, 476) with delta (0, 0)
Screenshot: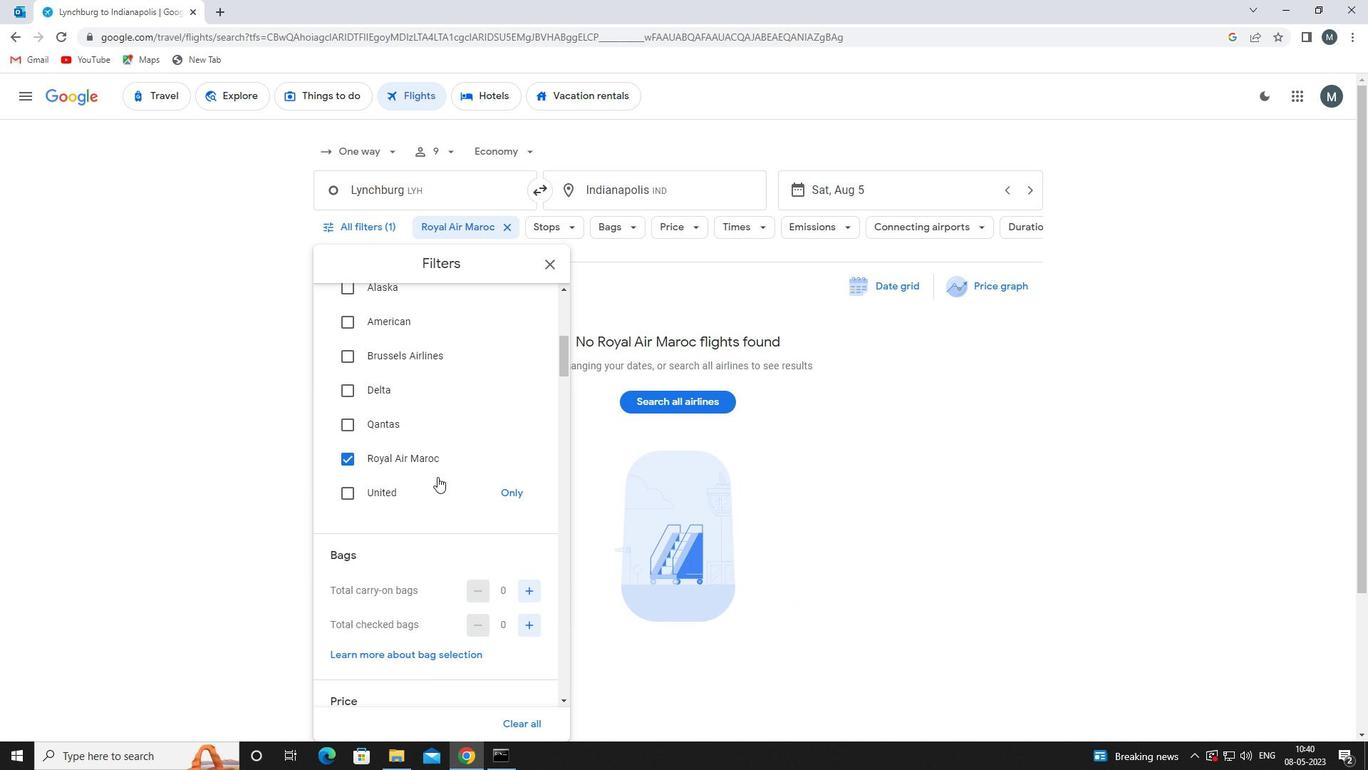 
Action: Mouse scrolled (437, 476) with delta (0, 0)
Screenshot: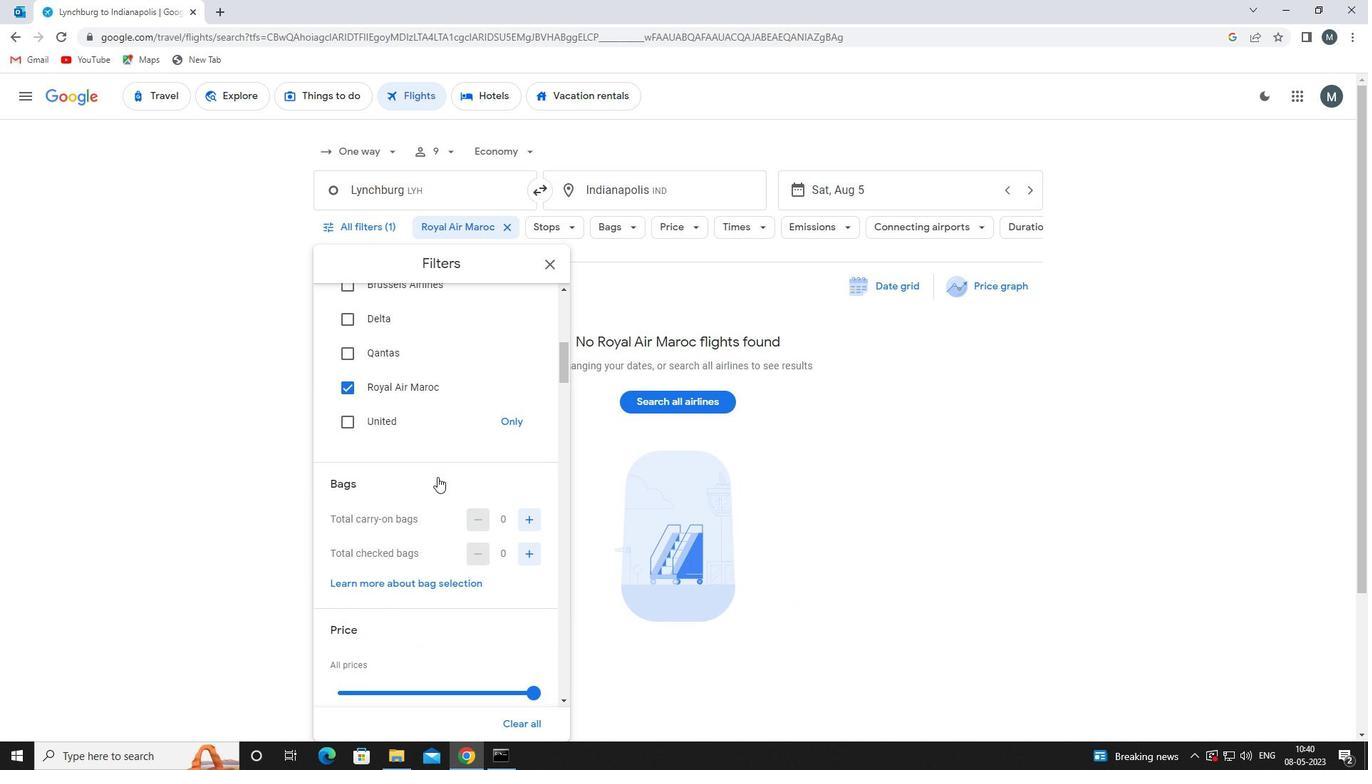 
Action: Mouse moved to (437, 476)
Screenshot: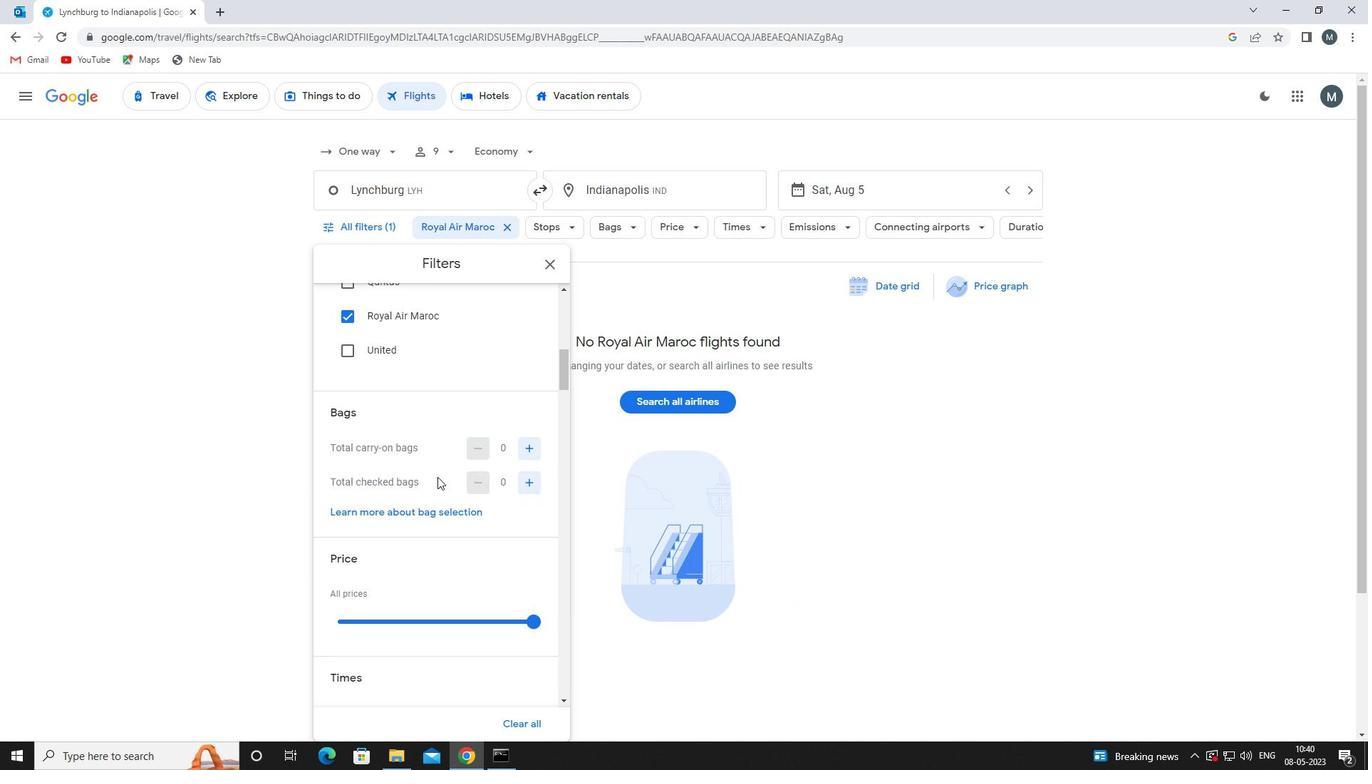 
Action: Mouse scrolled (437, 476) with delta (0, 0)
Screenshot: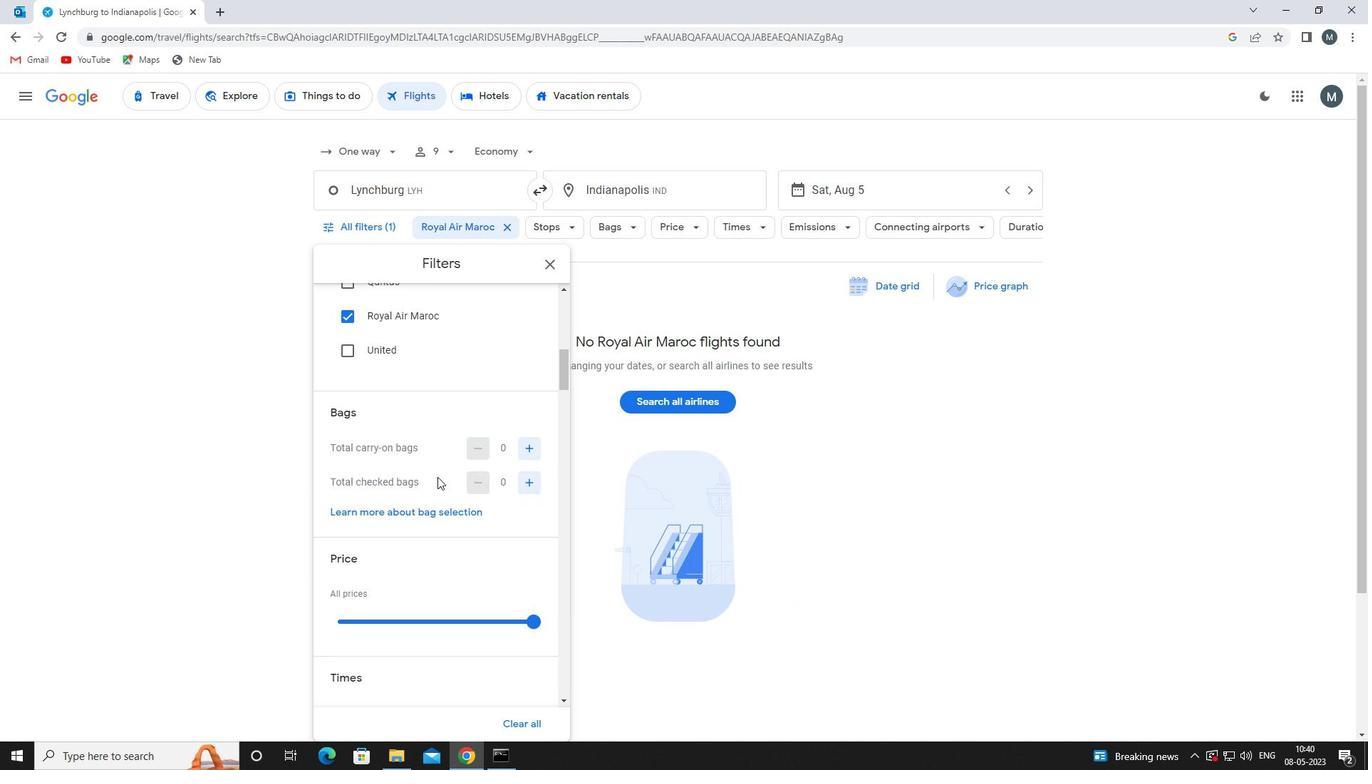 
Action: Mouse moved to (425, 549)
Screenshot: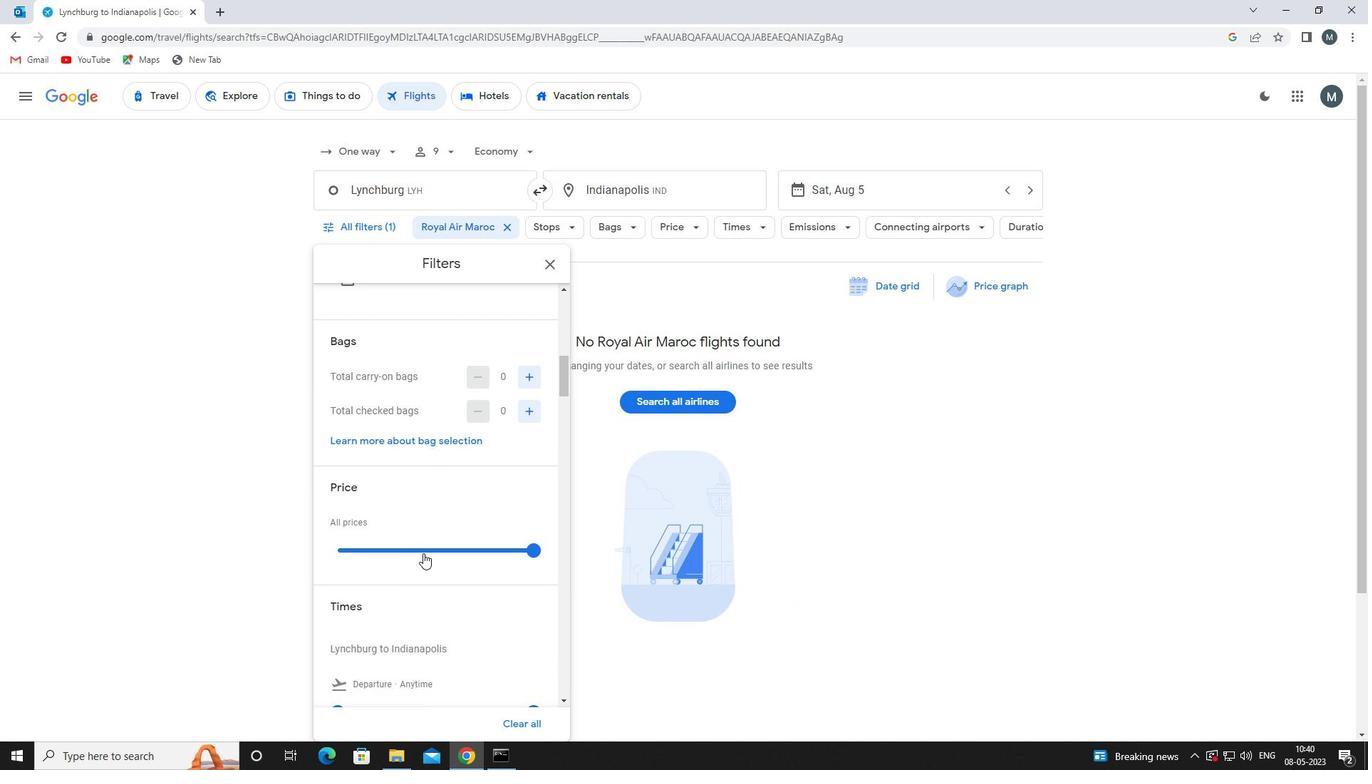 
Action: Mouse pressed left at (425, 549)
Screenshot: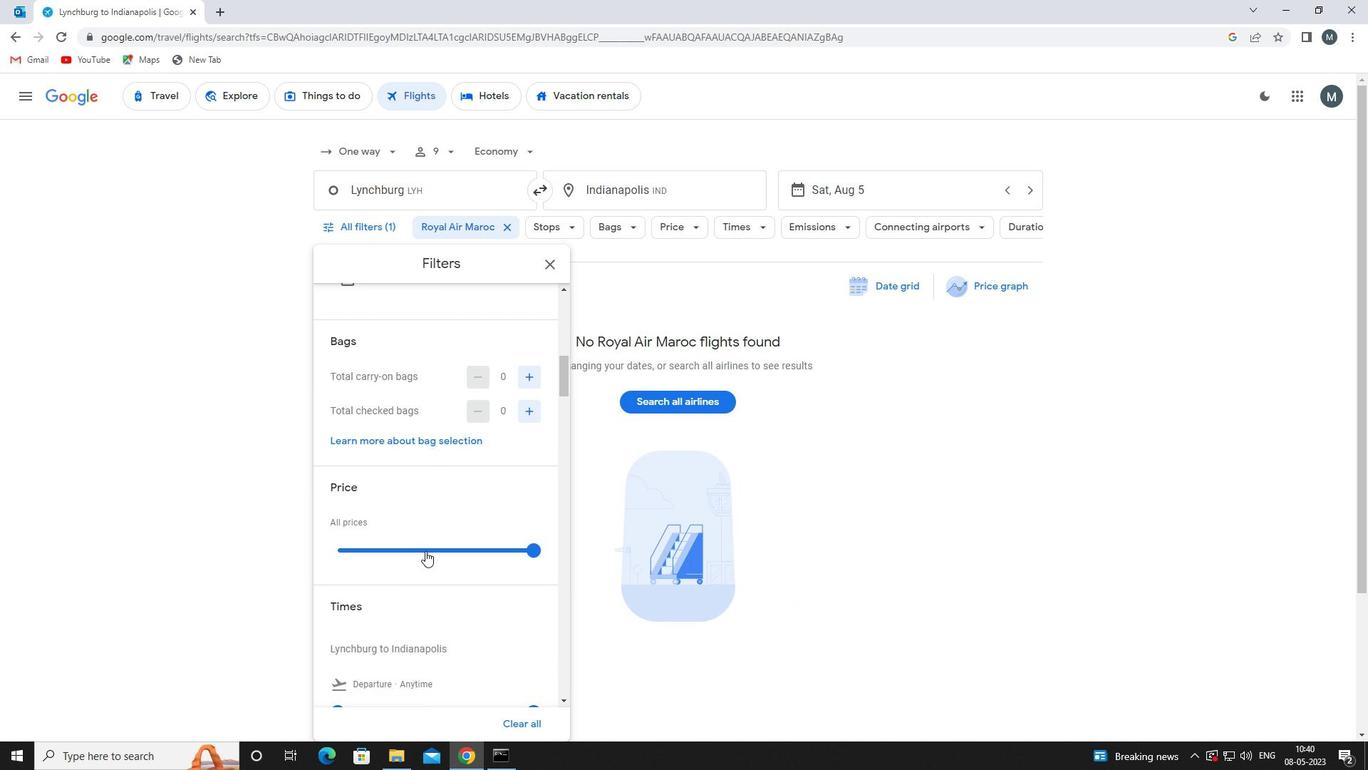 
Action: Mouse moved to (428, 534)
Screenshot: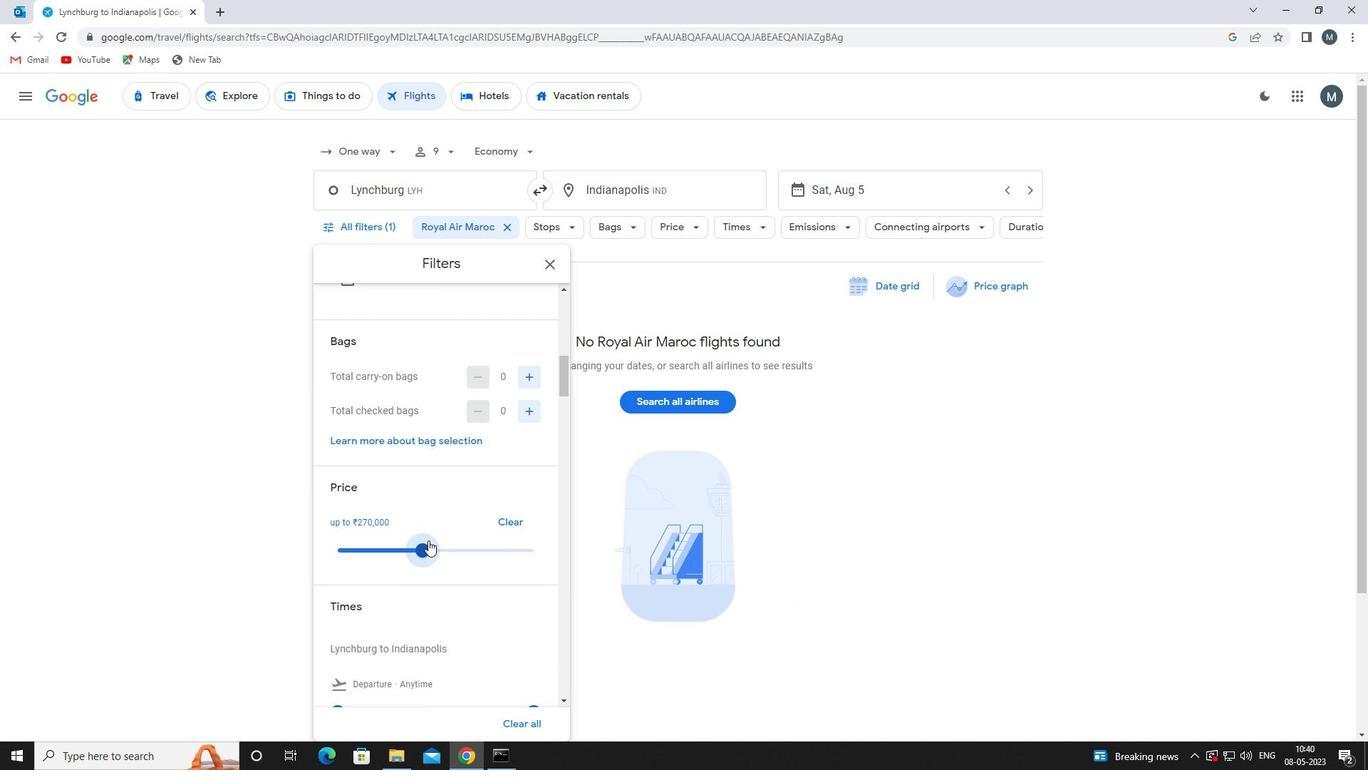 
Action: Mouse scrolled (428, 533) with delta (0, 0)
Screenshot: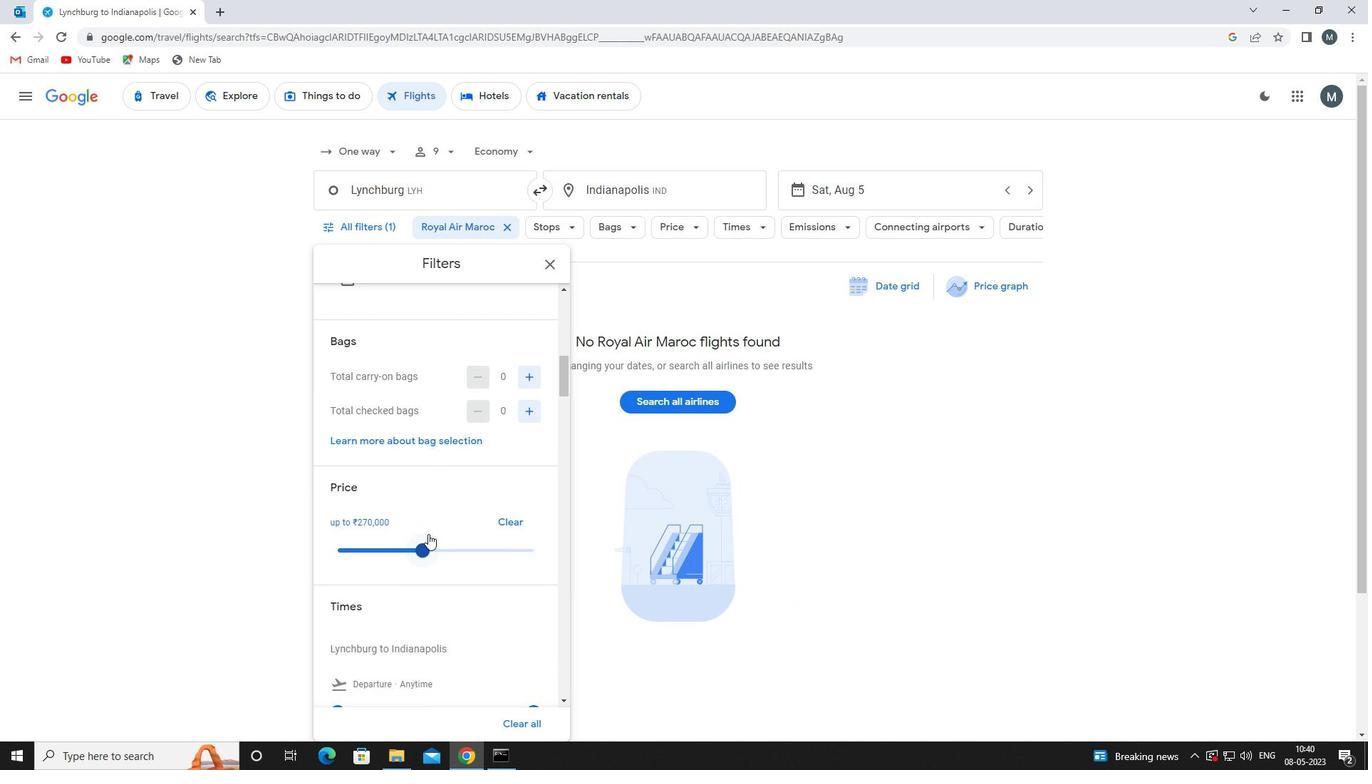 
Action: Mouse moved to (428, 534)
Screenshot: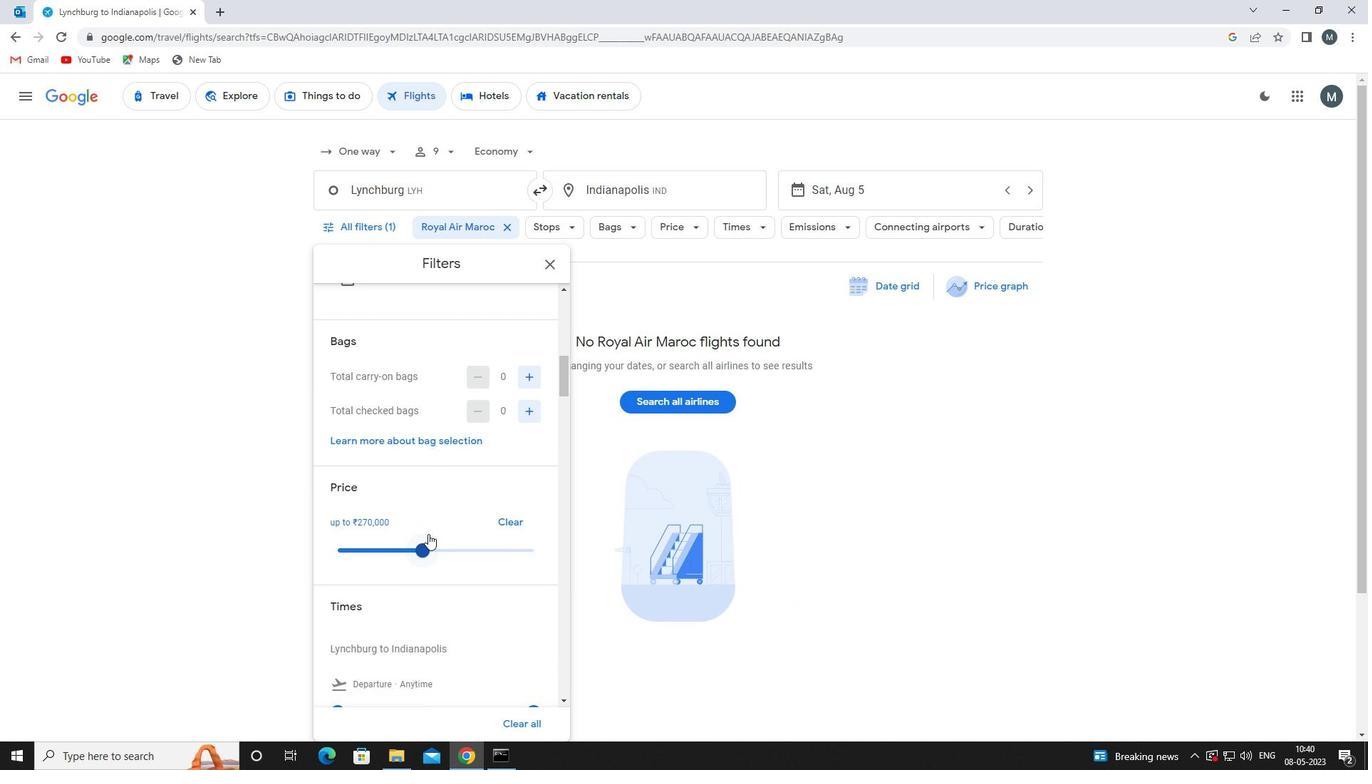 
Action: Mouse scrolled (428, 533) with delta (0, 0)
Screenshot: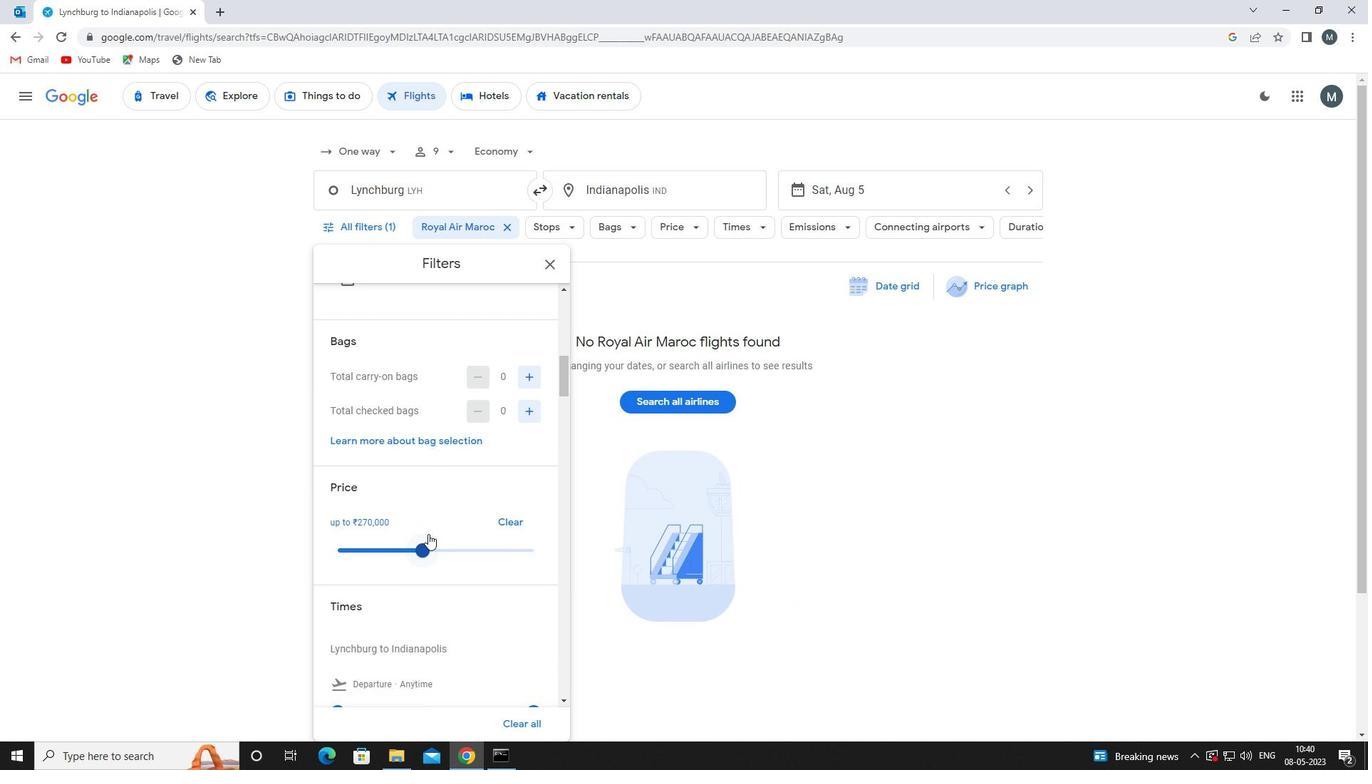 
Action: Mouse moved to (413, 402)
Screenshot: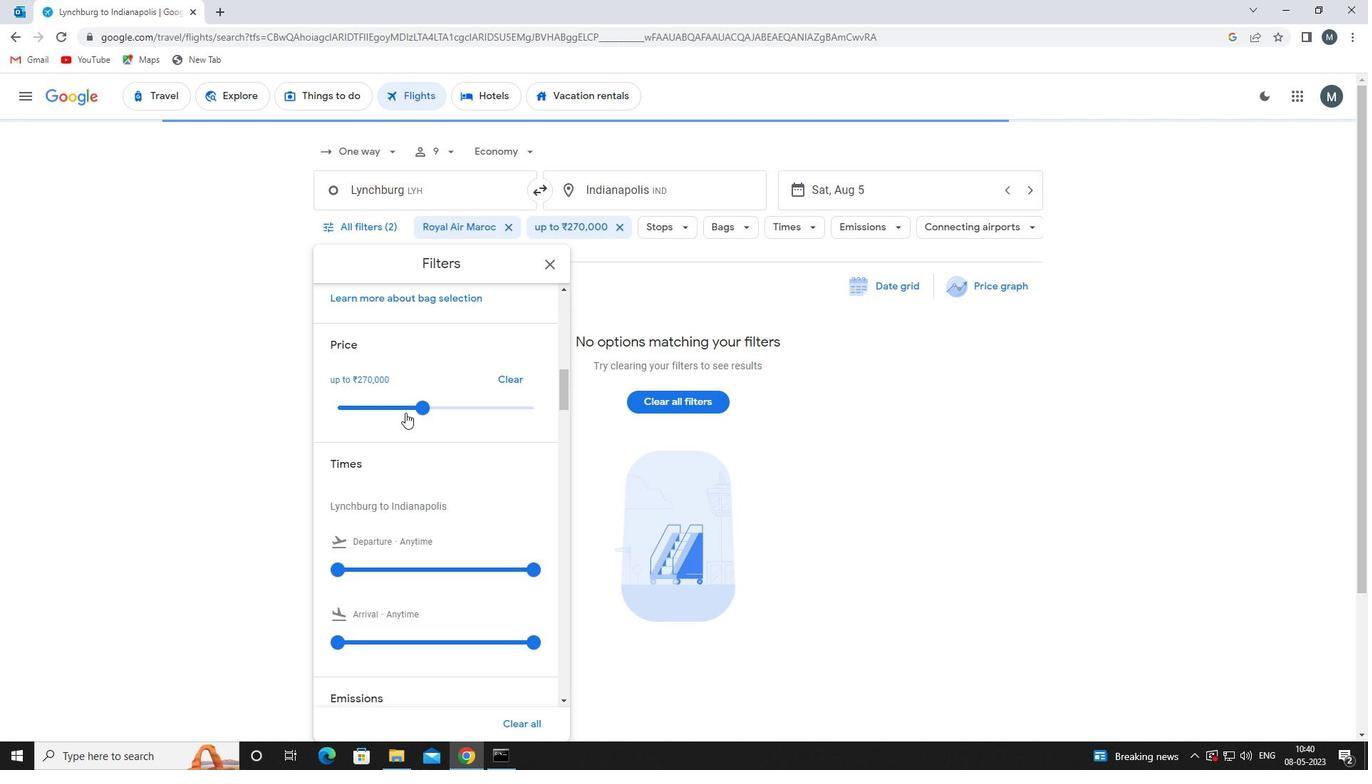 
Action: Mouse pressed left at (413, 402)
Screenshot: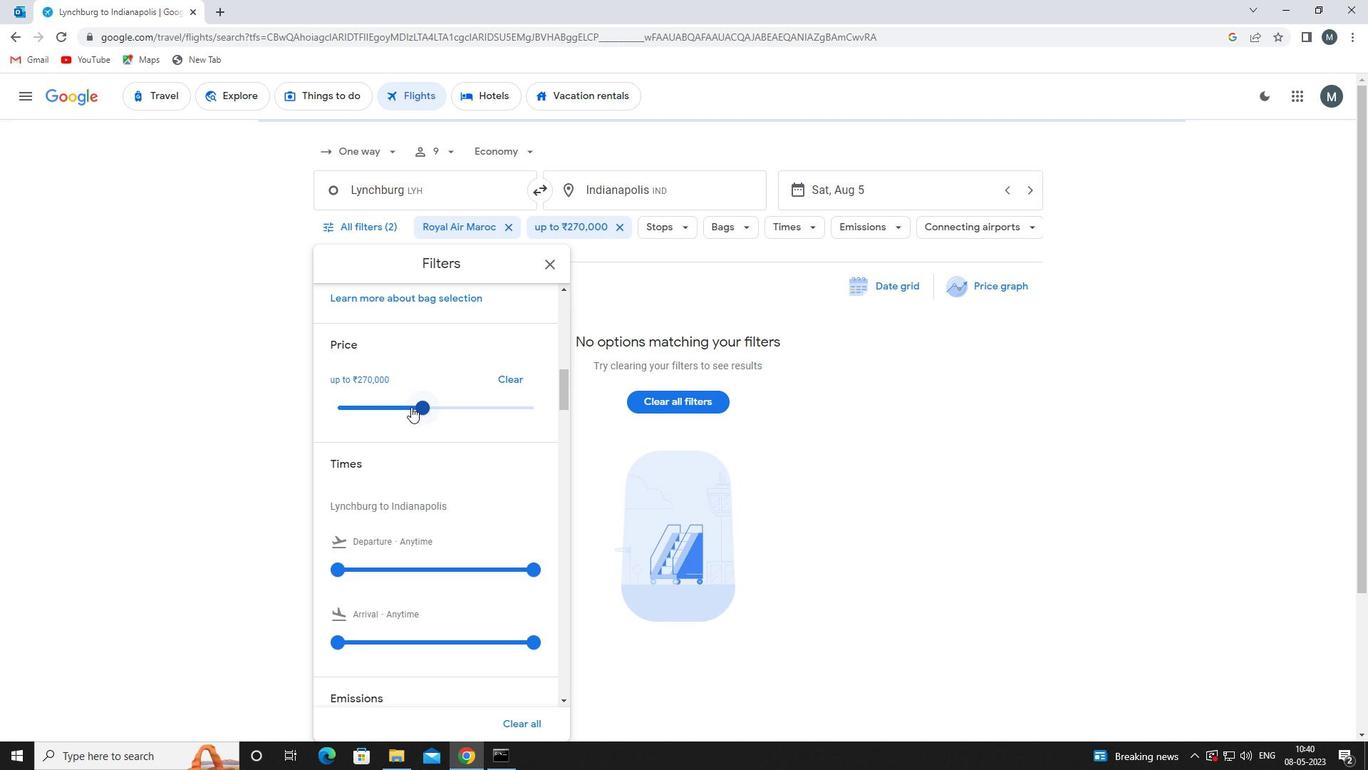 
Action: Mouse moved to (414, 412)
Screenshot: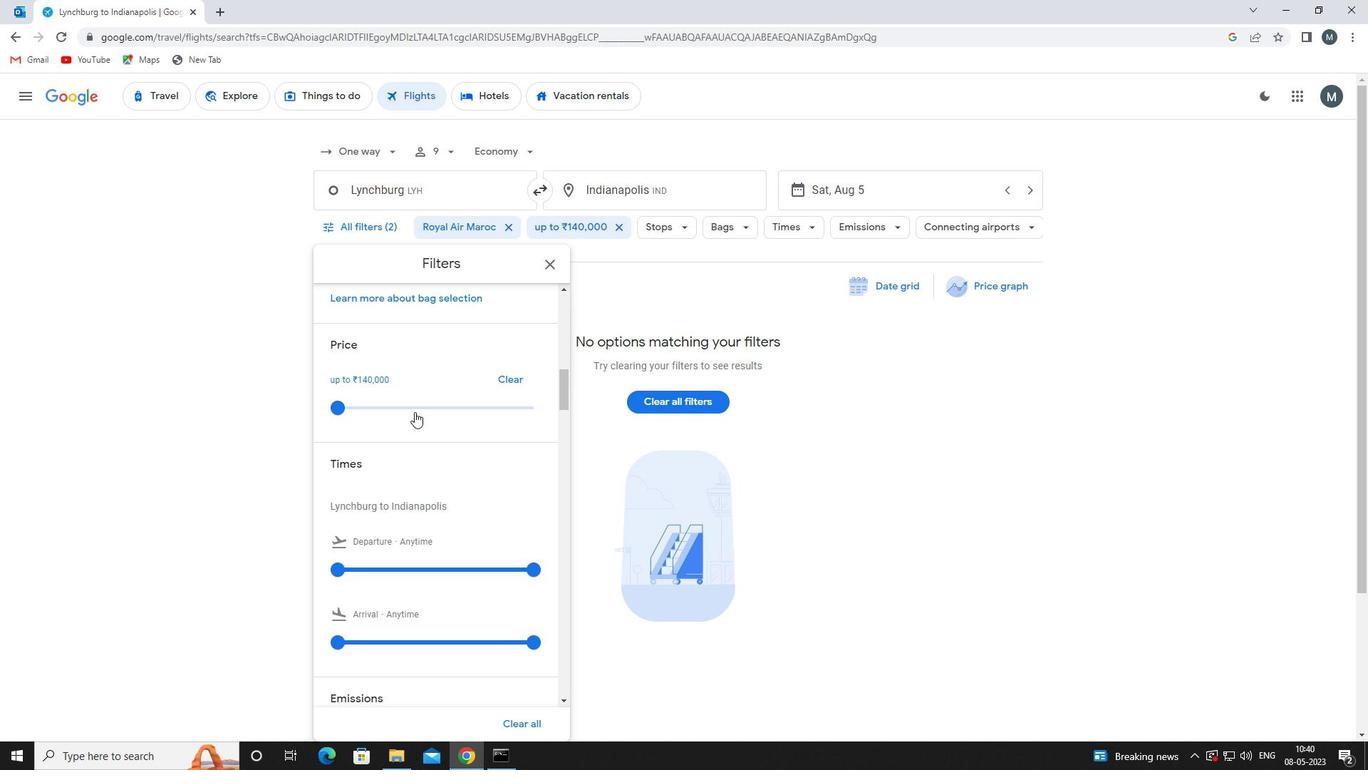 
Action: Mouse scrolled (414, 411) with delta (0, 0)
Screenshot: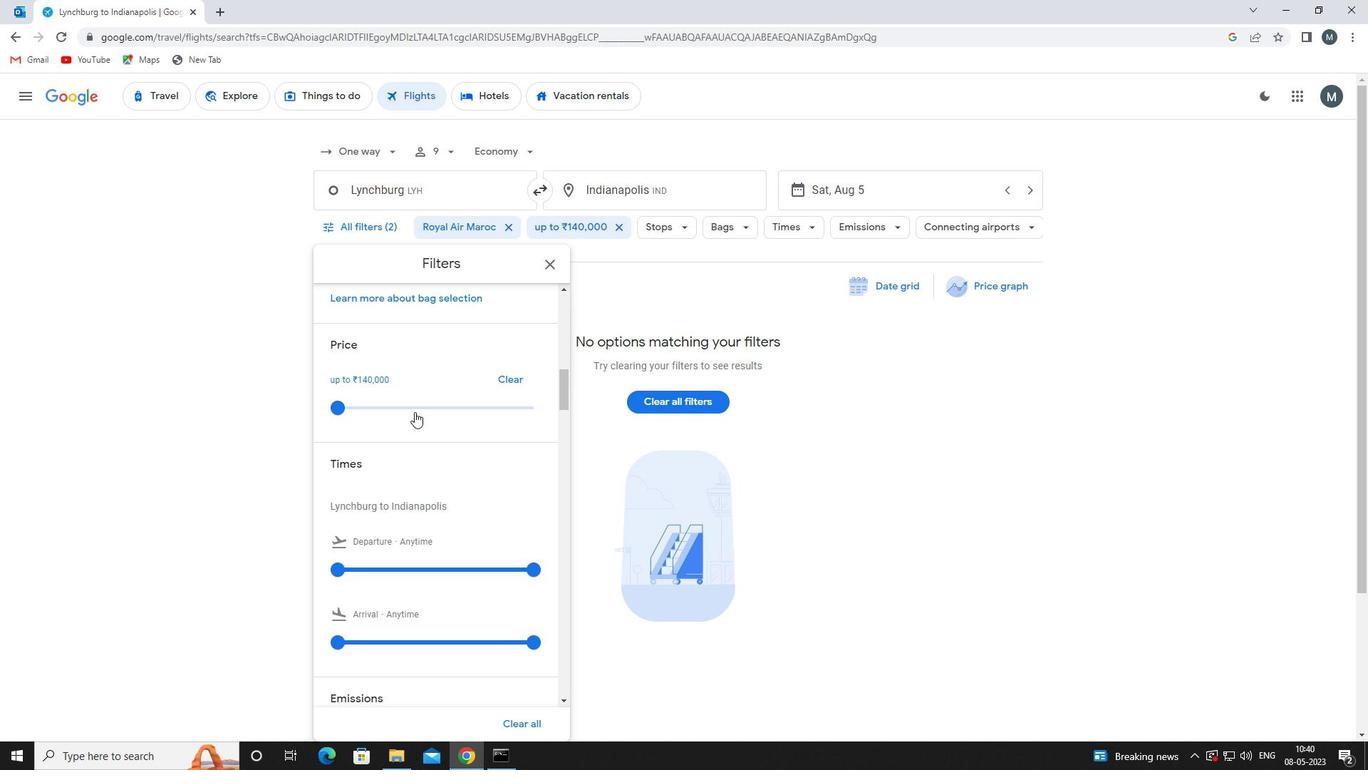 
Action: Mouse moved to (338, 498)
Screenshot: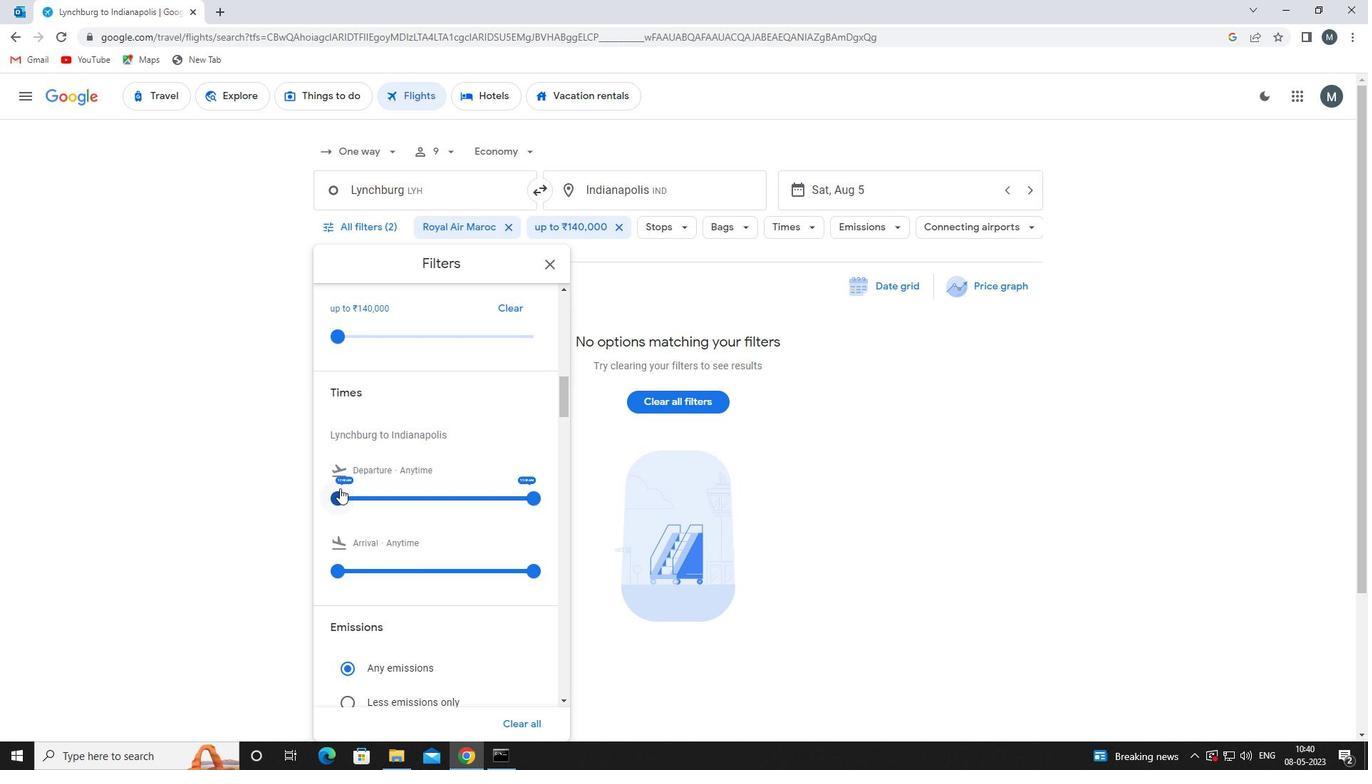 
Action: Mouse pressed left at (338, 498)
Screenshot: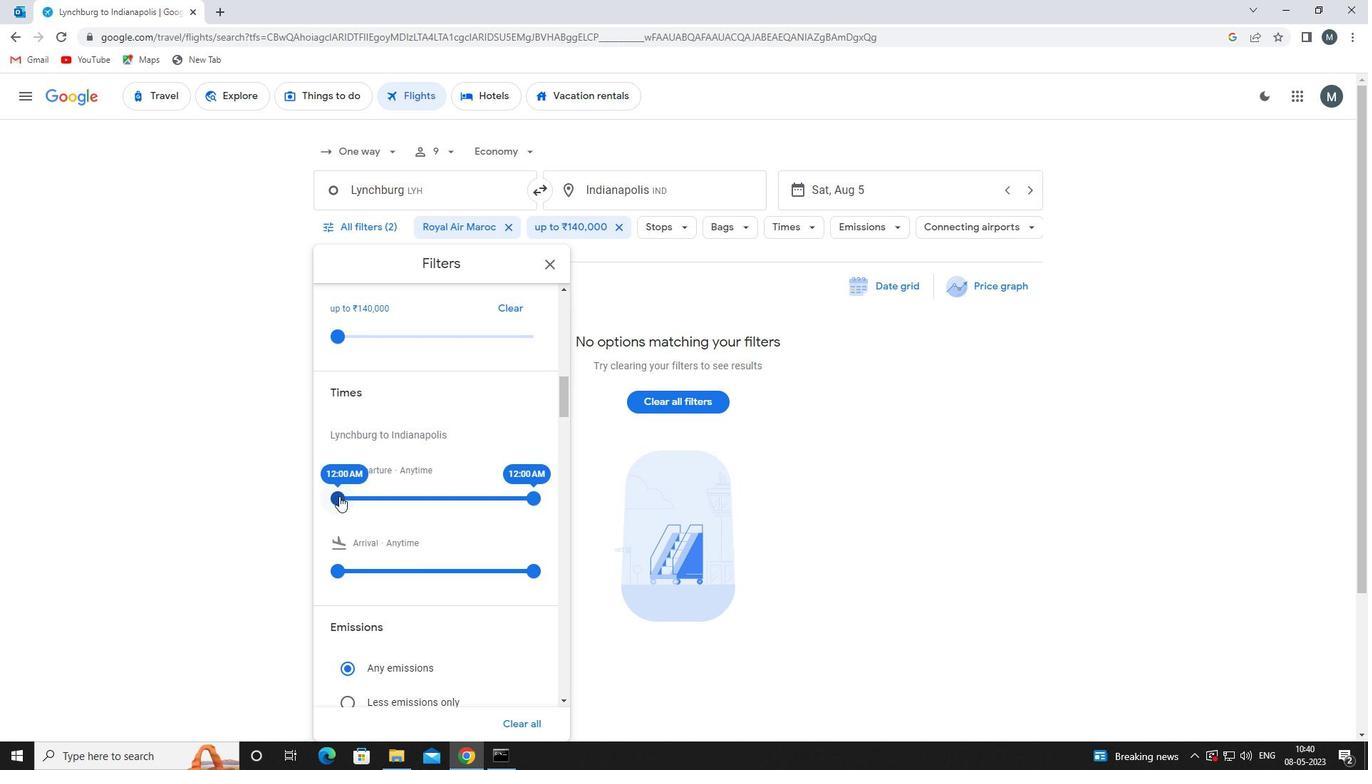 
Action: Mouse moved to (527, 495)
Screenshot: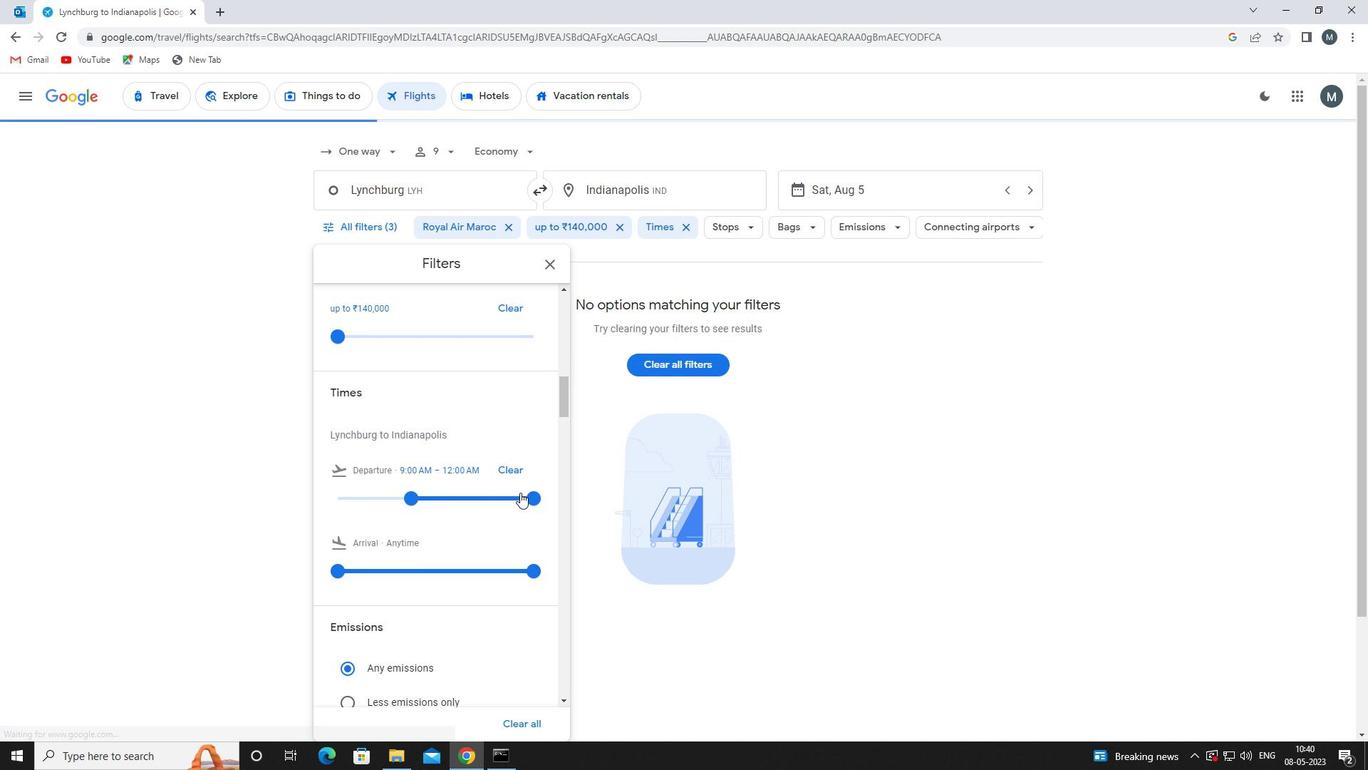 
Action: Mouse pressed left at (527, 495)
Screenshot: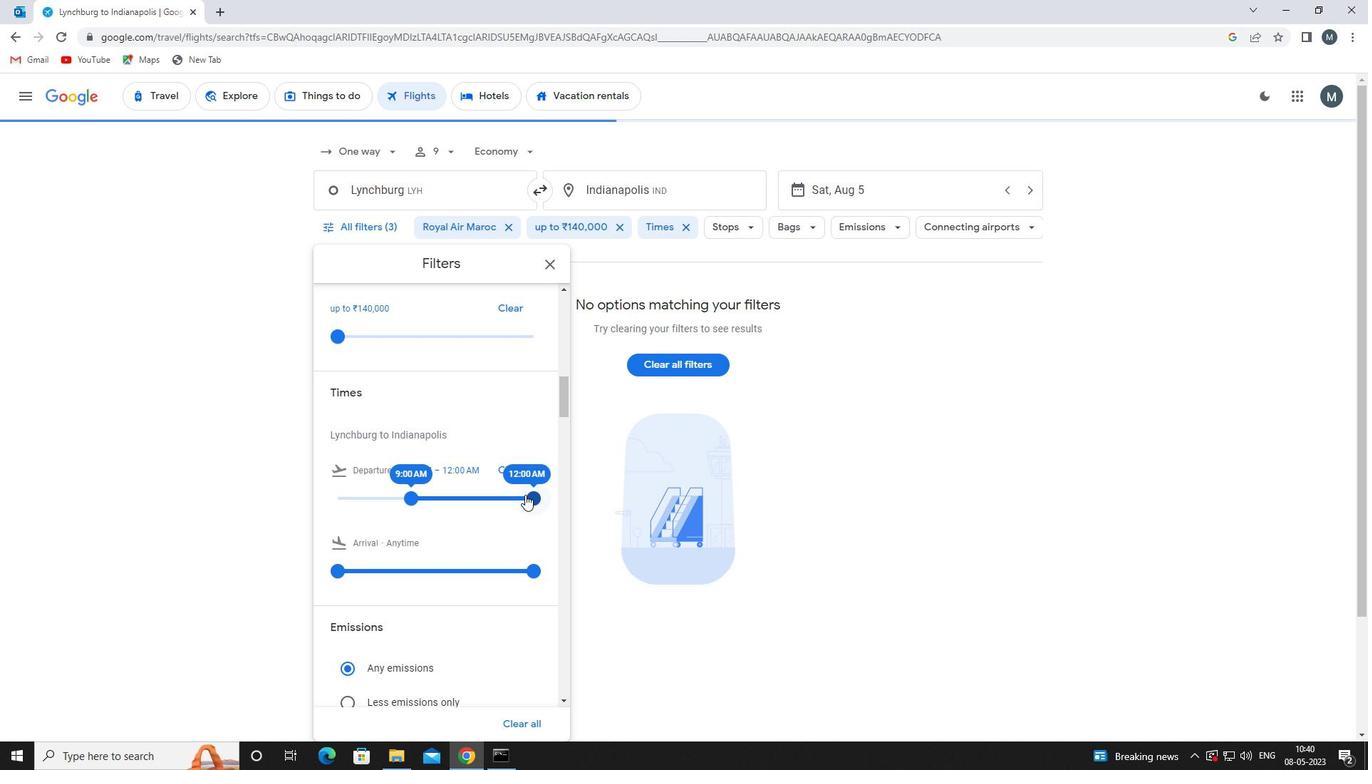 
Action: Mouse moved to (465, 472)
Screenshot: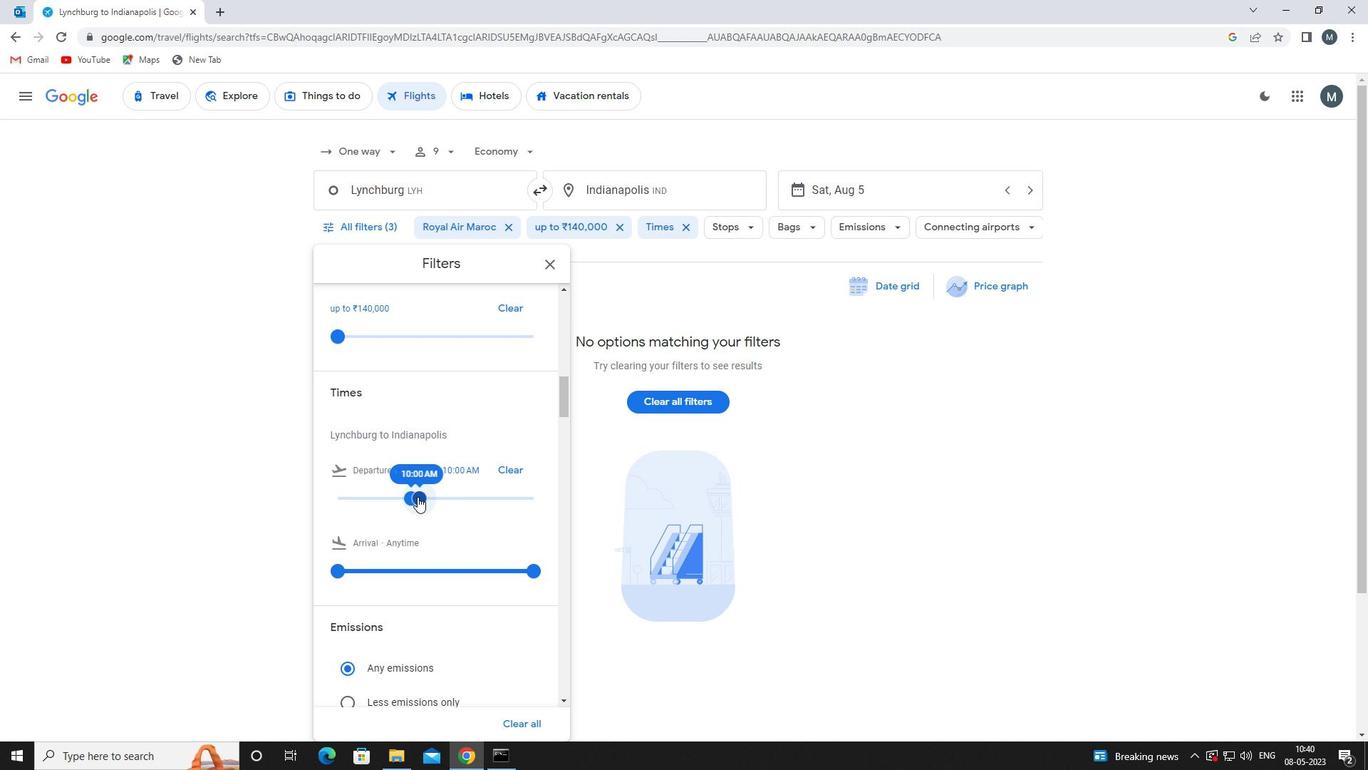 
Action: Mouse scrolled (465, 471) with delta (0, 0)
Screenshot: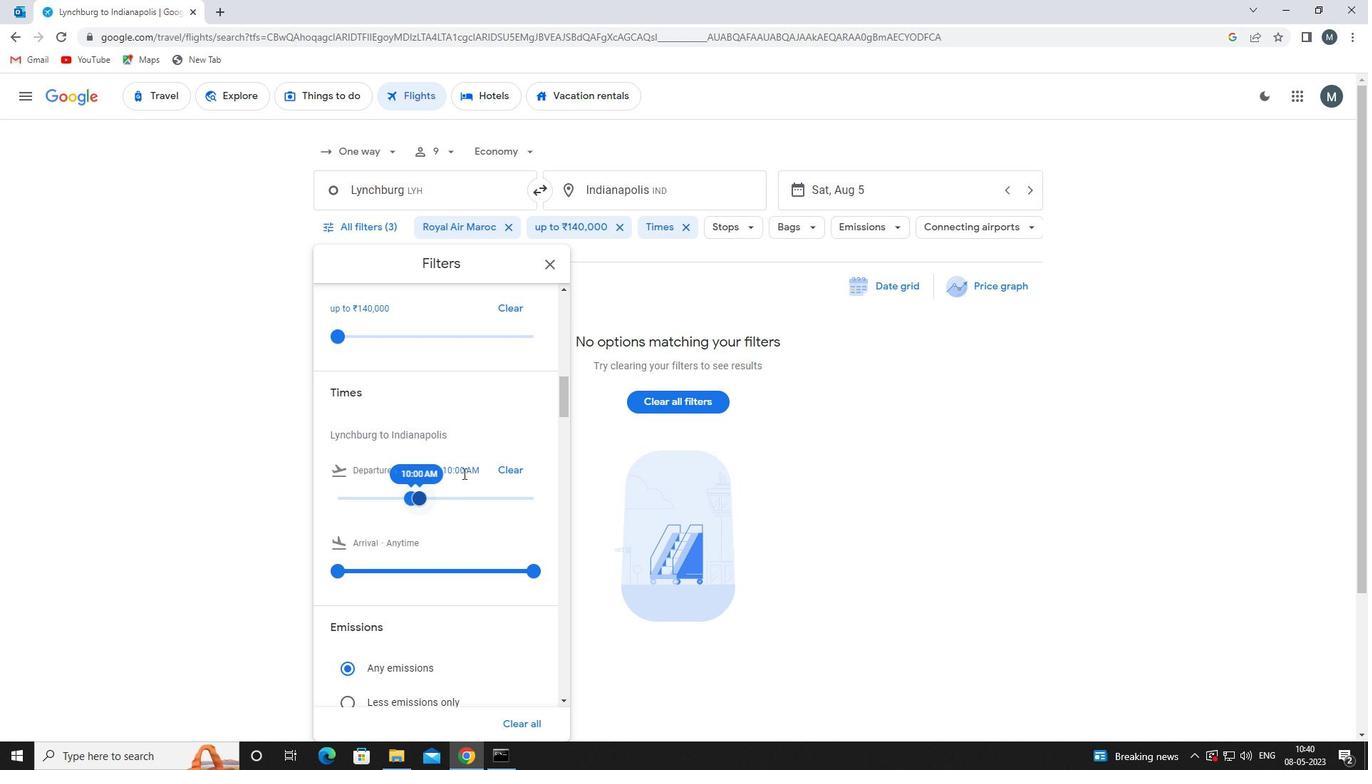 
Action: Mouse scrolled (465, 471) with delta (0, 0)
Screenshot: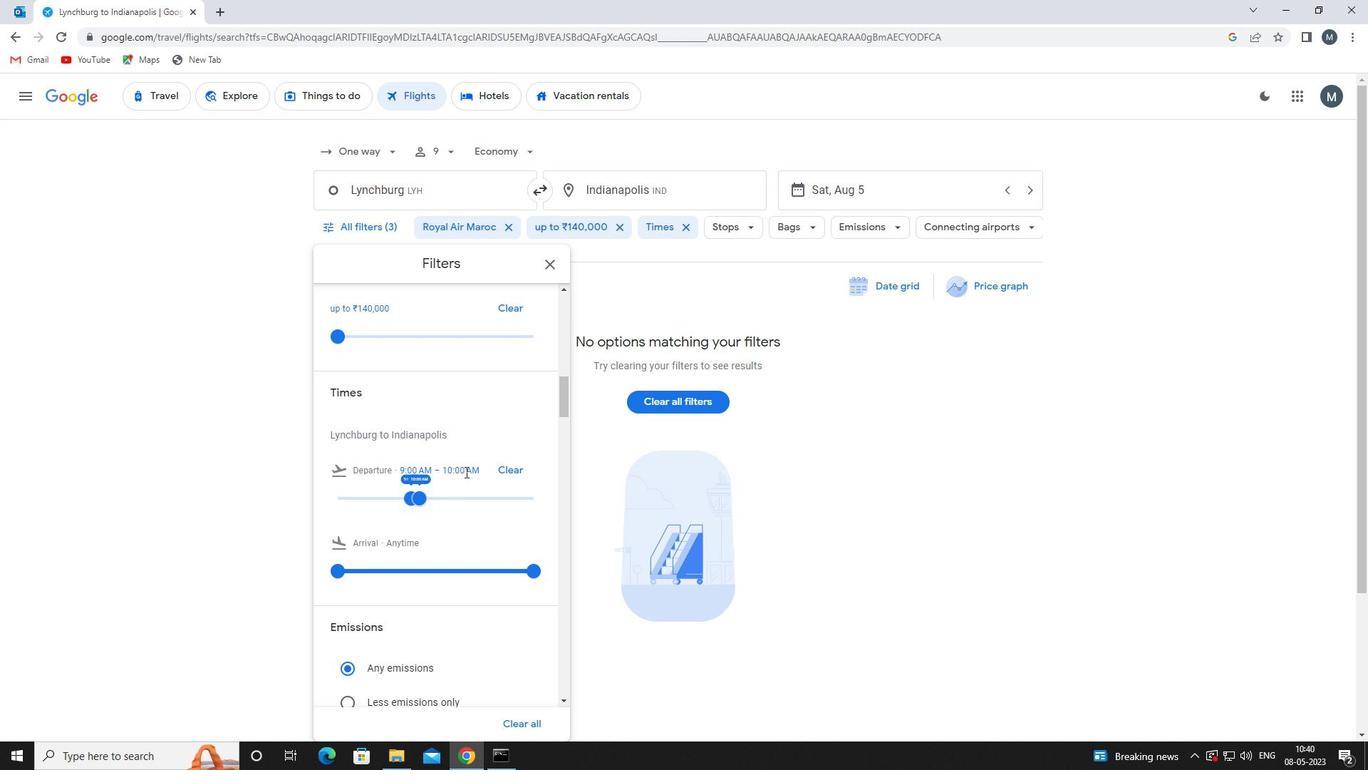 
Action: Mouse moved to (553, 259)
Screenshot: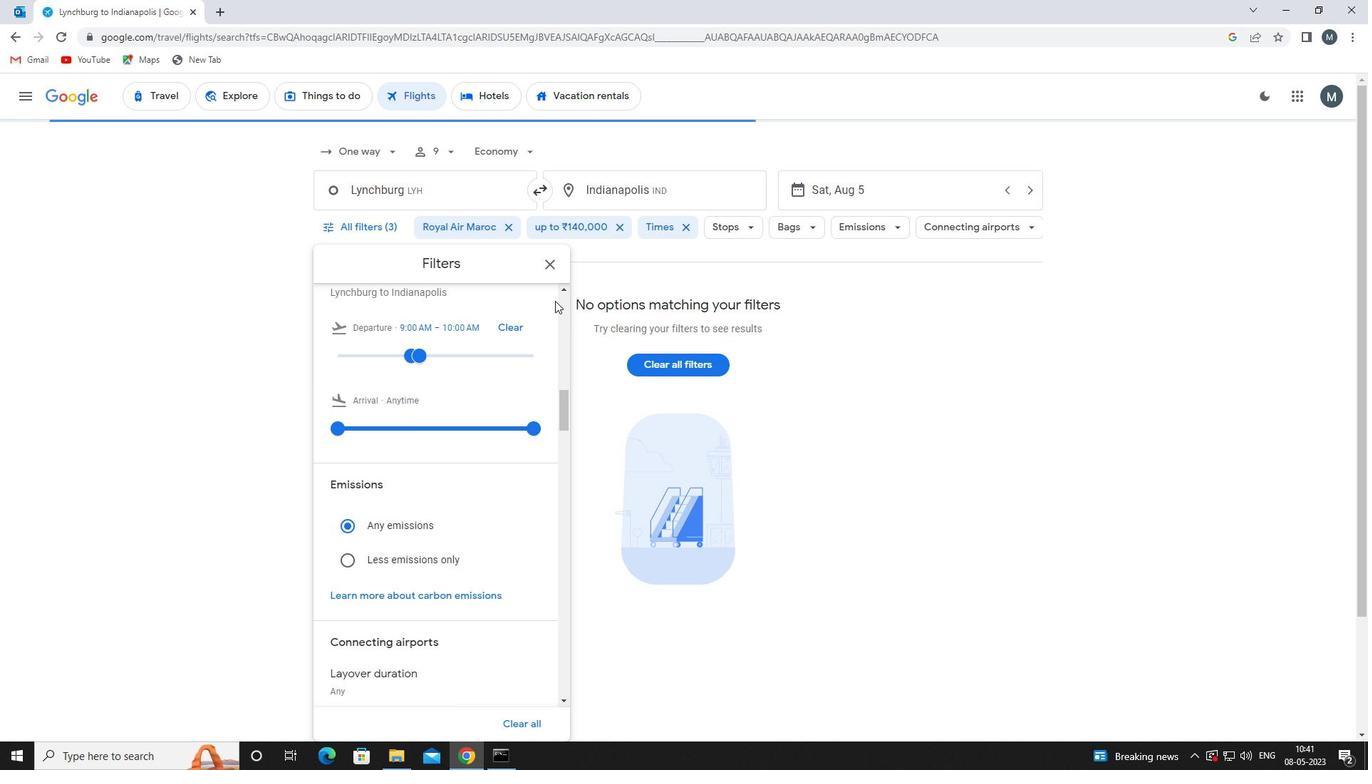 
Action: Mouse pressed left at (553, 259)
Screenshot: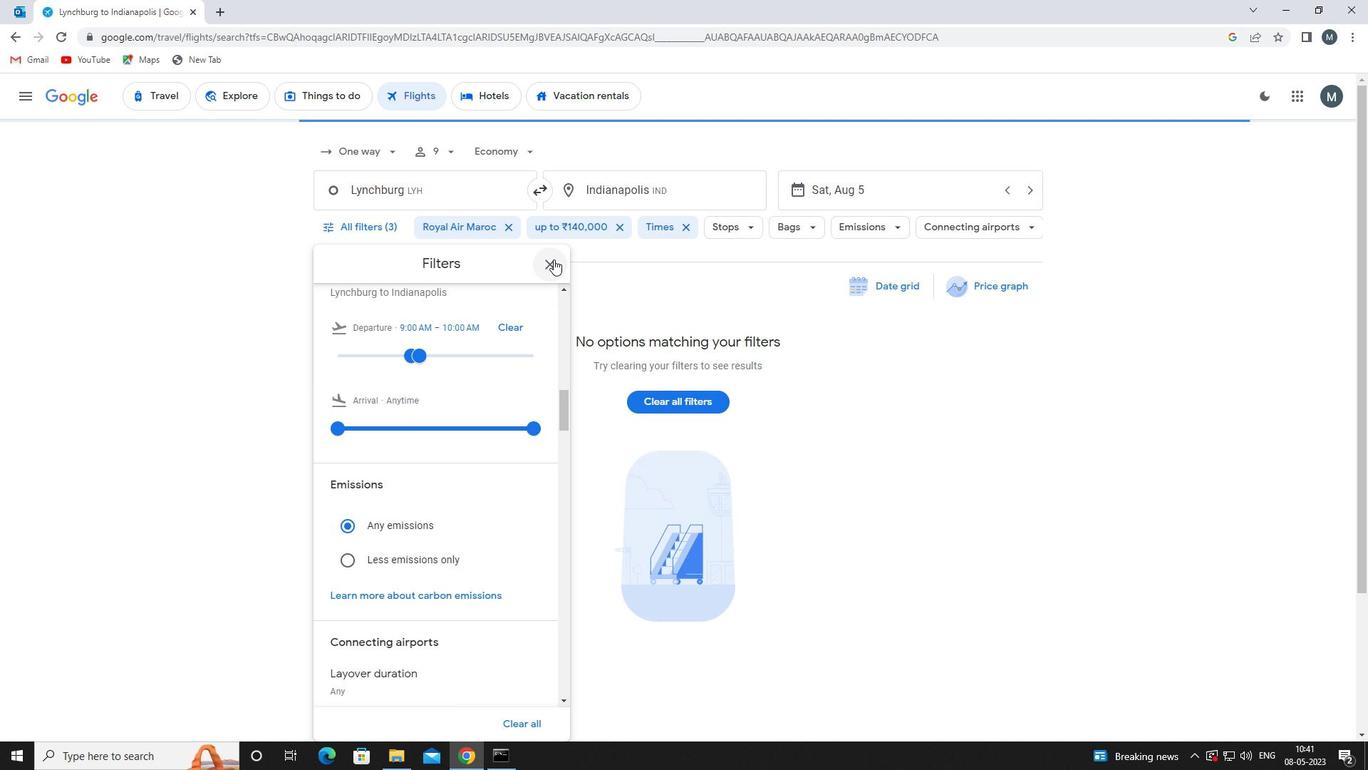 
Action: Mouse moved to (549, 266)
Screenshot: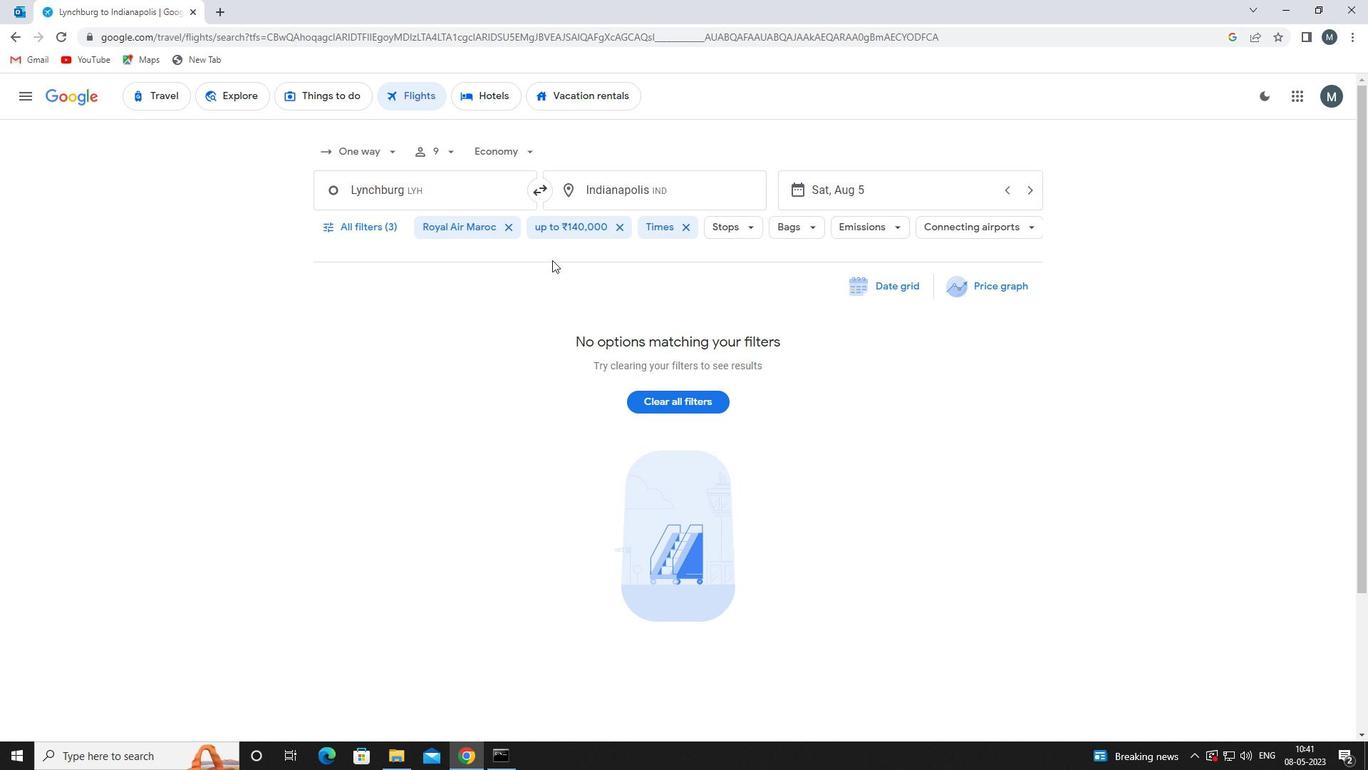 
